 Task: Add an event with the title Product Strategy Meeting, date '2023/11/20', time 7:50 AM to 9:50 AMand add a description:  Regular check-ins and progress reviews will be scheduled to evaluate the employee's progress and provide ongoing feedback. These discussions will allow for adjustments to the action plan if needed and provide encouragement and support to the employee.Select event color  Sage . Add location for the event as: 456 JBR - Jumeirah Beach Residence, Dubai, UAE, logged in from the account softage.2@softage.netand send the event invitation to softage.6@softage.net and softage.7@softage.net. Set a reminder for the event Doesn't repeat
Action: Mouse pressed left at (58, 105)
Screenshot: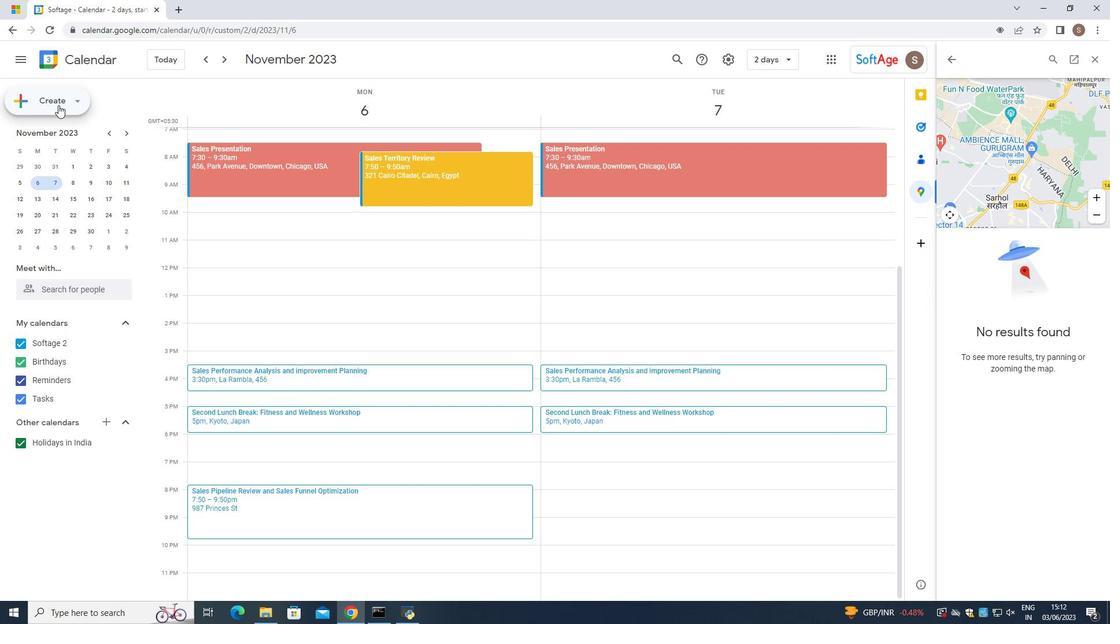 
Action: Mouse moved to (89, 134)
Screenshot: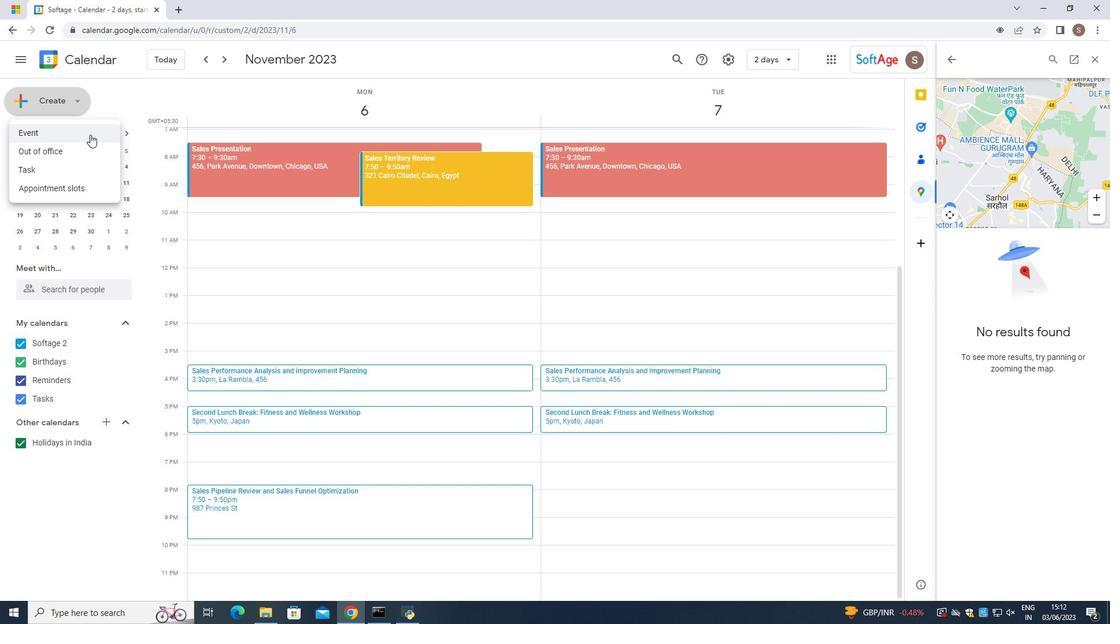 
Action: Mouse pressed left at (89, 134)
Screenshot: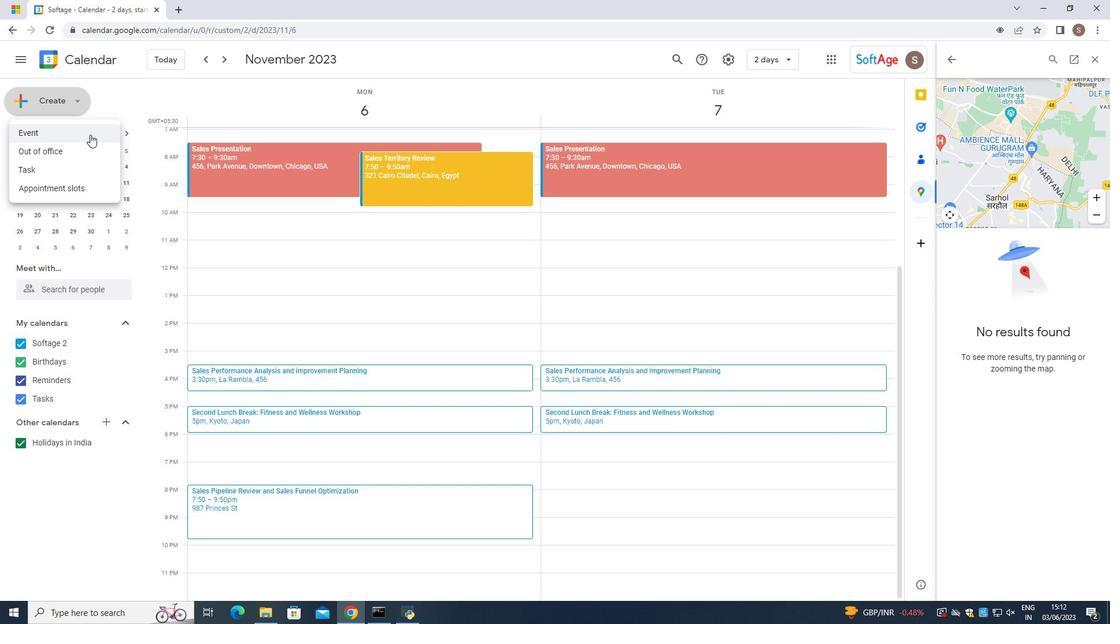 
Action: Mouse moved to (655, 214)
Screenshot: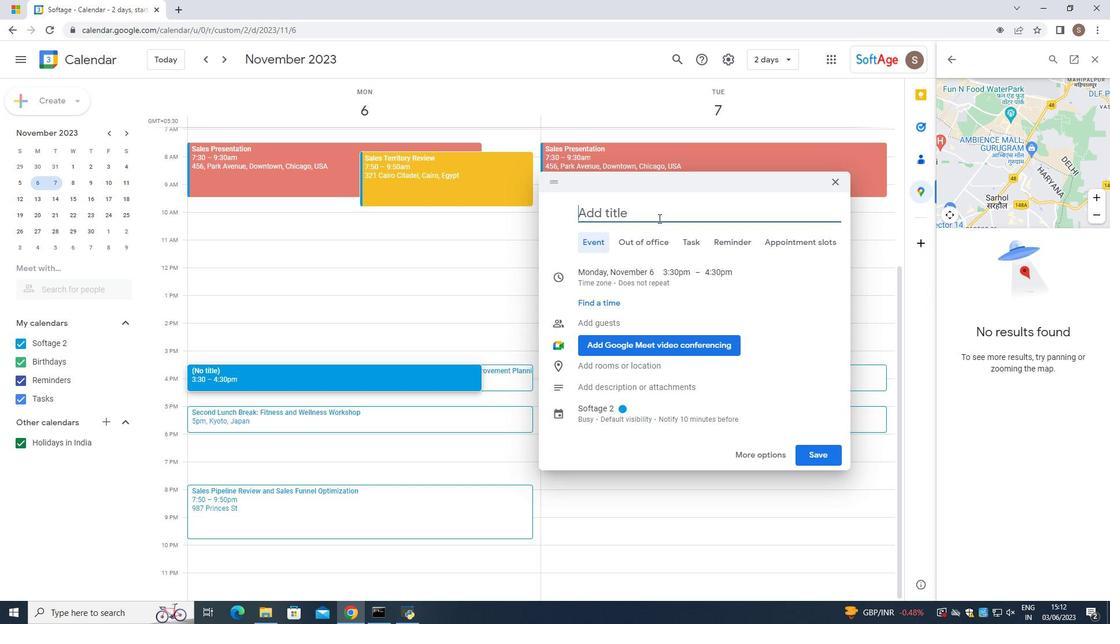 
Action: Mouse pressed left at (655, 214)
Screenshot: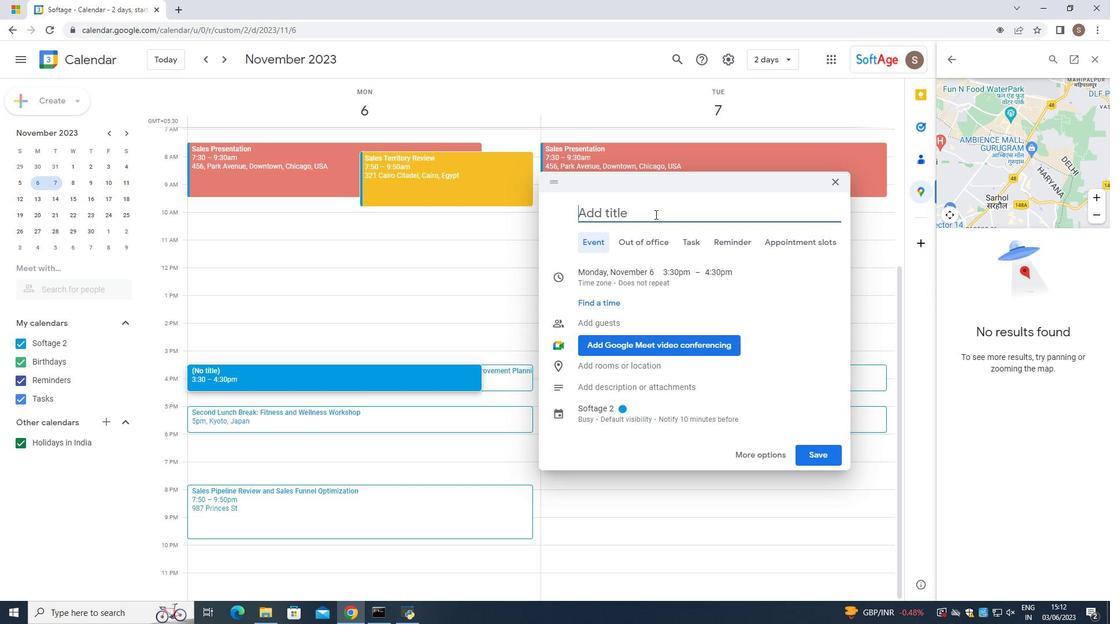 
Action: Mouse moved to (621, 225)
Screenshot: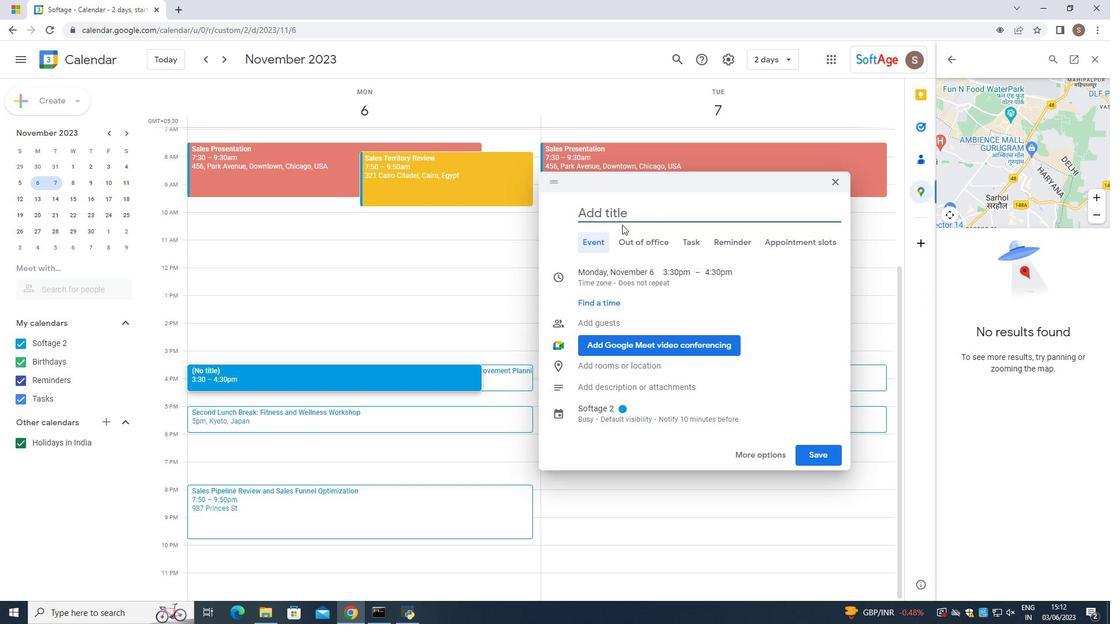 
Action: Key pressed <Key.caps_lock>M<Key.caps_lock><Key.backspace><Key.backspace><Key.caps_lock>M<Key.caps_lock>arjk=<Key.backspace><Key.backspace><Key.backspace>j<Key.backspace>kettinbg===<Key.backspace>==<Key.backspace><Key.backspace><Key.backspace><Key.backspace><Key.backspace><Key.backspace><Key.backspace><Key.backspace><Key.backspace><Key.backspace>ting<Key.space><Key.caps_lock>C<Key.caps_lock>ampaign<Key.space><Key.caps_lock>I<Key.caps_lock>mplementation
Screenshot: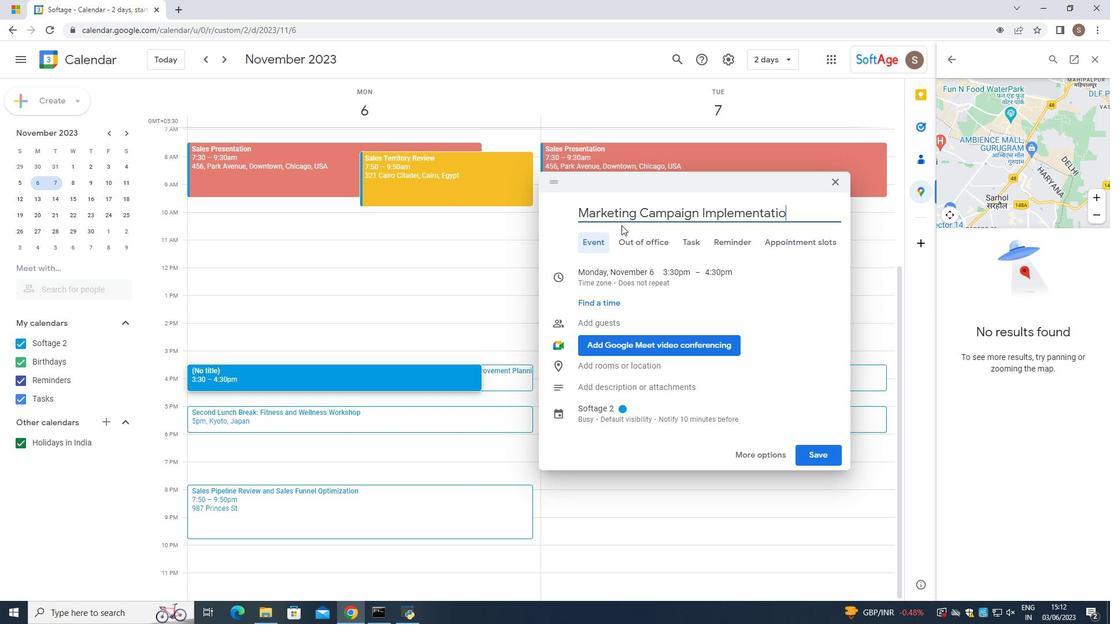 
Action: Mouse moved to (661, 264)
Screenshot: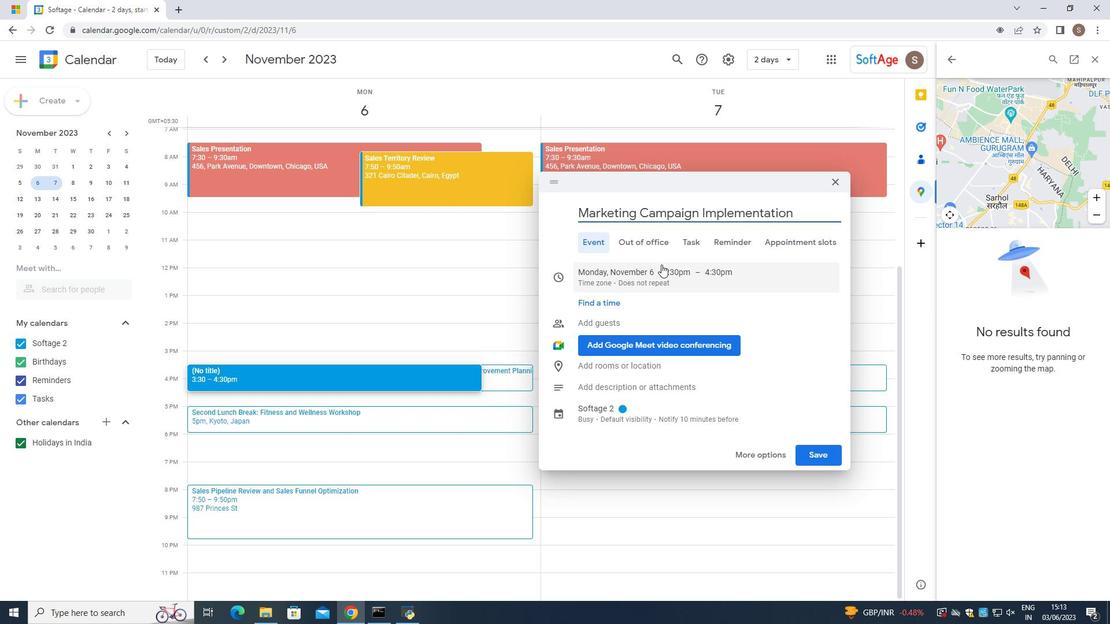 
Action: Mouse pressed left at (661, 264)
Screenshot: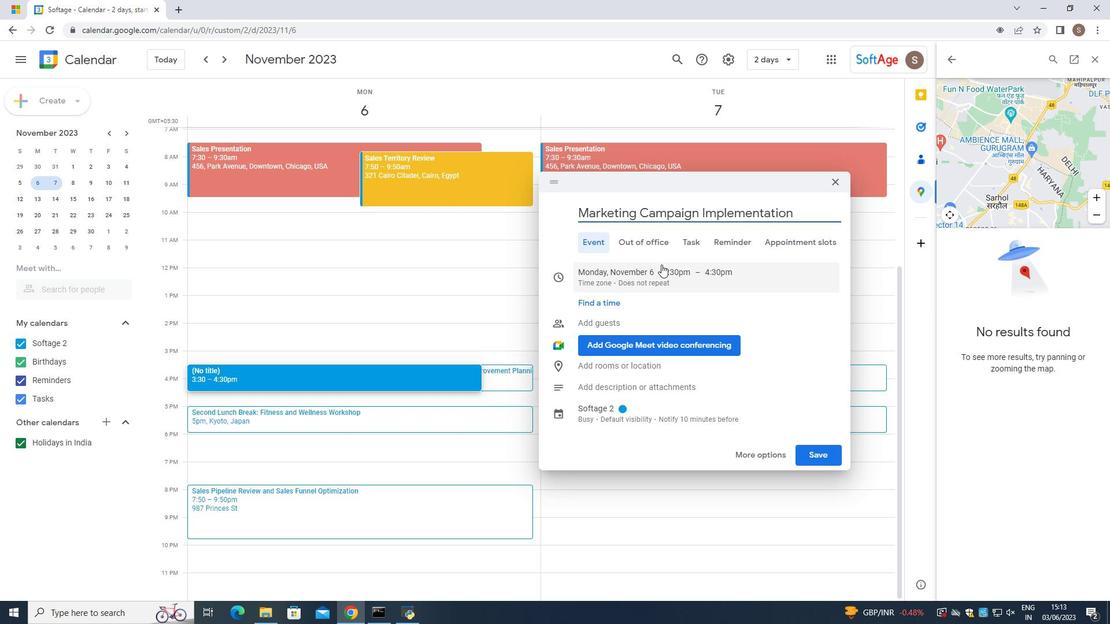 
Action: Mouse moved to (674, 267)
Screenshot: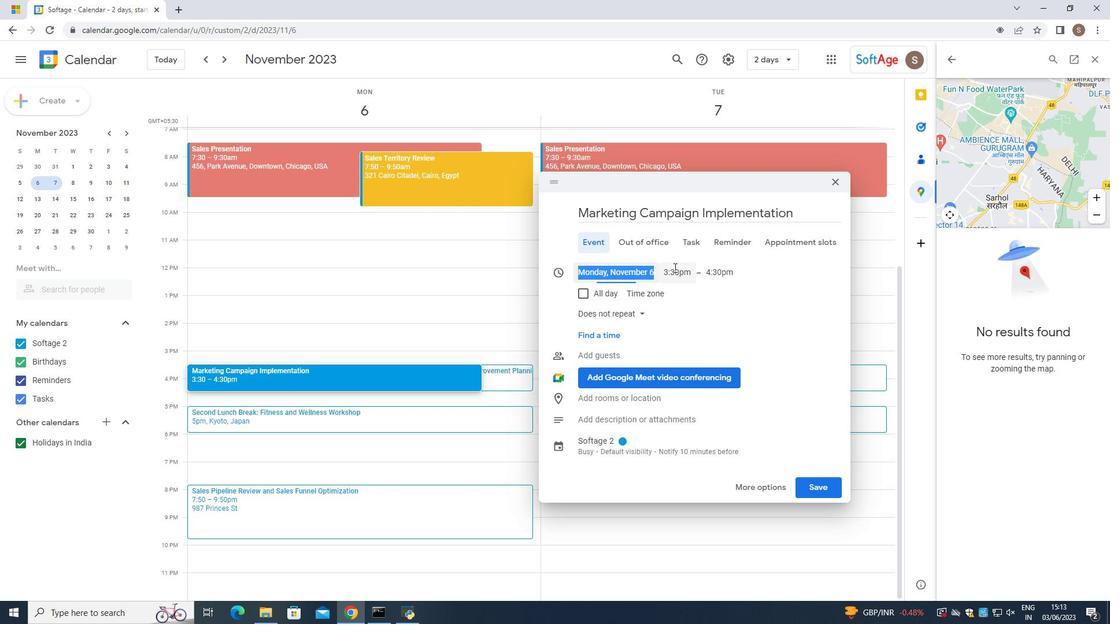 
Action: Mouse pressed left at (674, 267)
Screenshot: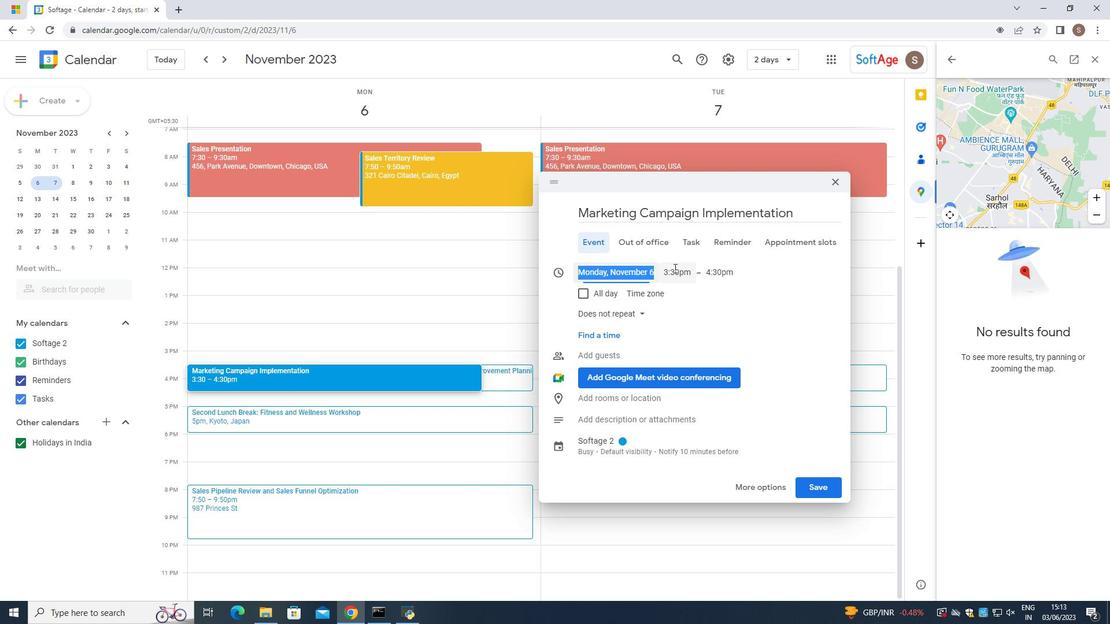
Action: Mouse moved to (689, 366)
Screenshot: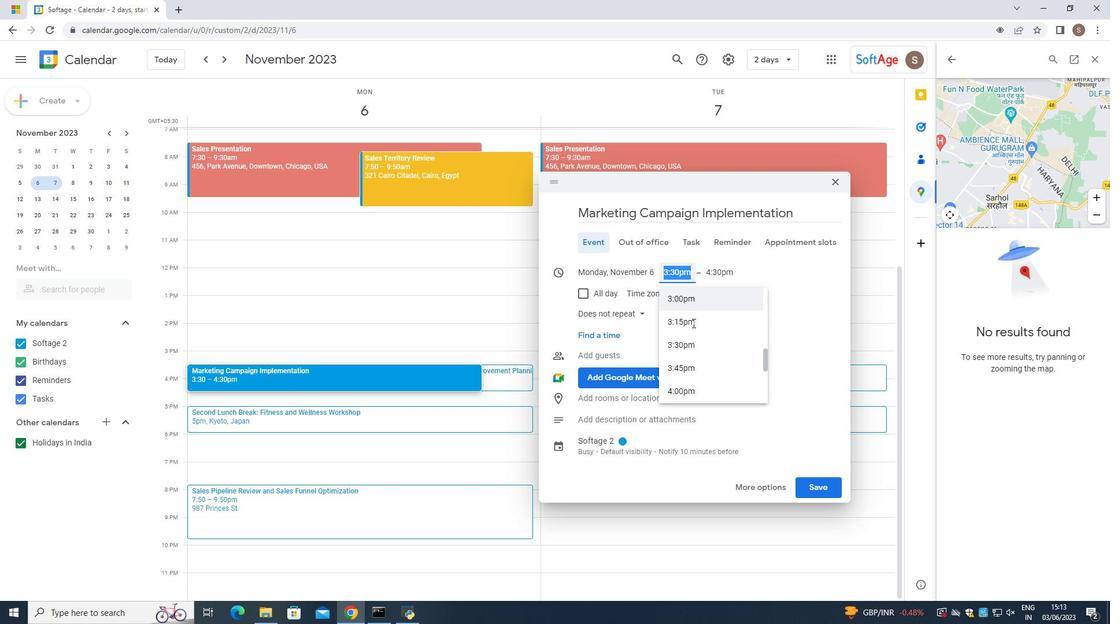 
Action: Mouse scrolled (689, 366) with delta (0, 0)
Screenshot: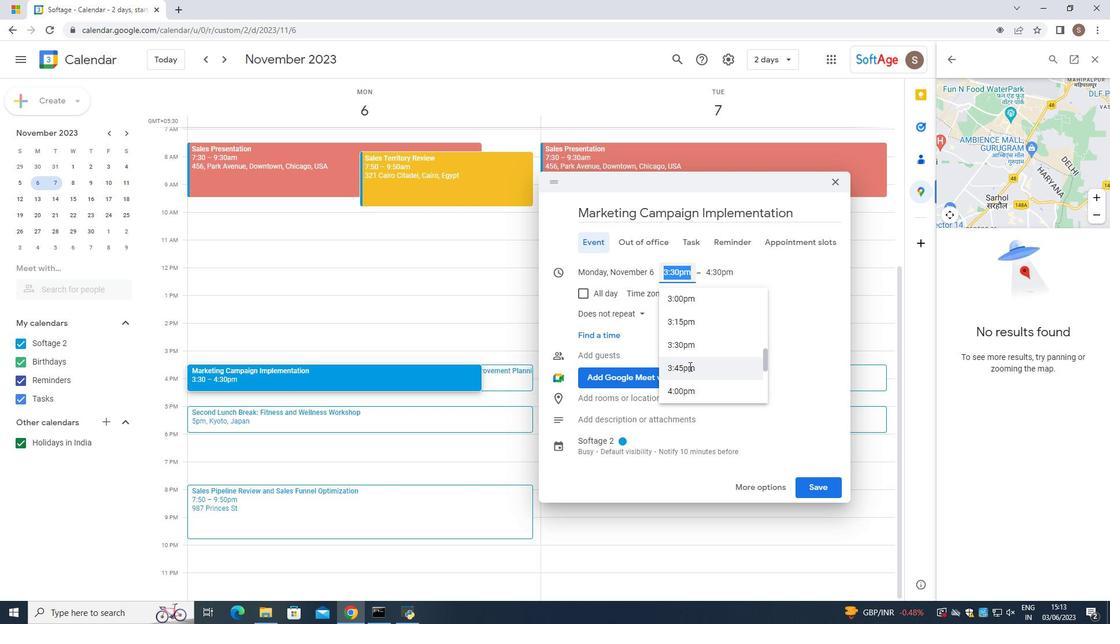 
Action: Mouse scrolled (689, 367) with delta (0, 0)
Screenshot: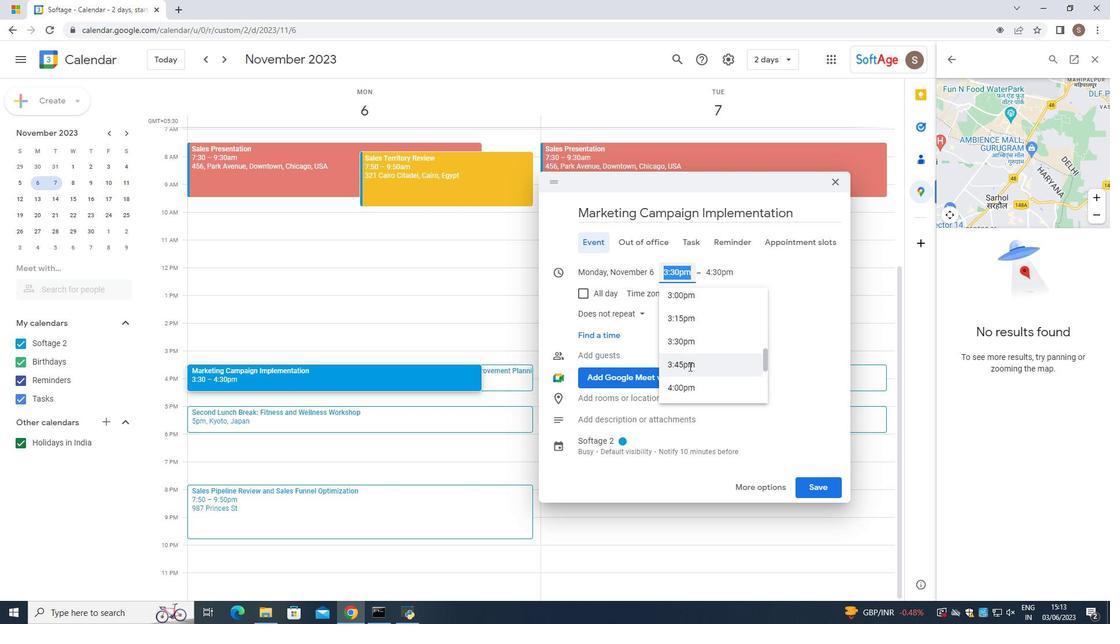 
Action: Mouse scrolled (689, 367) with delta (0, 0)
Screenshot: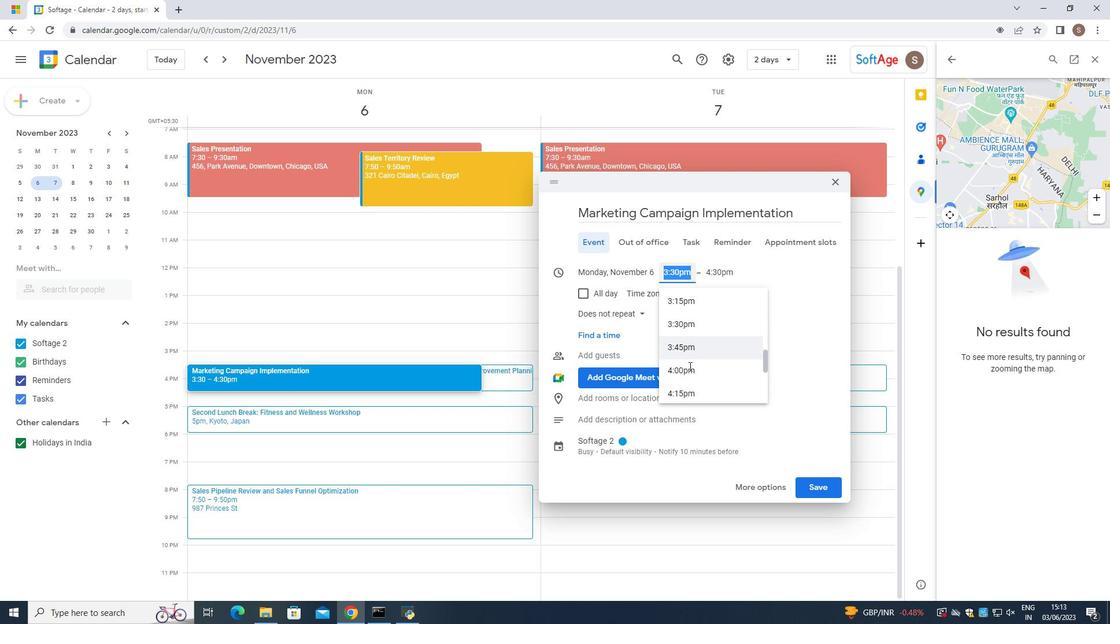 
Action: Mouse moved to (687, 366)
Screenshot: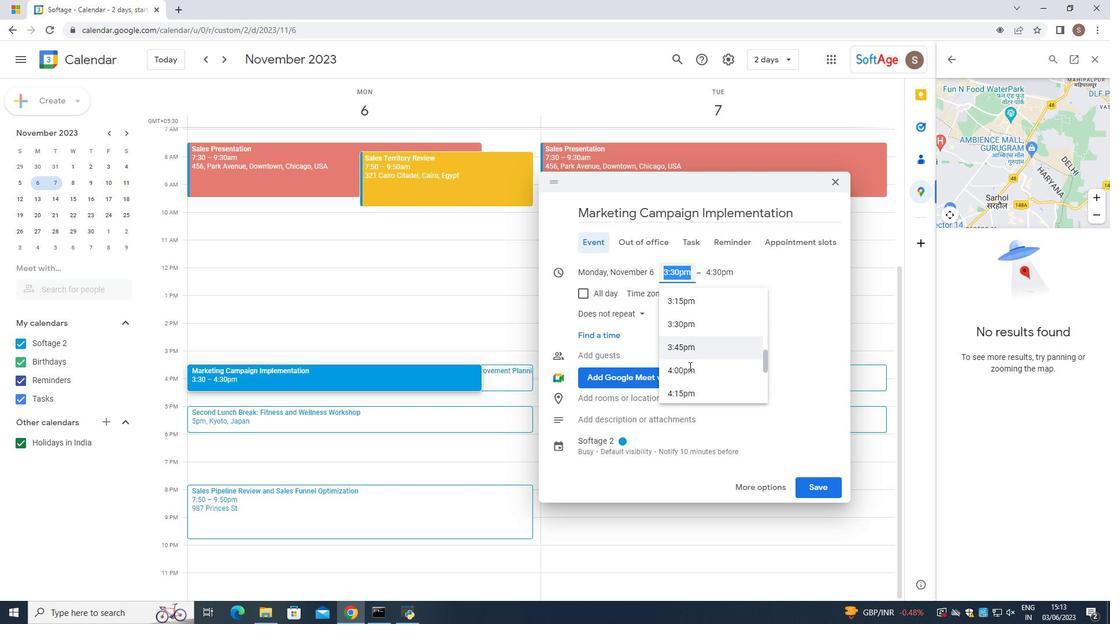 
Action: Mouse scrolled (687, 366) with delta (0, 0)
Screenshot: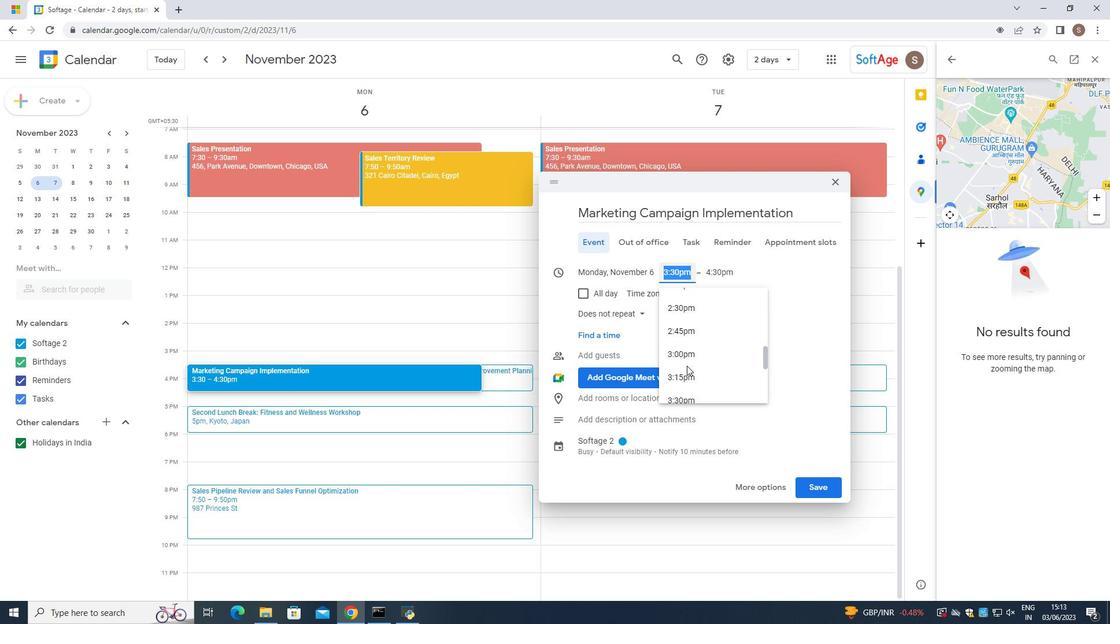 
Action: Mouse scrolled (687, 366) with delta (0, 0)
Screenshot: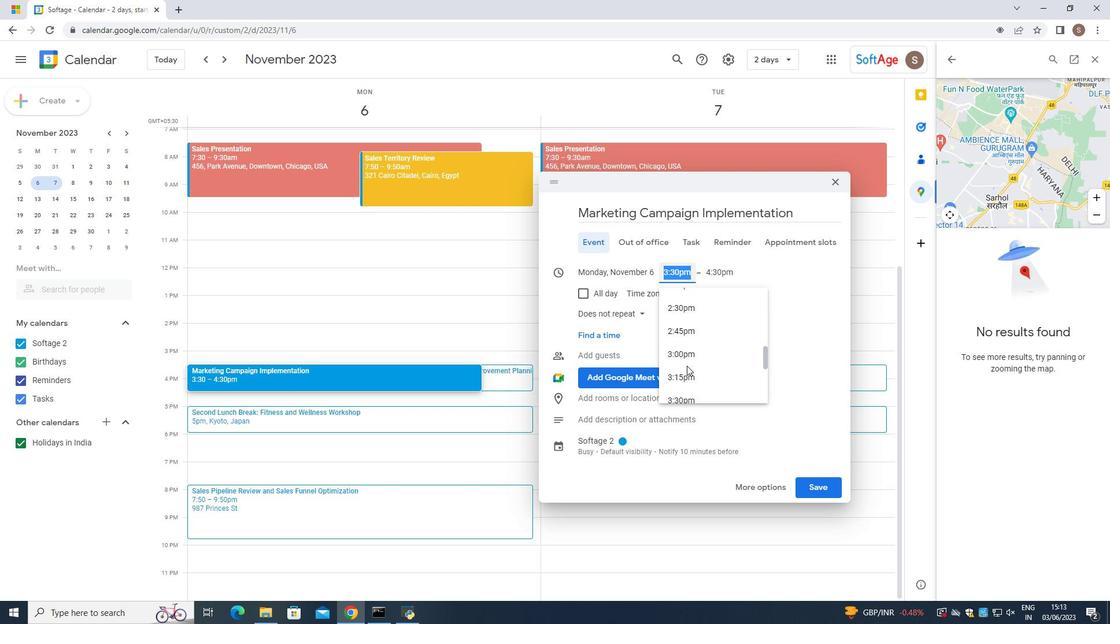 
Action: Mouse scrolled (687, 366) with delta (0, 0)
Screenshot: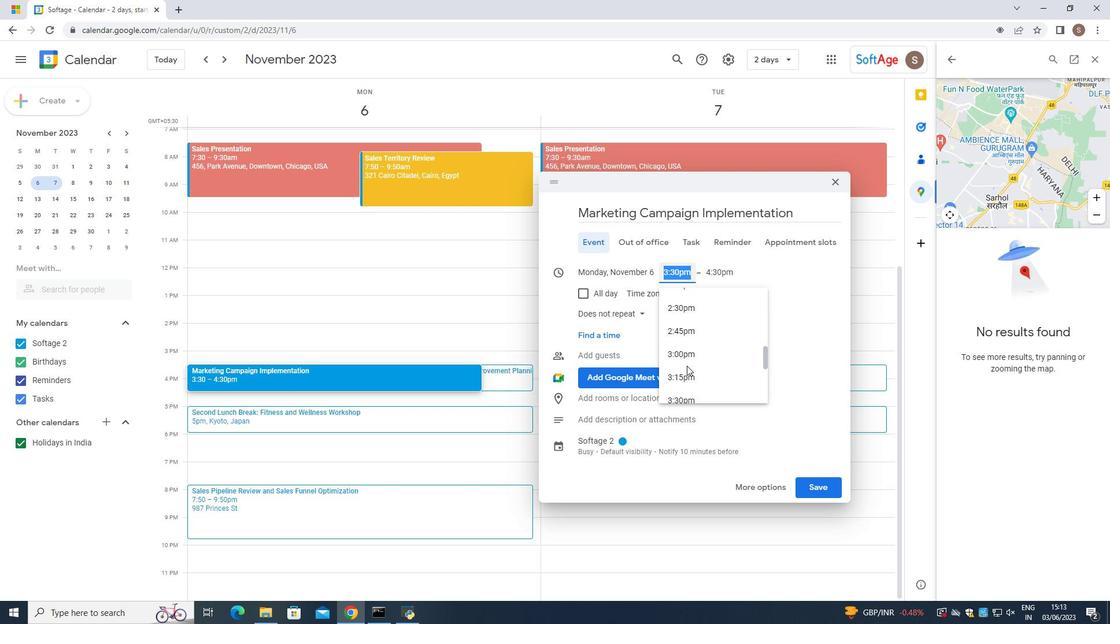 
Action: Mouse moved to (686, 366)
Screenshot: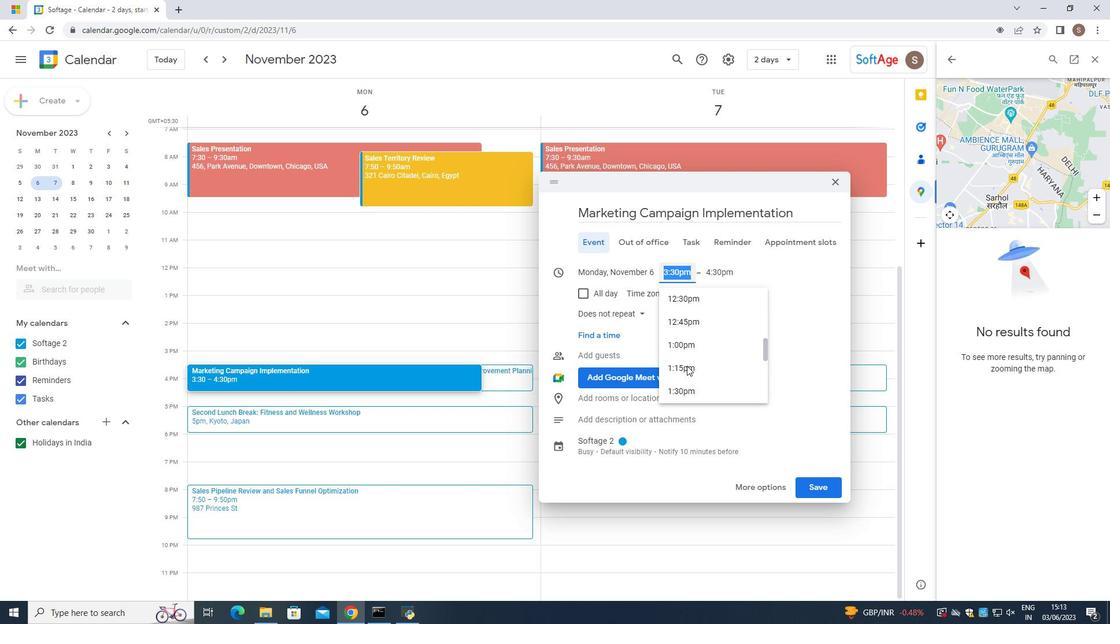 
Action: Mouse scrolled (686, 366) with delta (0, 0)
Screenshot: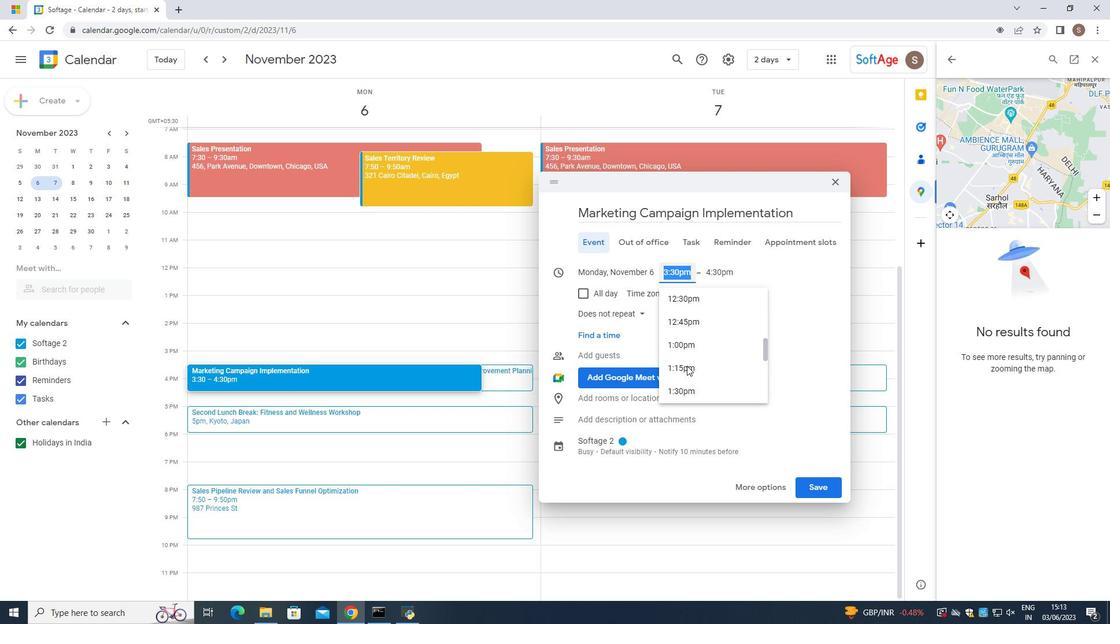 
Action: Mouse moved to (685, 366)
Screenshot: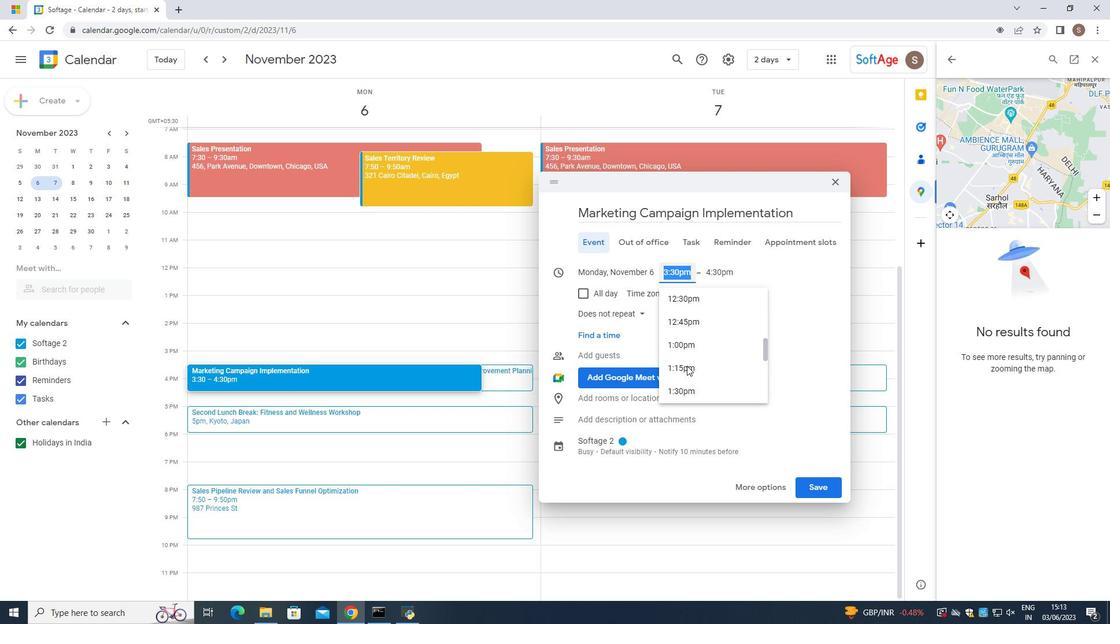 
Action: Mouse scrolled (685, 366) with delta (0, 0)
Screenshot: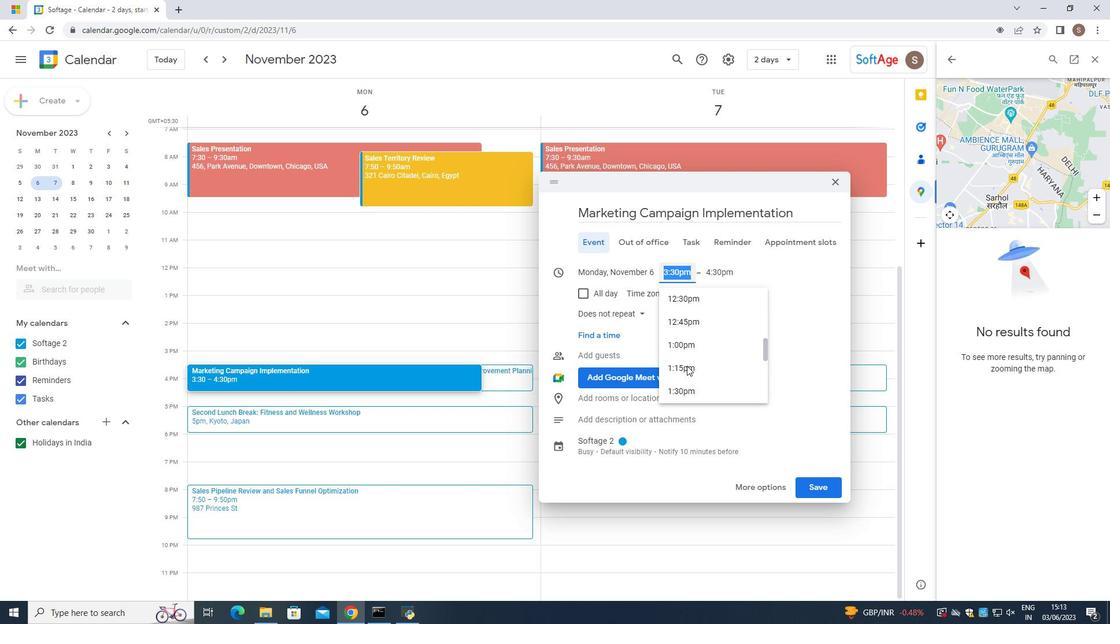 
Action: Mouse moved to (684, 366)
Screenshot: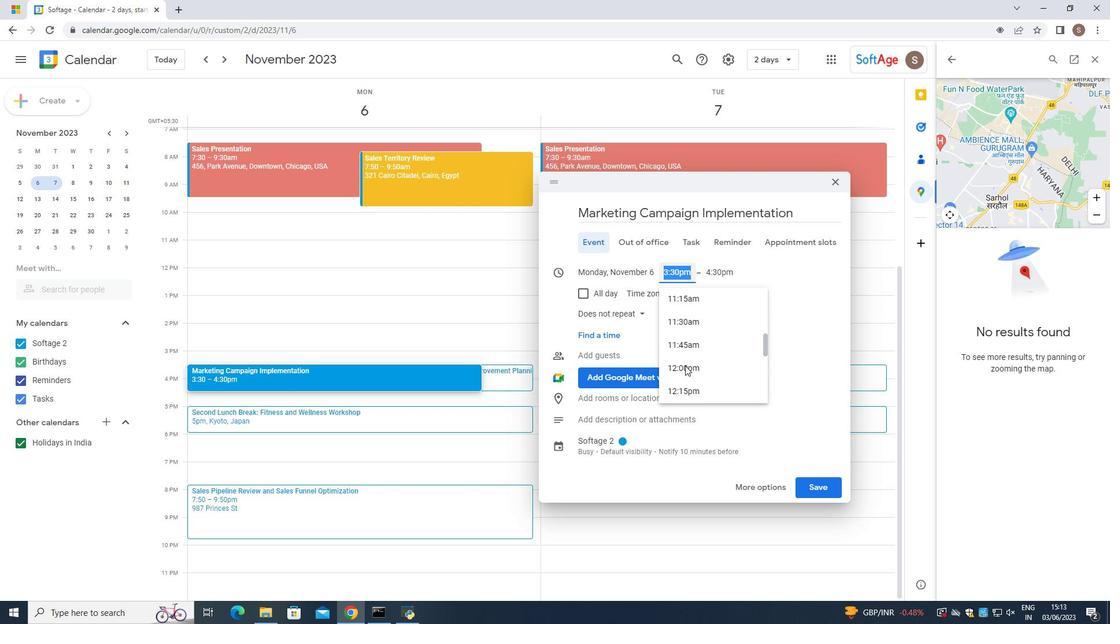 
Action: Mouse scrolled (684, 366) with delta (0, 0)
Screenshot: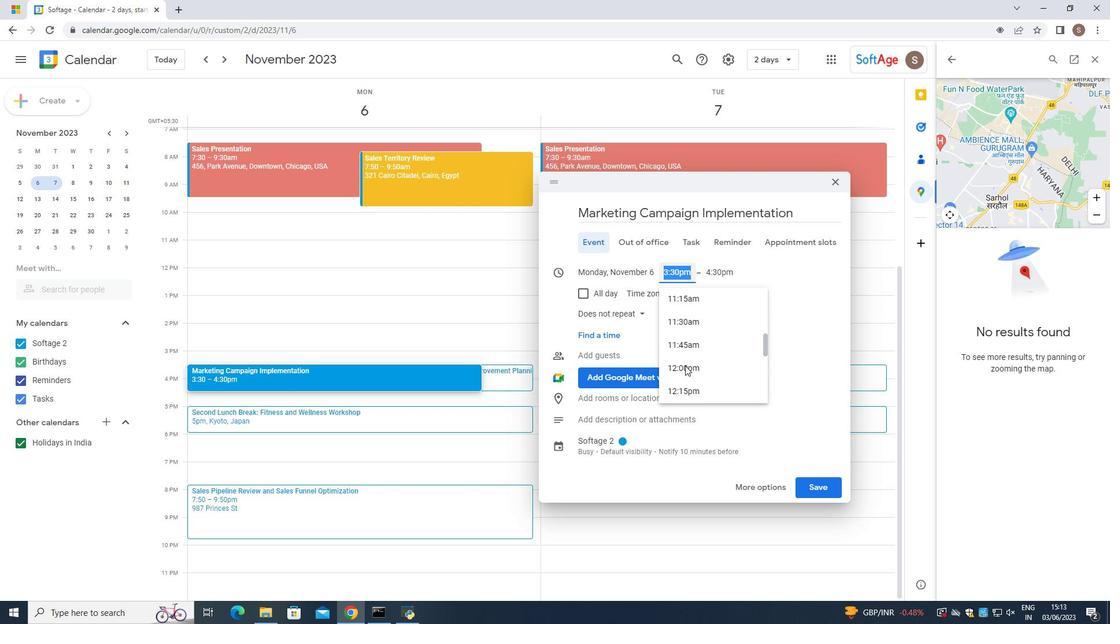 
Action: Mouse moved to (684, 366)
Screenshot: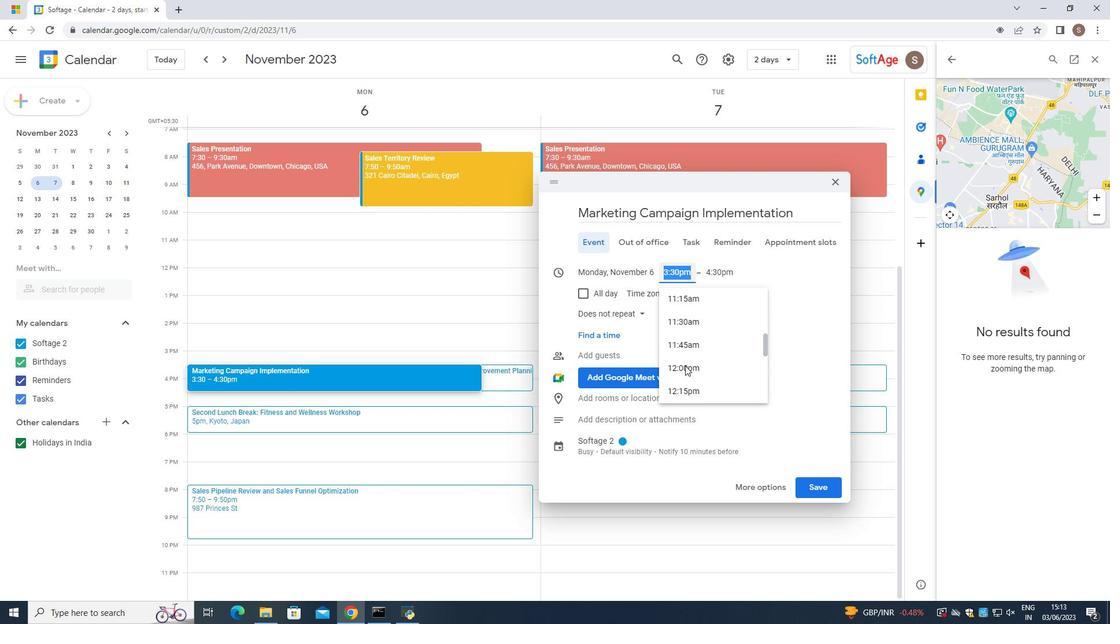 
Action: Mouse scrolled (684, 366) with delta (0, 0)
Screenshot: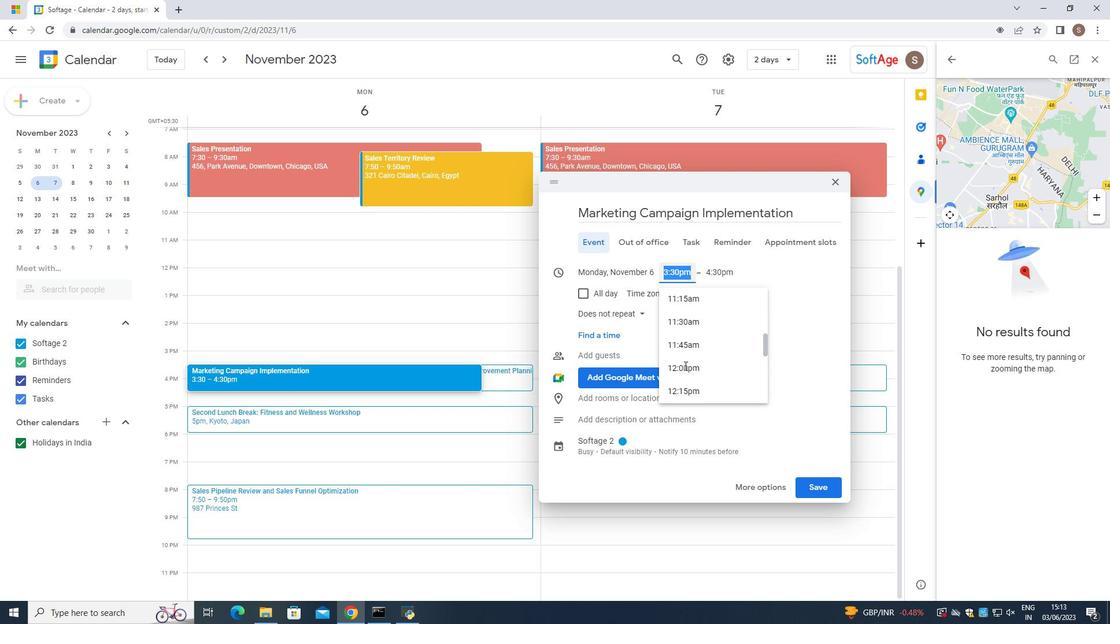 
Action: Mouse scrolled (684, 366) with delta (0, 0)
Screenshot: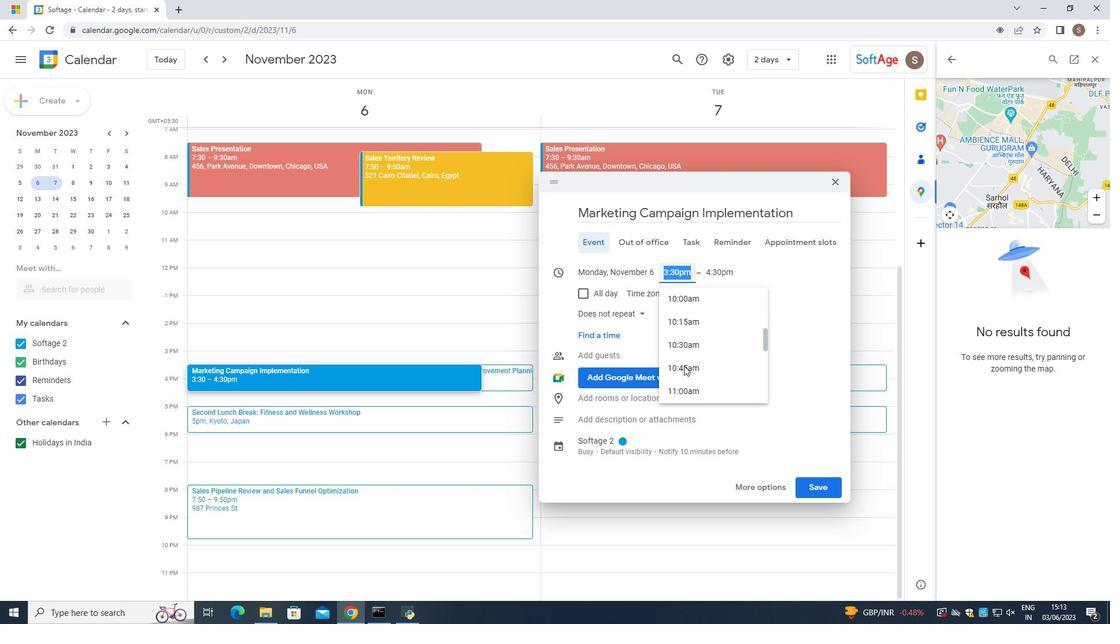 
Action: Mouse scrolled (684, 366) with delta (0, 0)
Screenshot: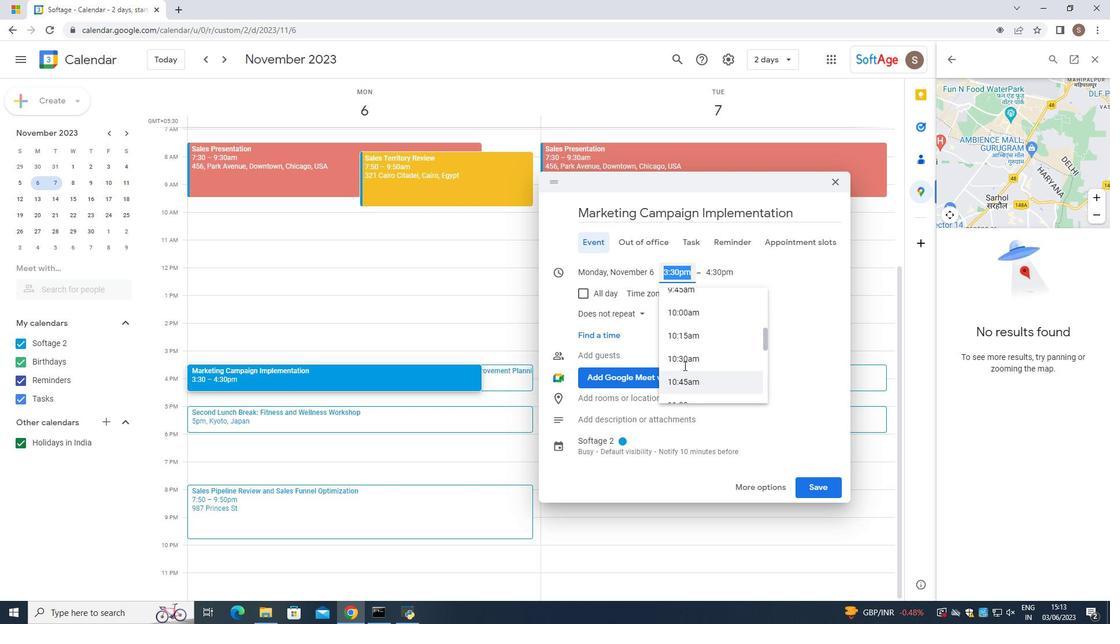 
Action: Mouse scrolled (684, 366) with delta (0, 0)
Screenshot: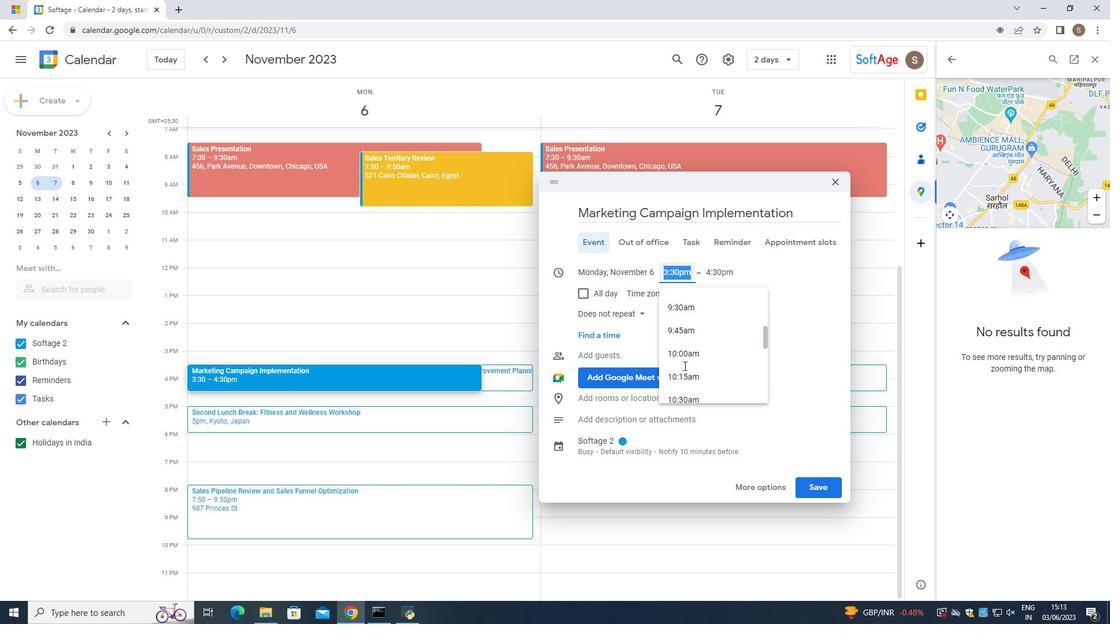 
Action: Mouse moved to (682, 370)
Screenshot: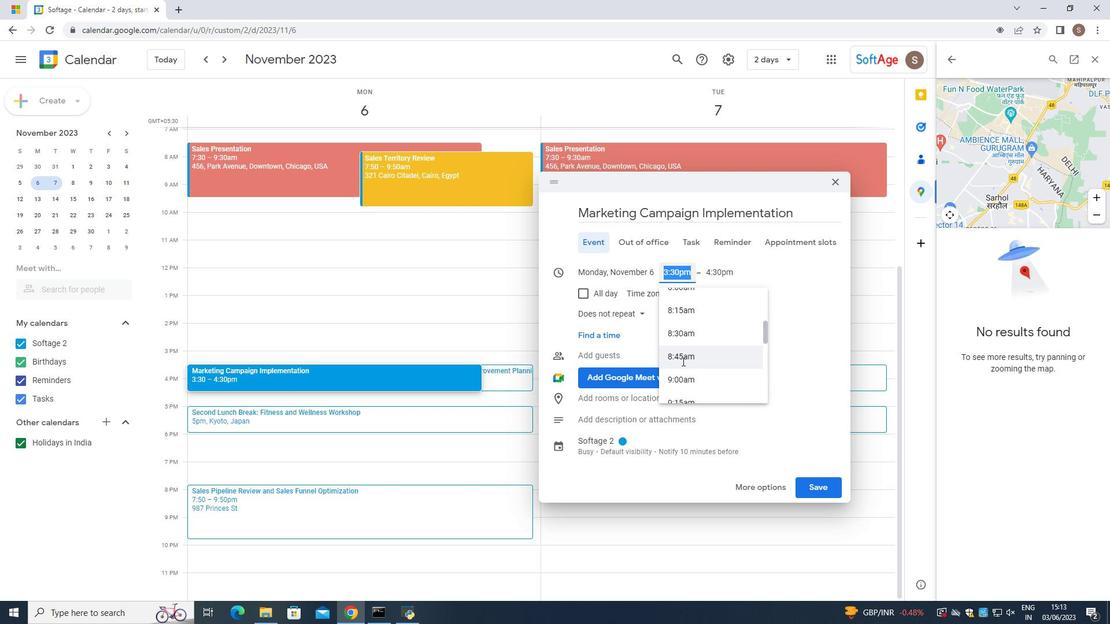 
Action: Mouse scrolled (682, 370) with delta (0, 0)
Screenshot: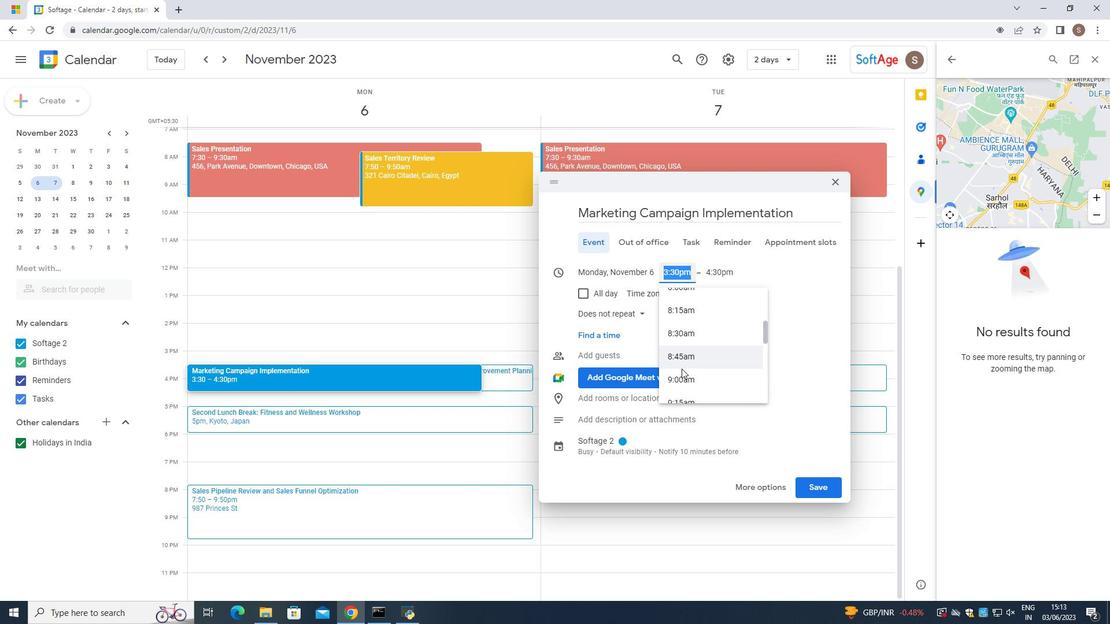 
Action: Mouse moved to (679, 351)
Screenshot: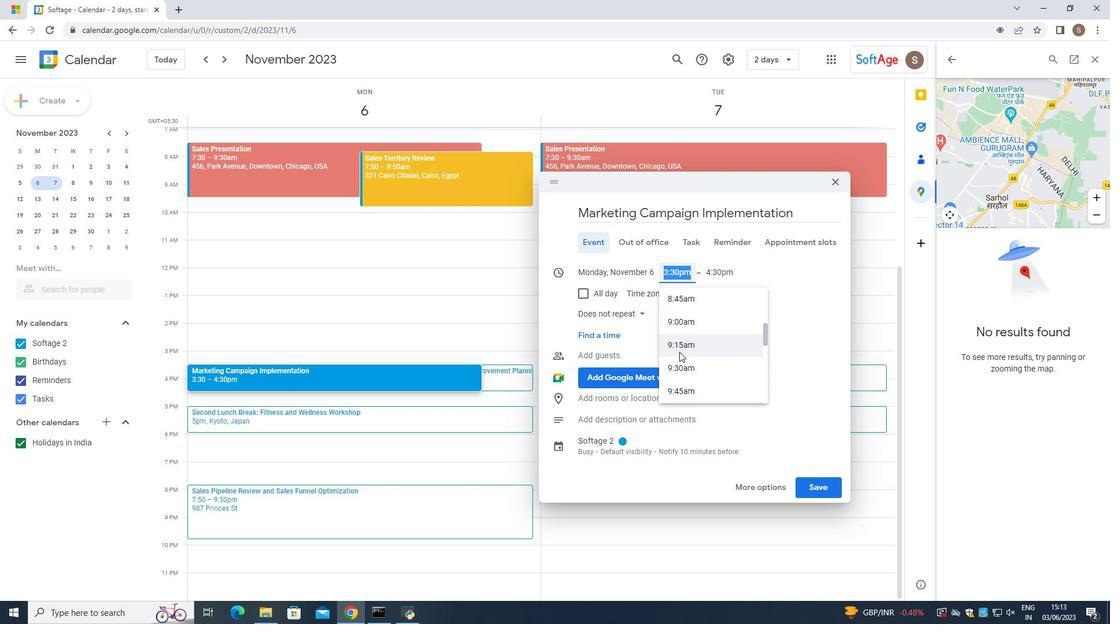 
Action: Mouse pressed left at (679, 351)
Screenshot: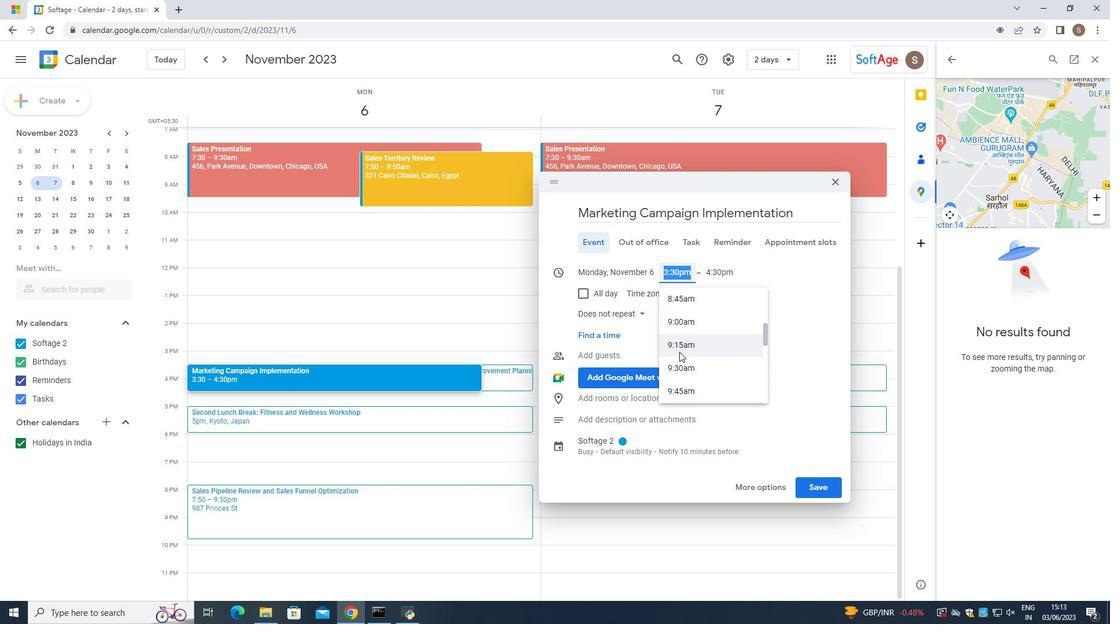 
Action: Mouse moved to (731, 268)
Screenshot: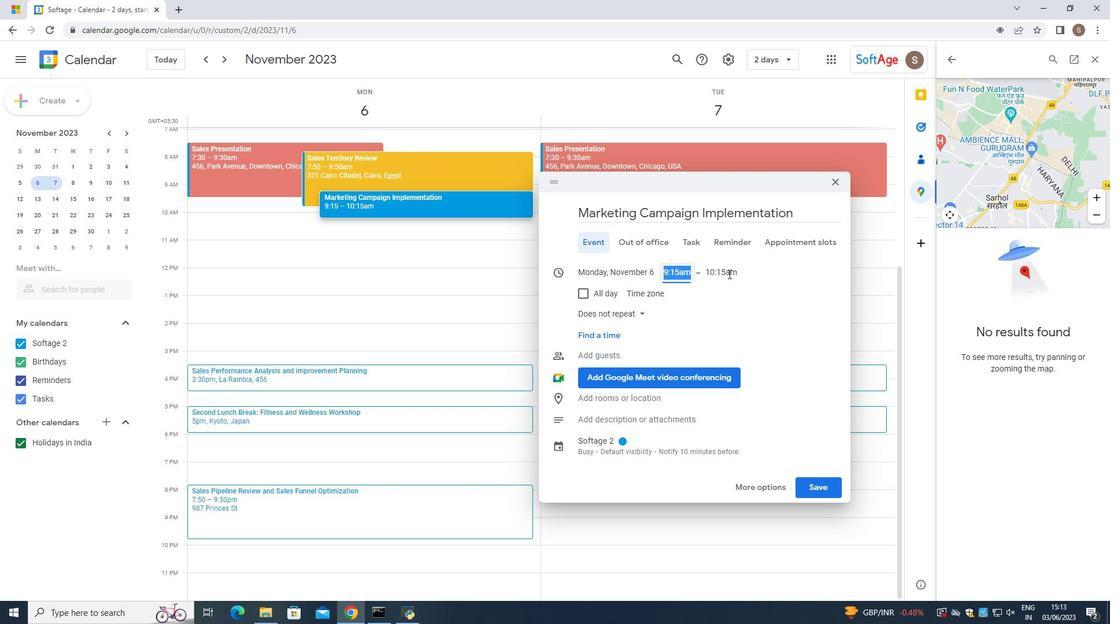 
Action: Mouse pressed left at (731, 268)
Screenshot: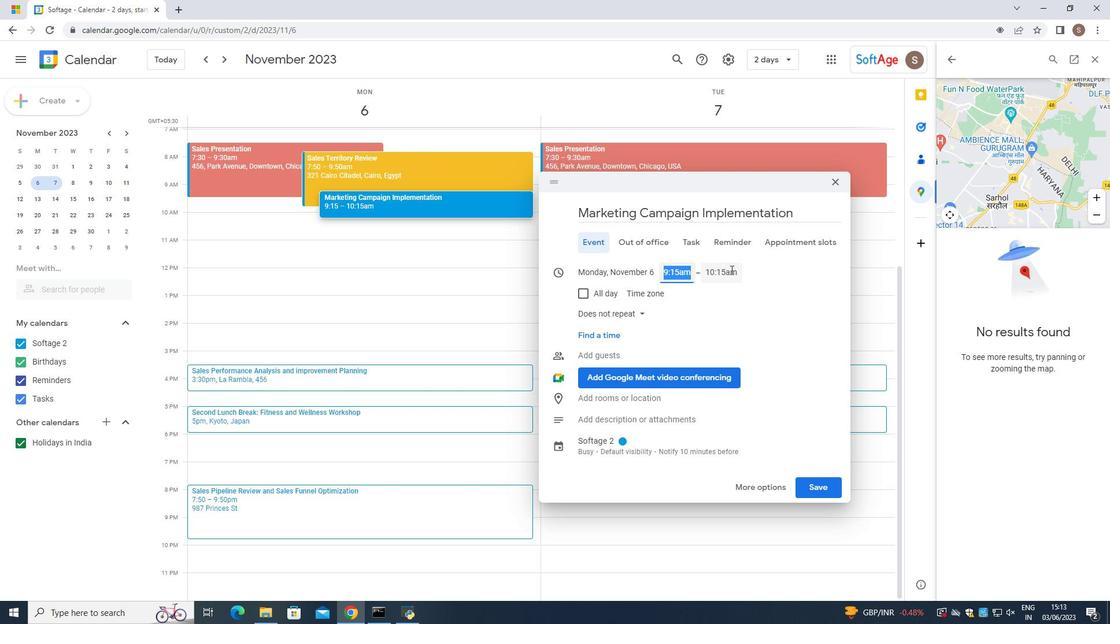 
Action: Mouse moved to (730, 387)
Screenshot: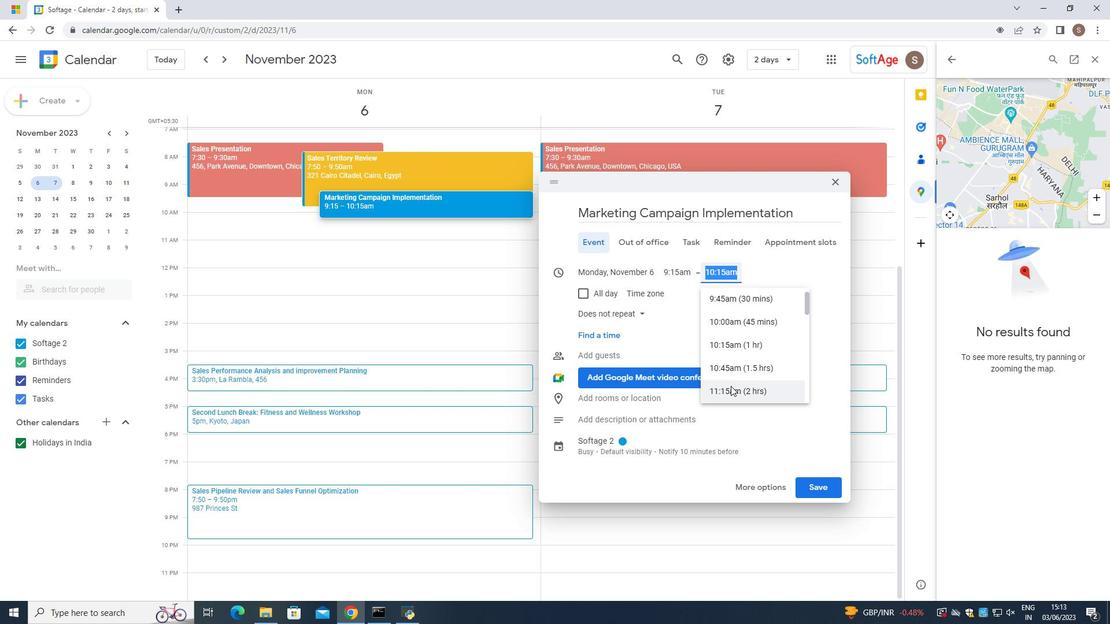 
Action: Mouse pressed left at (730, 387)
Screenshot: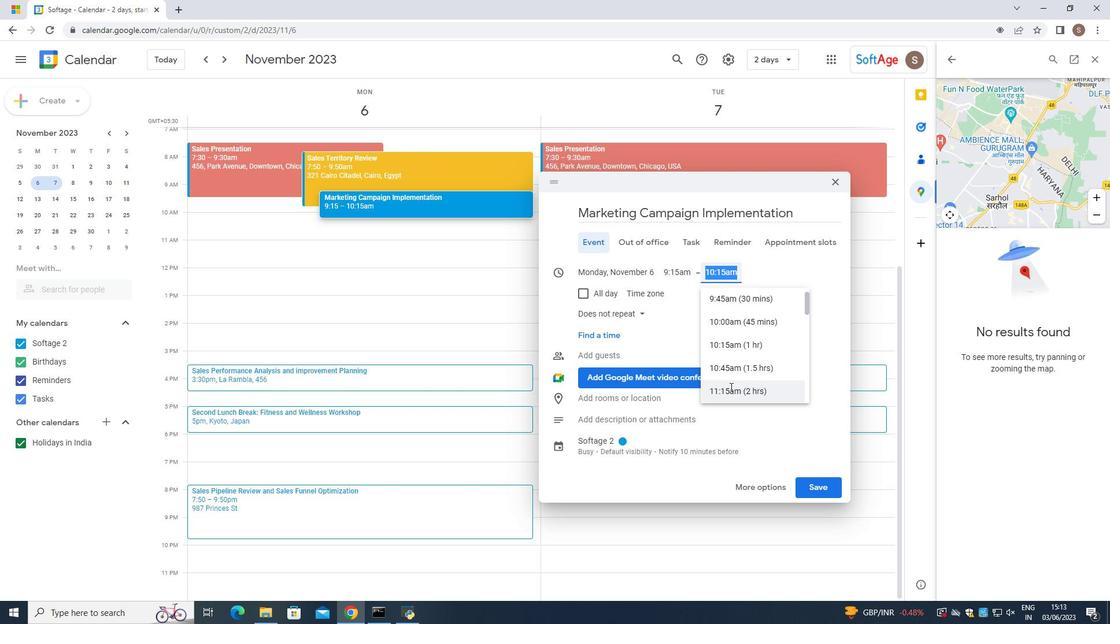 
Action: Mouse moved to (595, 315)
Screenshot: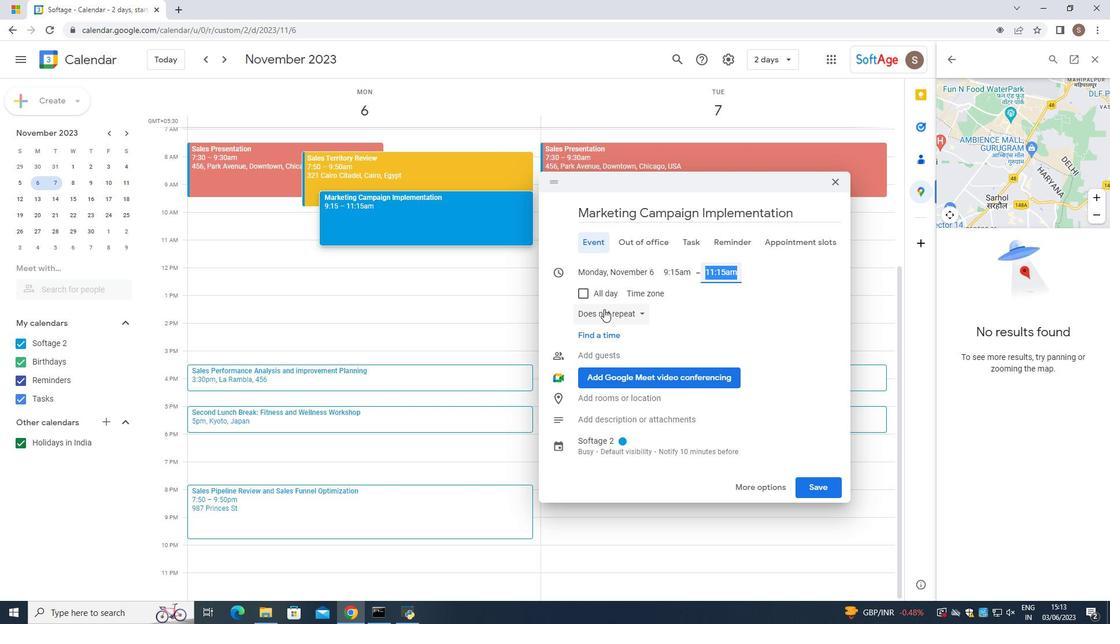 
Action: Mouse pressed left at (595, 315)
Screenshot: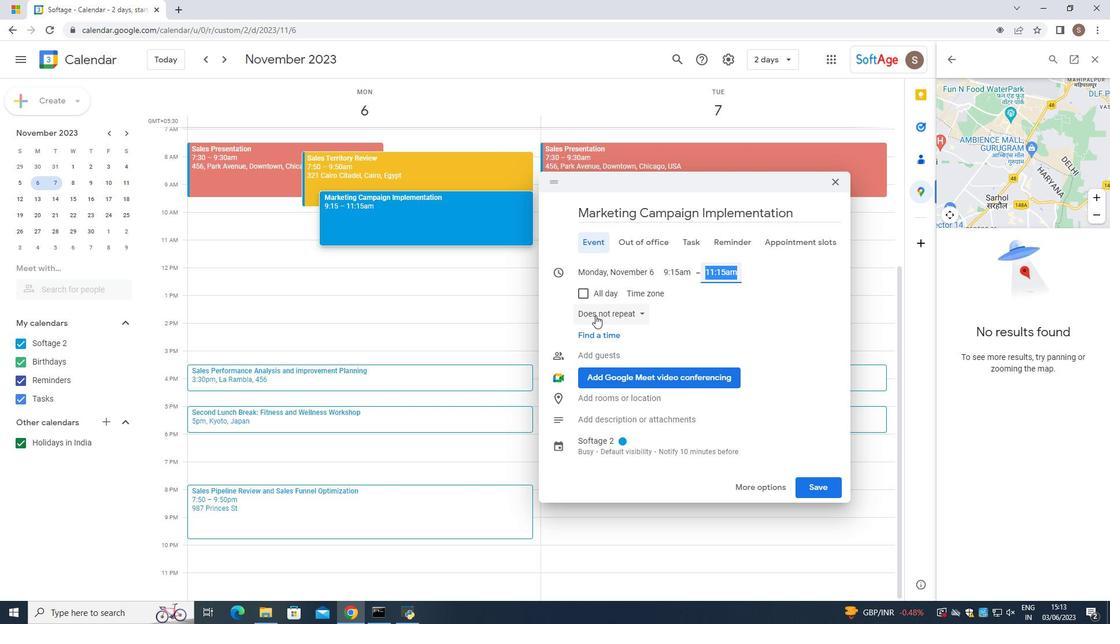 
Action: Mouse moved to (630, 360)
Screenshot: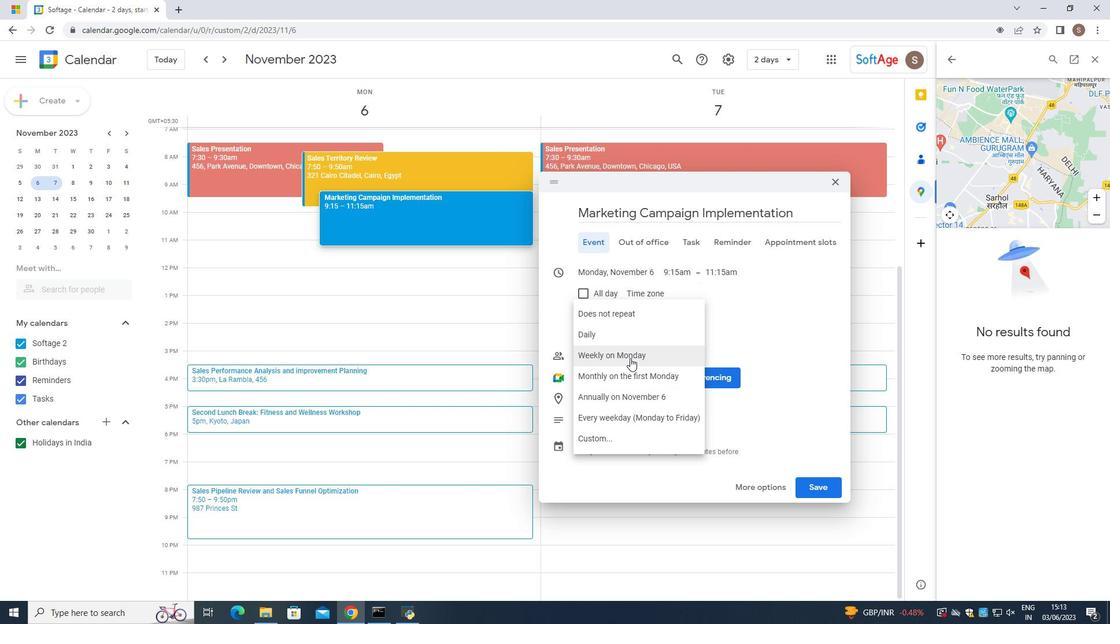 
Action: Mouse pressed left at (630, 360)
Screenshot: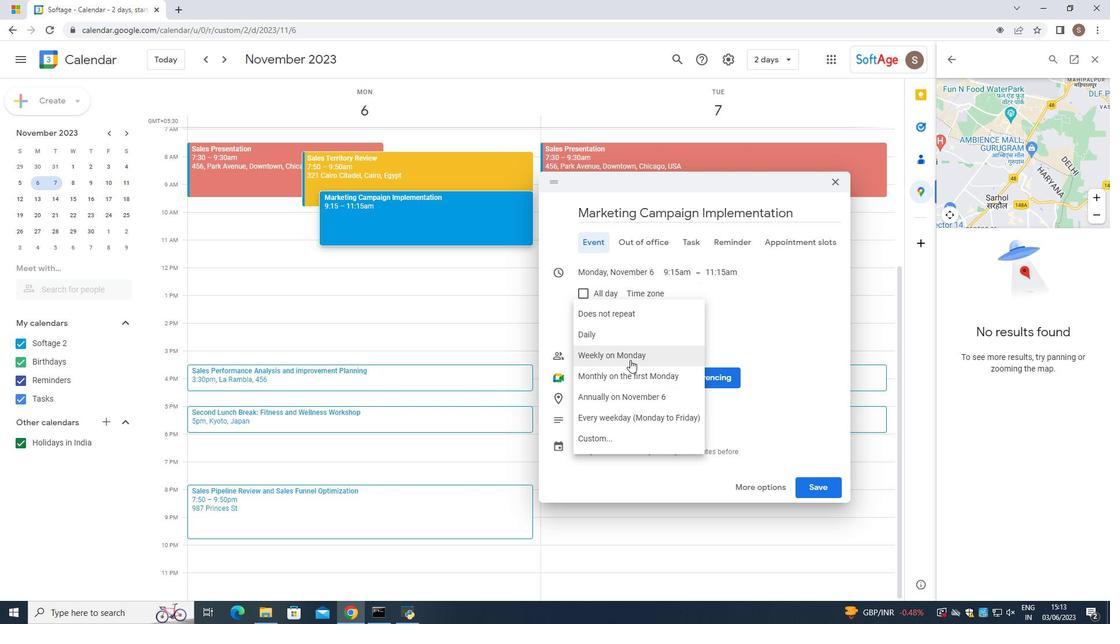 
Action: Mouse moved to (611, 329)
Screenshot: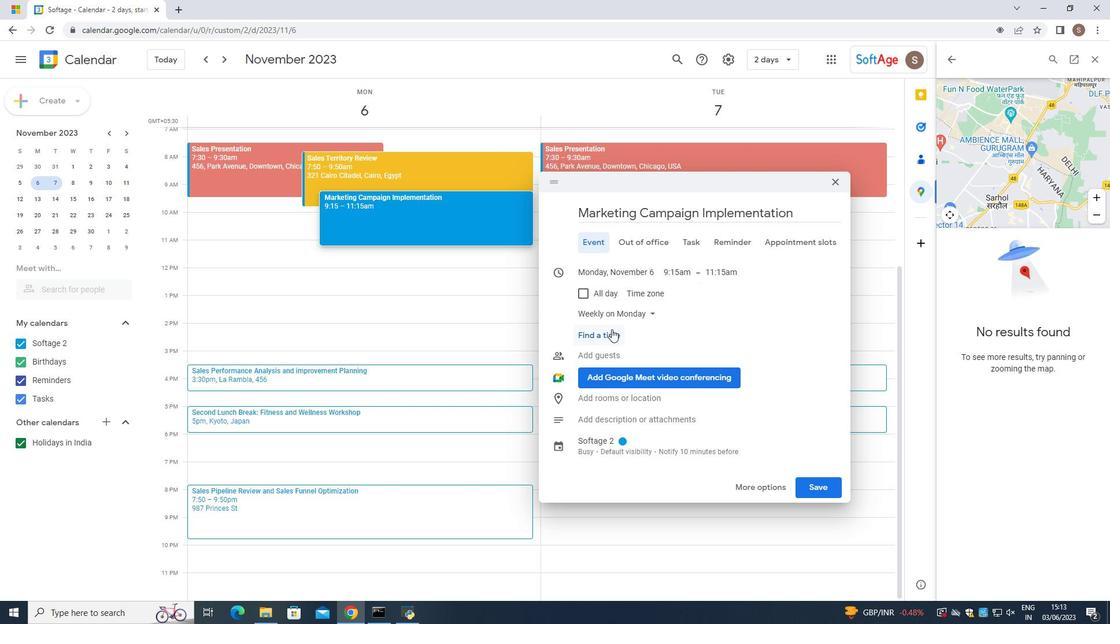 
Action: Mouse pressed left at (611, 329)
Screenshot: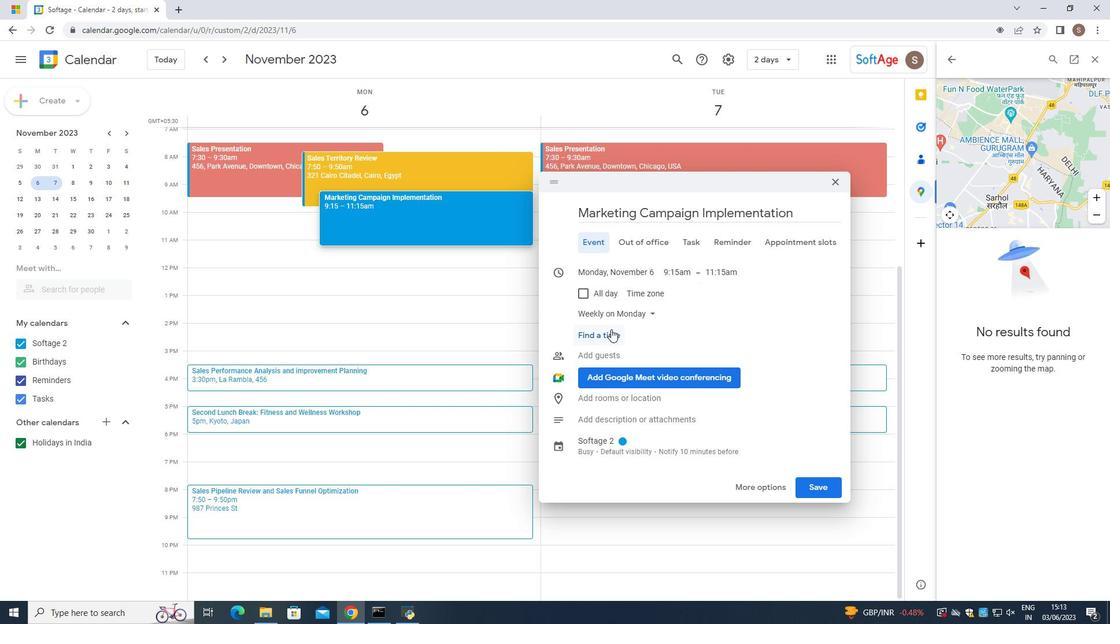 
Action: Mouse moved to (67, 155)
Screenshot: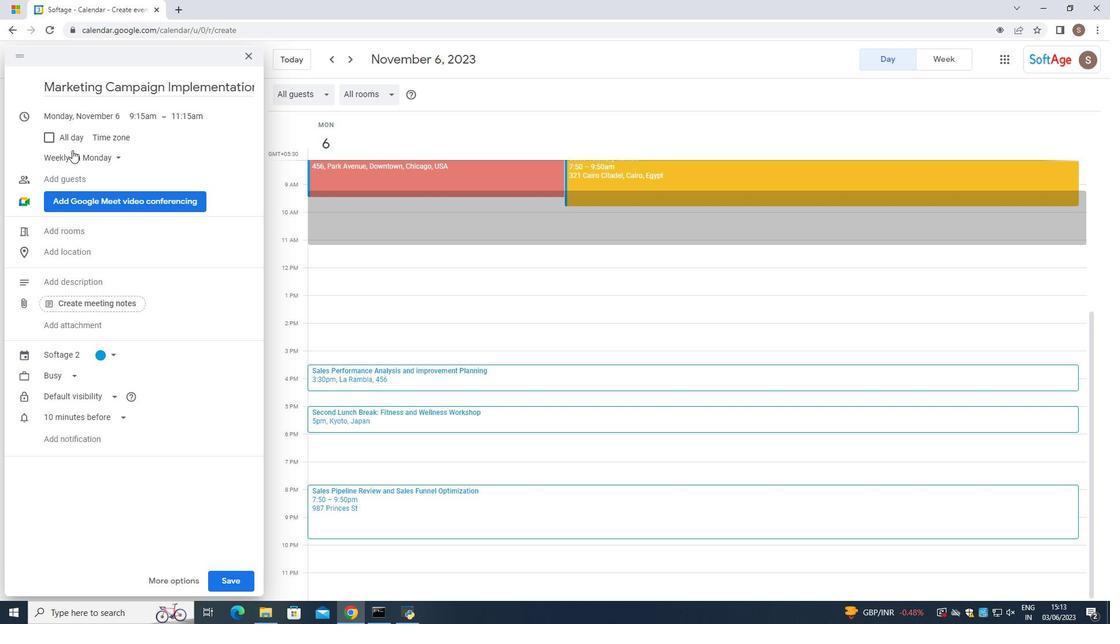
Action: Mouse pressed left at (67, 155)
Screenshot: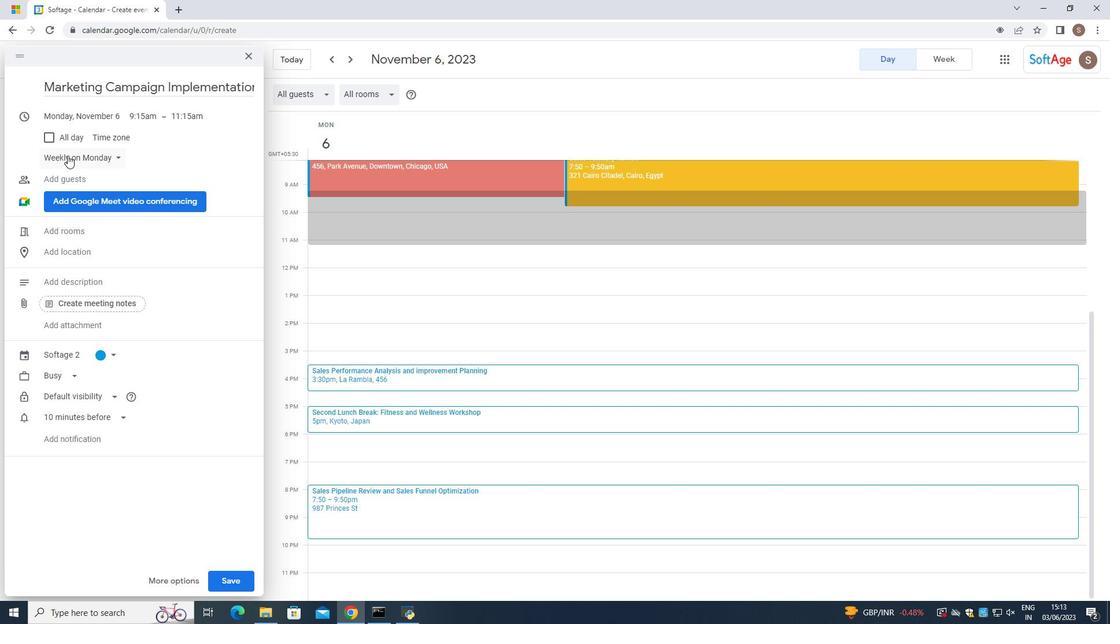 
Action: Mouse moved to (76, 159)
Screenshot: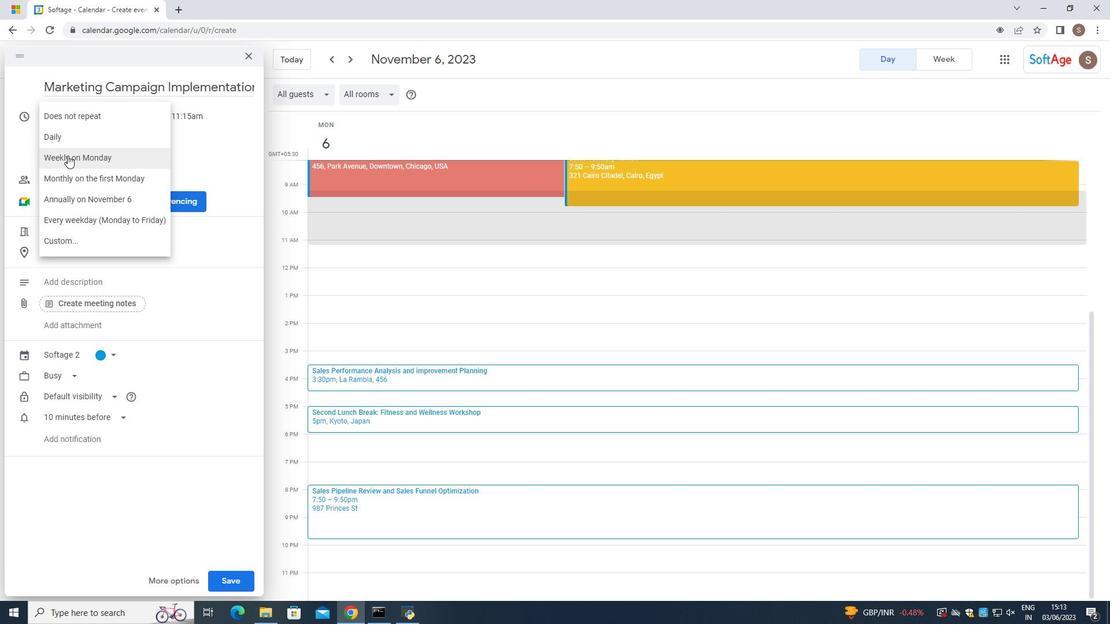 
Action: Mouse pressed left at (76, 159)
Screenshot: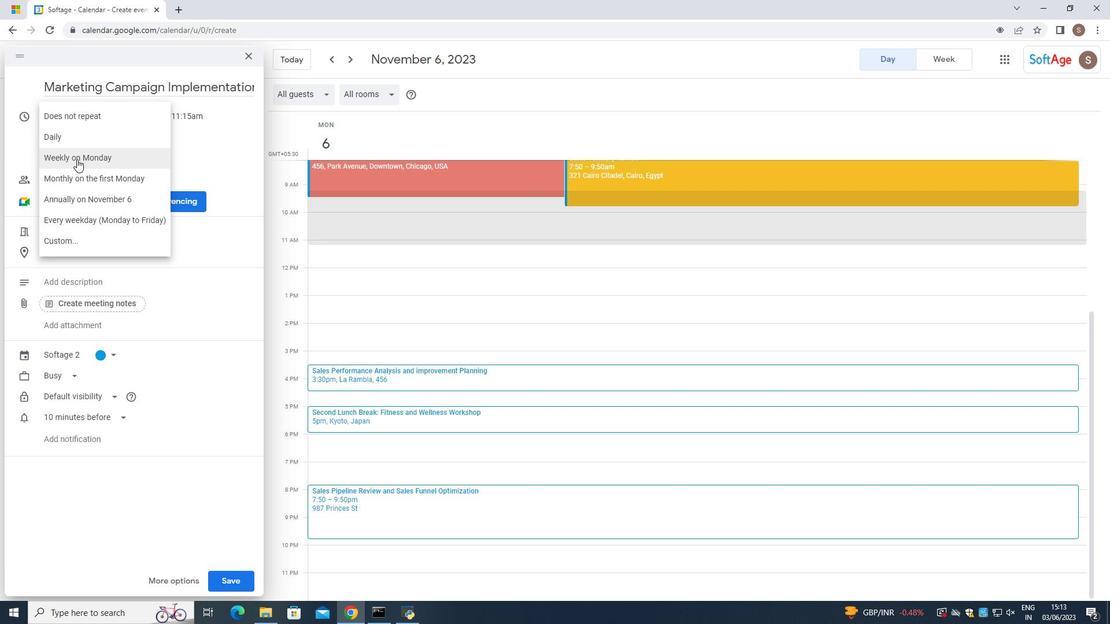 
Action: Mouse moved to (338, 62)
Screenshot: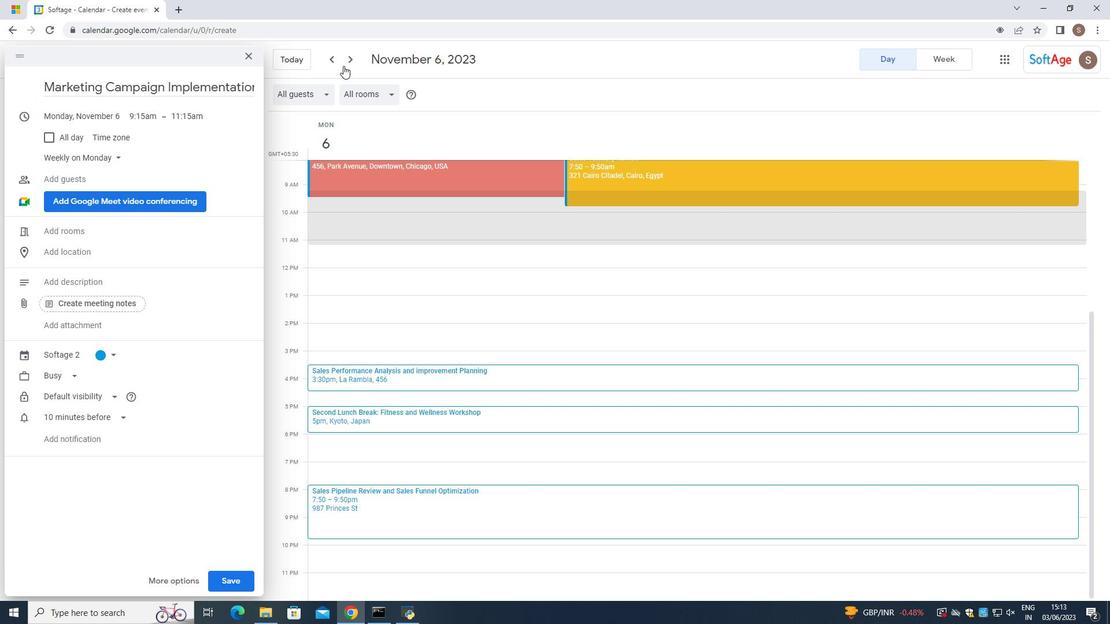 
Action: Mouse pressed left at (338, 62)
Screenshot: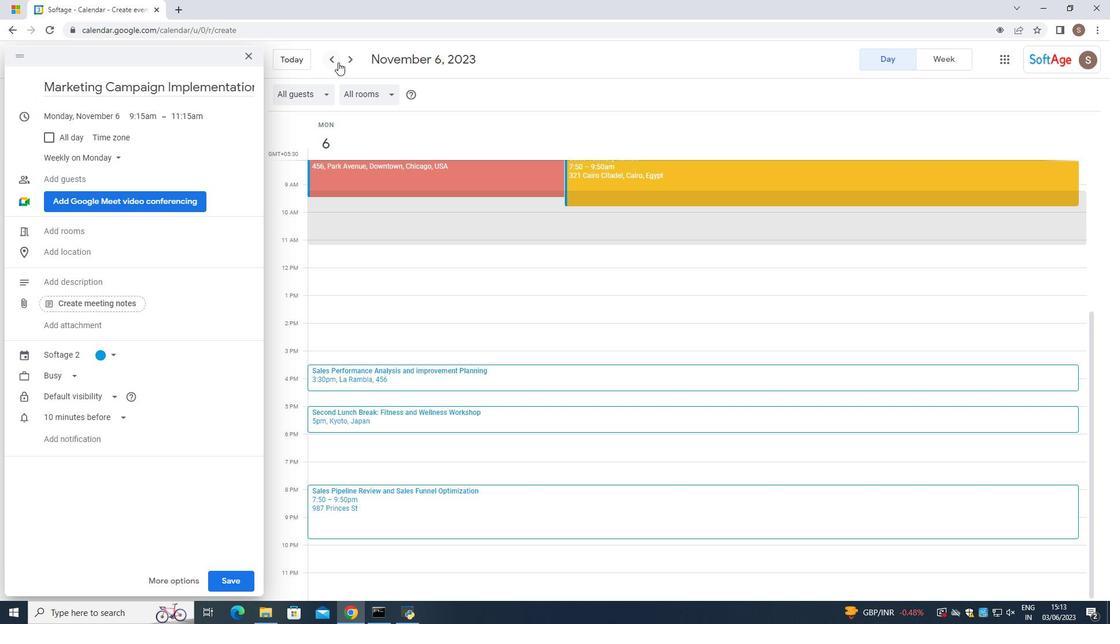 
Action: Mouse pressed left at (338, 62)
Screenshot: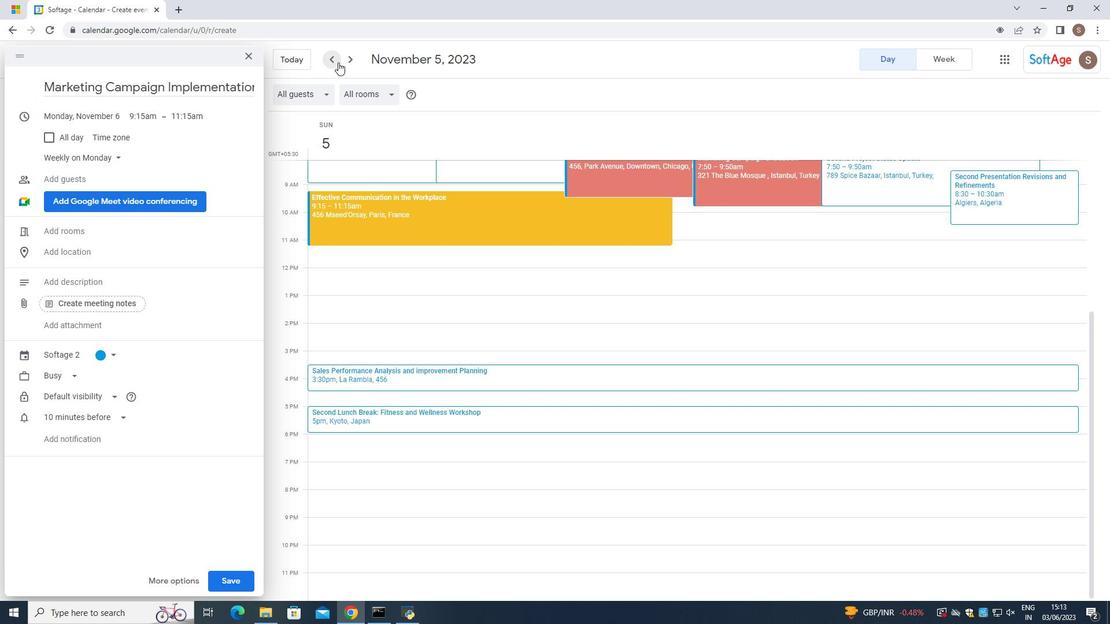 
Action: Mouse moved to (105, 355)
Screenshot: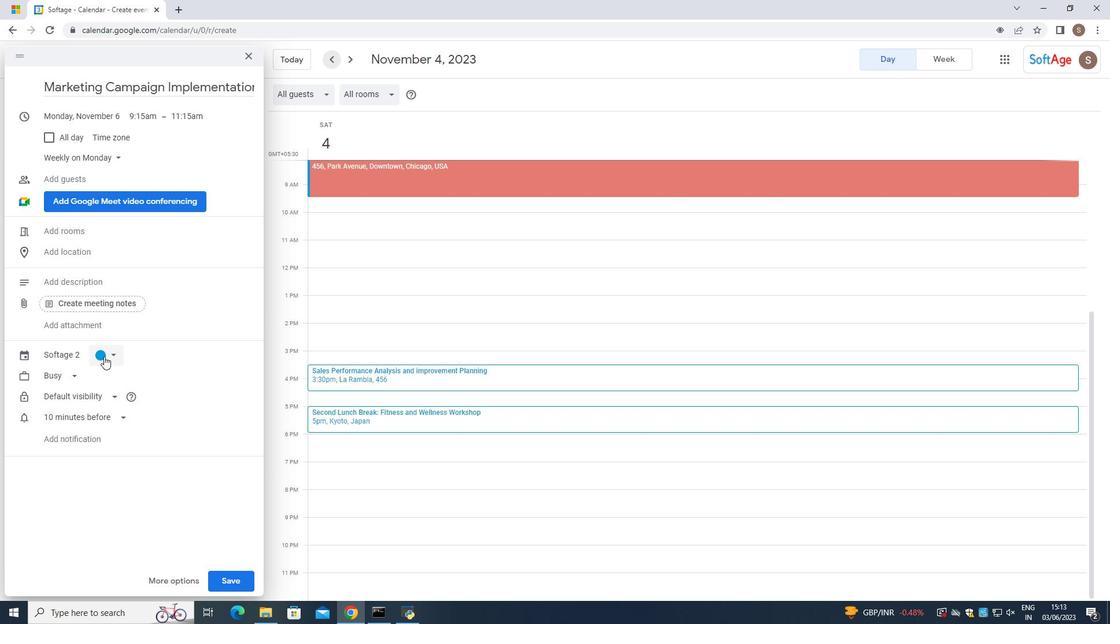 
Action: Mouse pressed left at (105, 355)
Screenshot: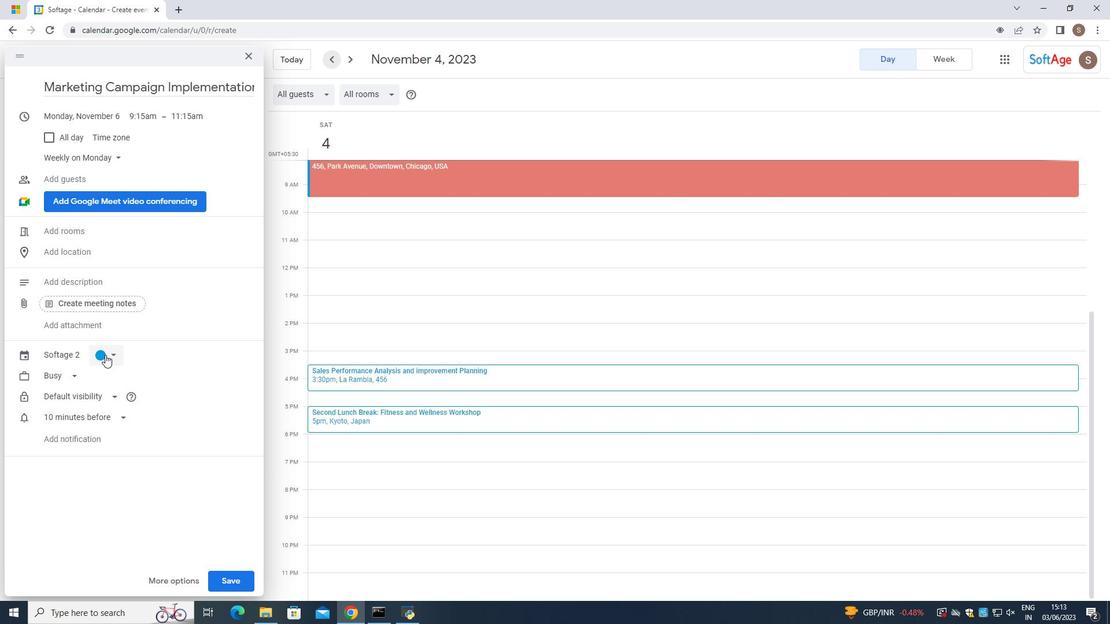 
Action: Mouse moved to (99, 353)
Screenshot: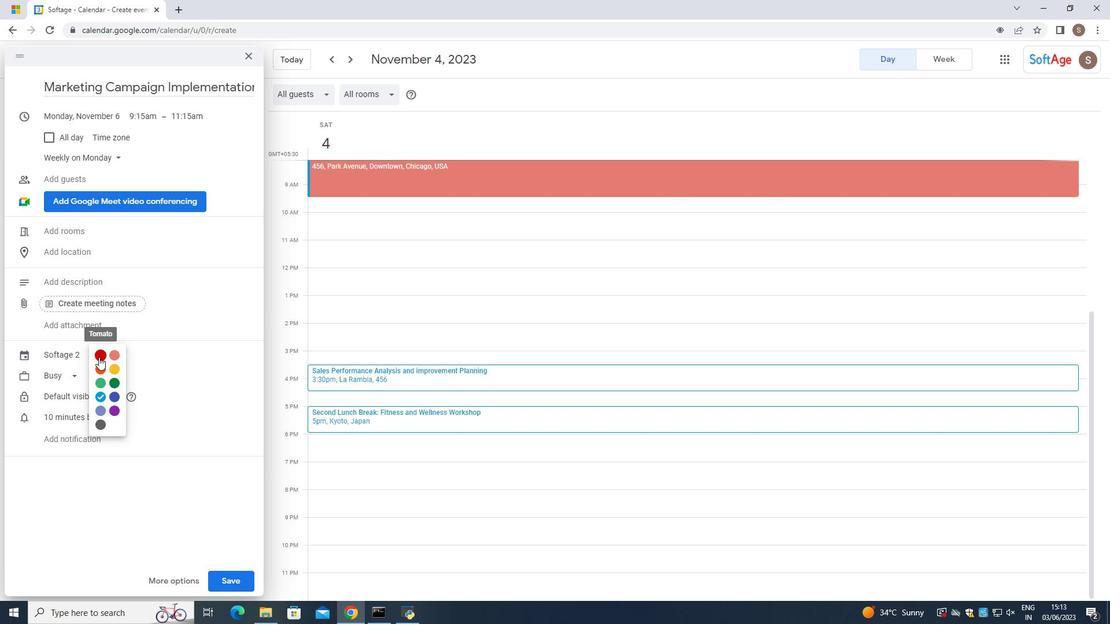
Action: Mouse pressed left at (99, 353)
Screenshot: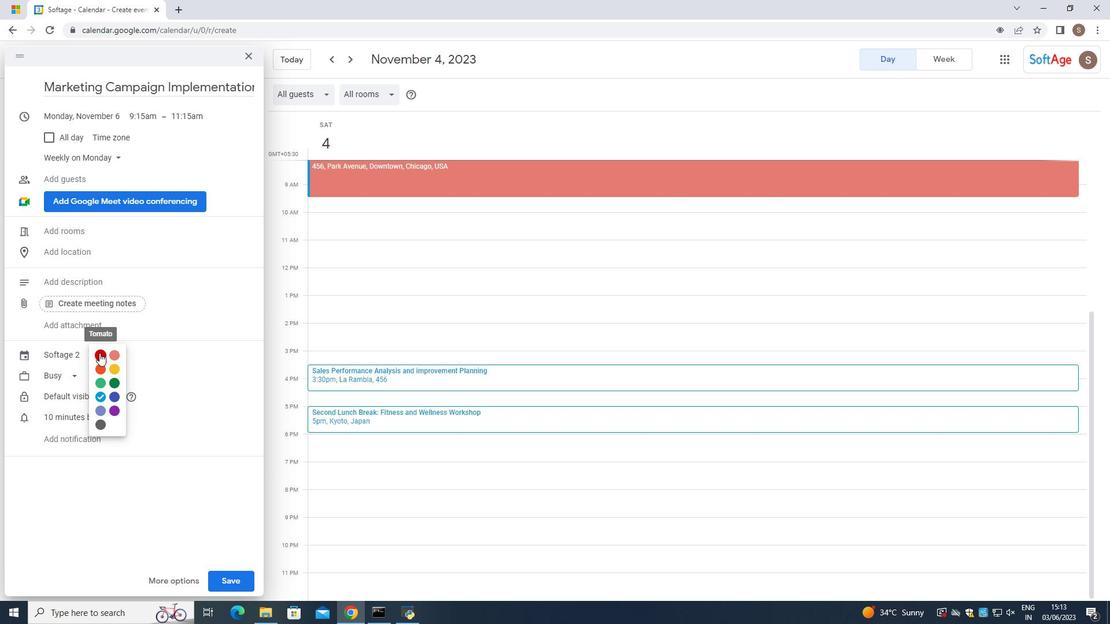 
Action: Mouse moved to (211, 57)
Screenshot: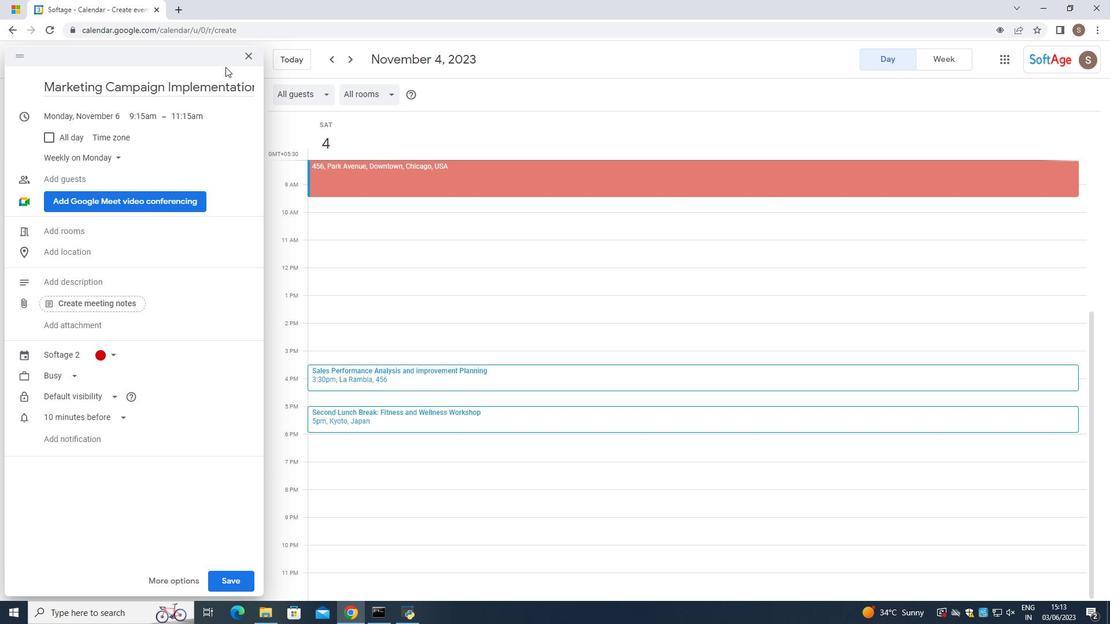 
Action: Mouse pressed left at (211, 57)
Screenshot: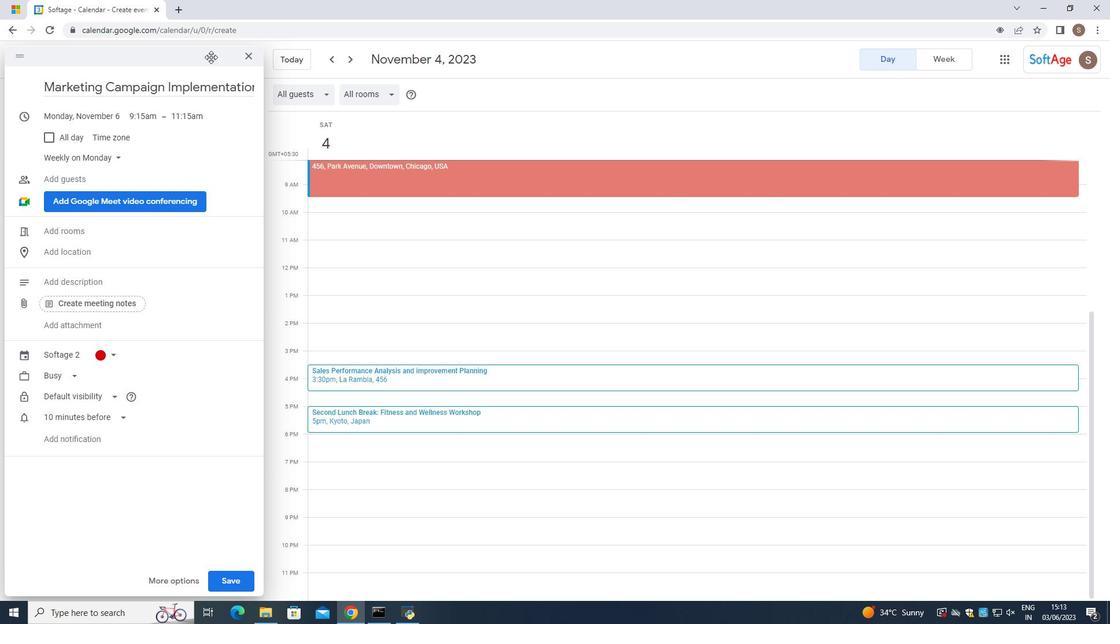 
Action: Mouse moved to (401, 464)
Screenshot: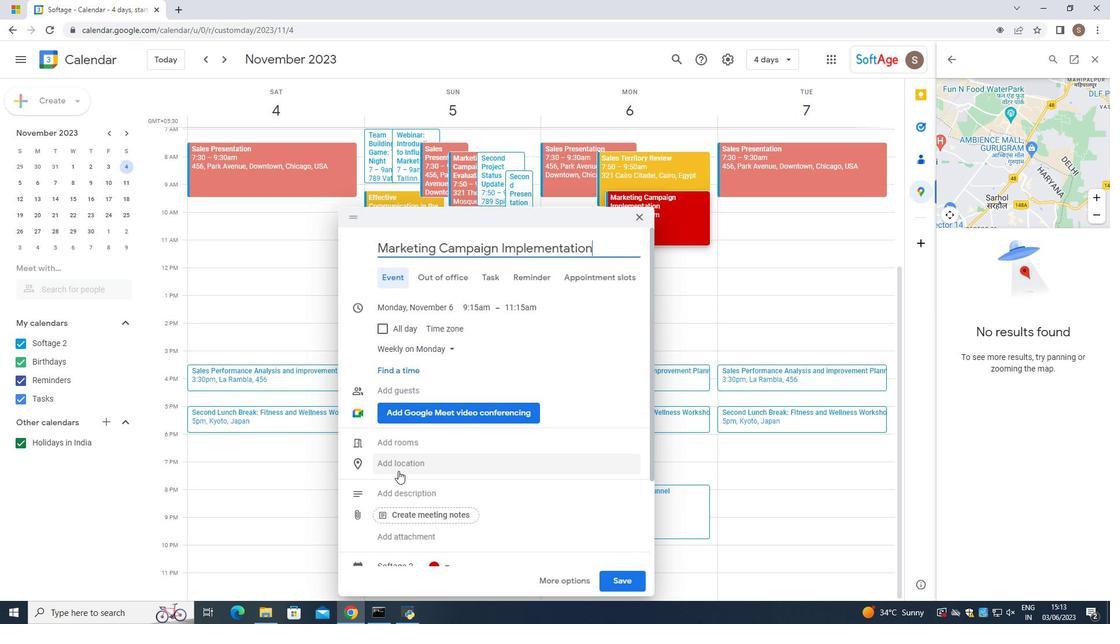 
Action: Mouse pressed left at (401, 464)
Screenshot: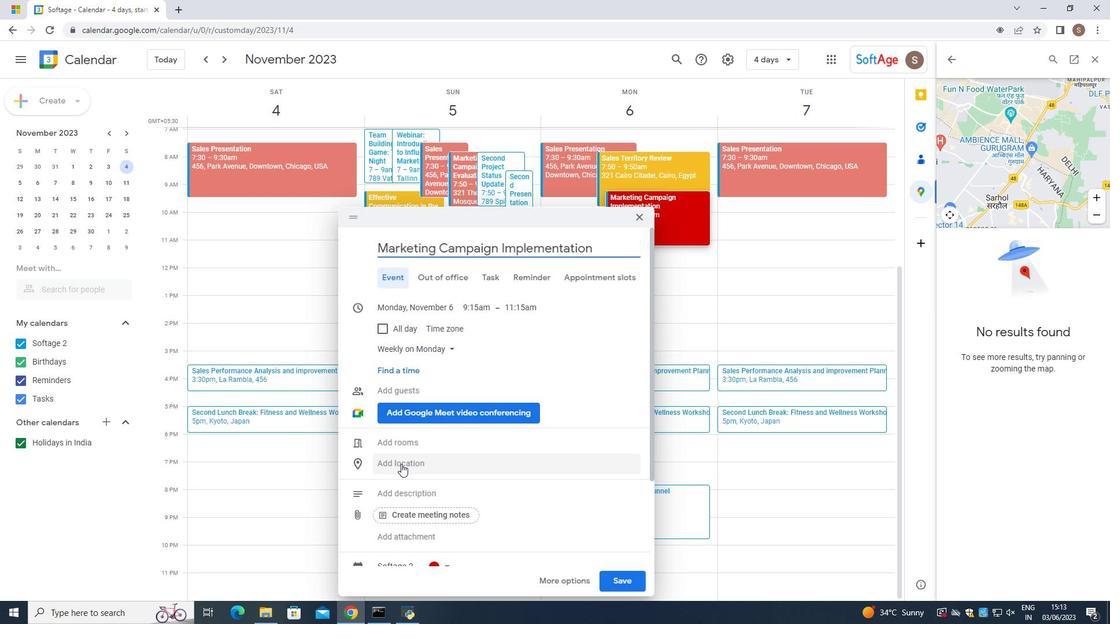 
Action: Mouse moved to (402, 462)
Screenshot: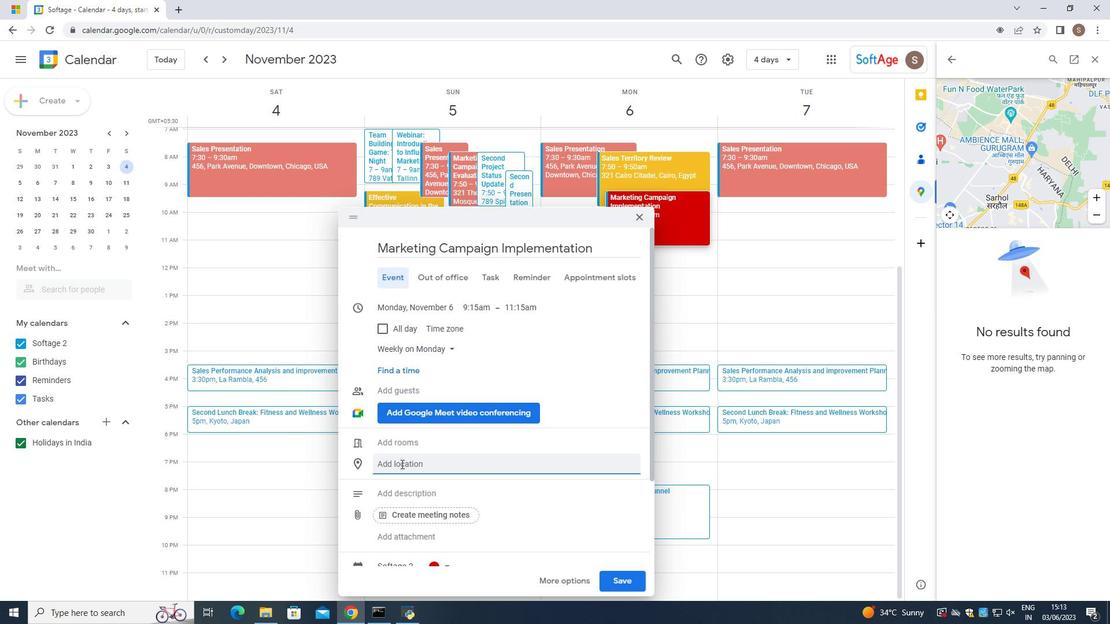 
Action: Key pressed 321m<Key.backspace>,<Key.space><Key.caps_lock>T<Key.caps_lock>he<Key.space><Key.caps_lock>D<Key.caps_lock>un<Key.backspace>v<Key.backspace>bai<Key.space><Key.caps_lock>M<Key.caps_lock>all,<Key.space><Key.caps_lock>D<Key.caps_lock>un<Key.backspace>v<Key.backspace>bai,<Key.space><Key.caps_lock>UAE<Key.enter>
Screenshot: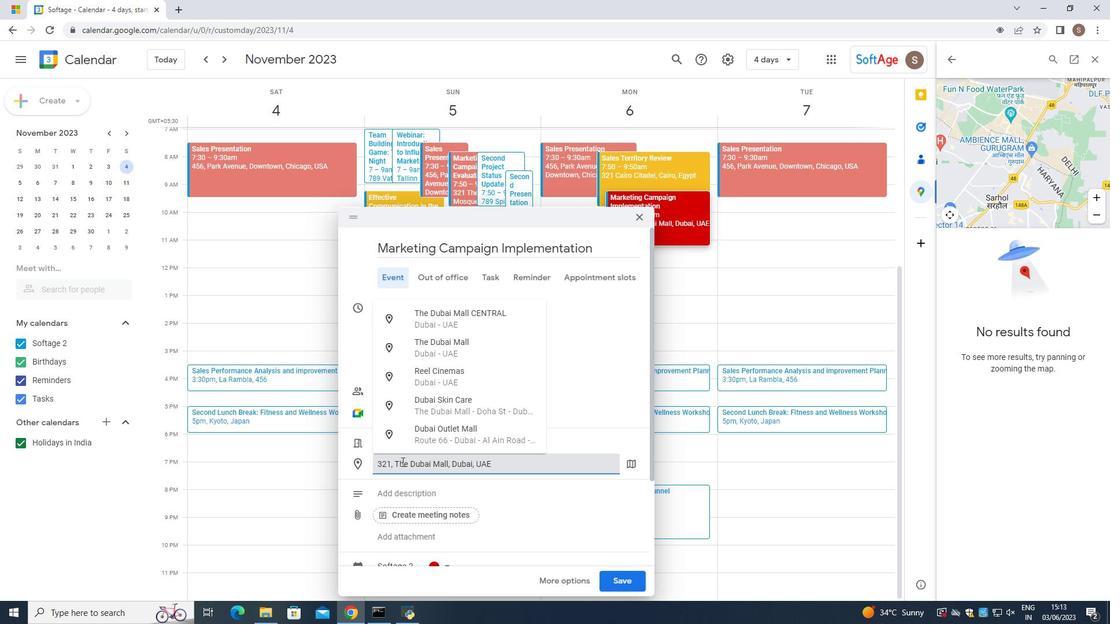 
Action: Mouse moved to (398, 478)
Screenshot: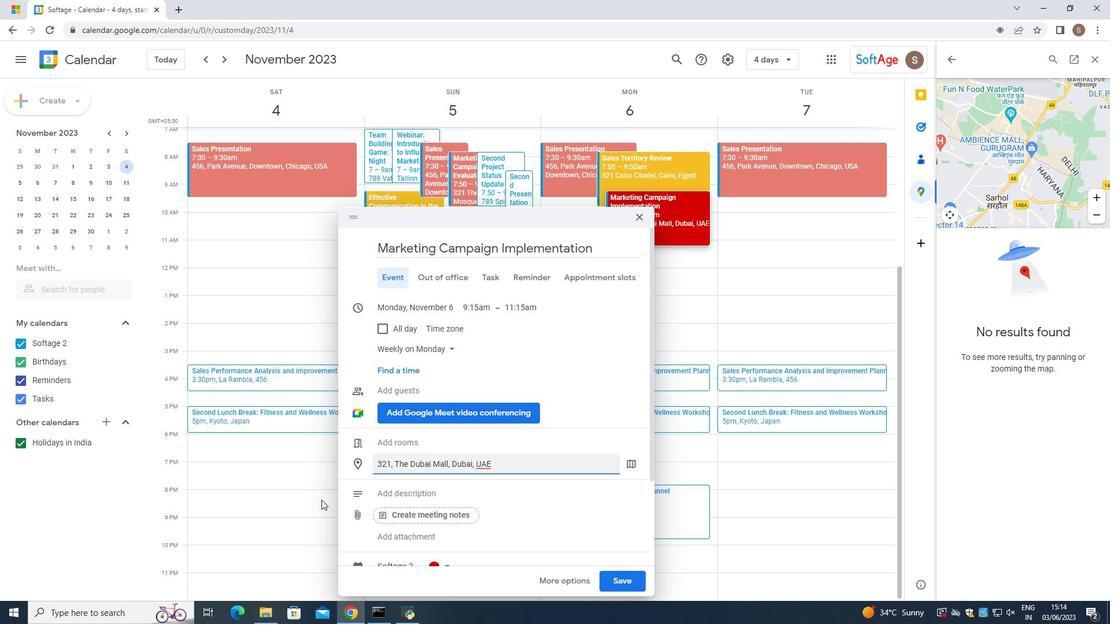 
Action: Mouse scrolled (398, 478) with delta (0, 0)
Screenshot: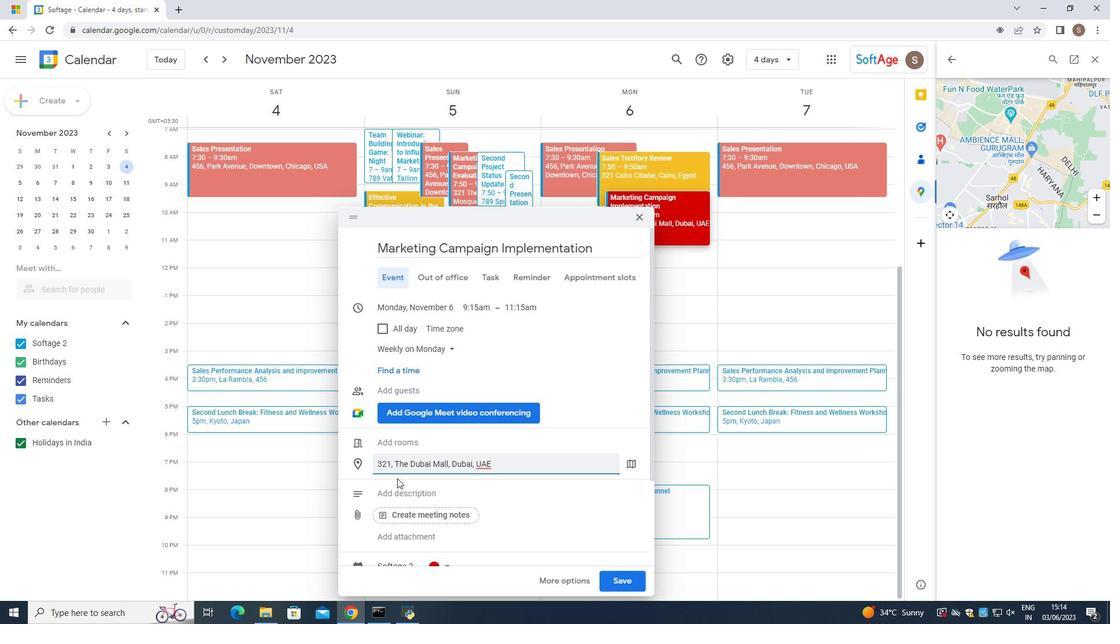 
Action: Mouse scrolled (398, 478) with delta (0, 0)
Screenshot: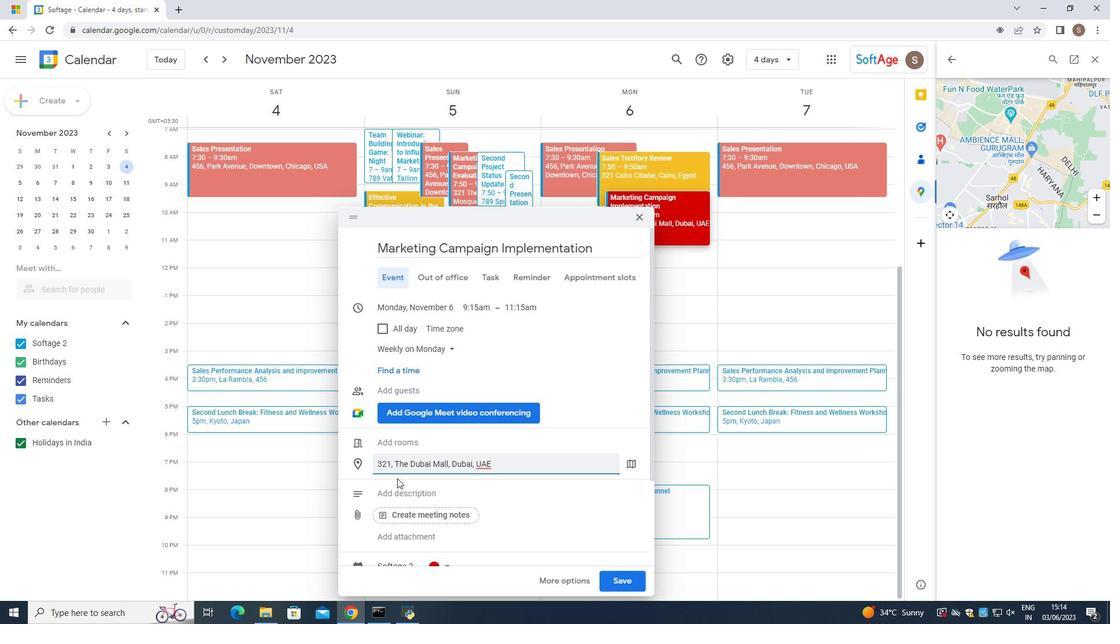 
Action: Mouse moved to (399, 478)
Screenshot: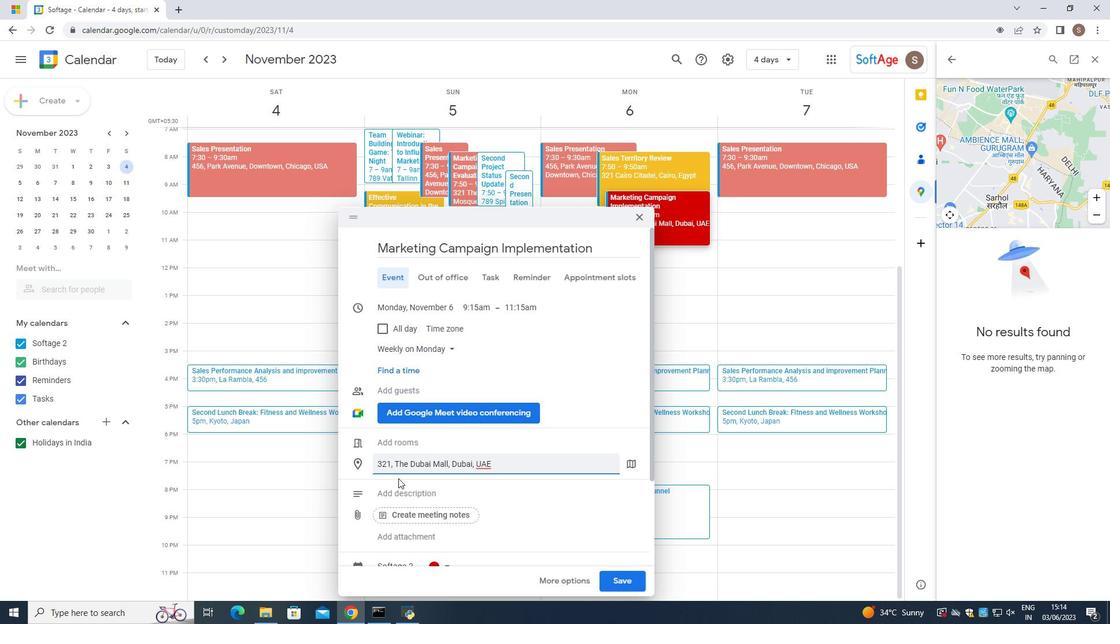 
Action: Mouse scrolled (399, 478) with delta (0, 0)
Screenshot: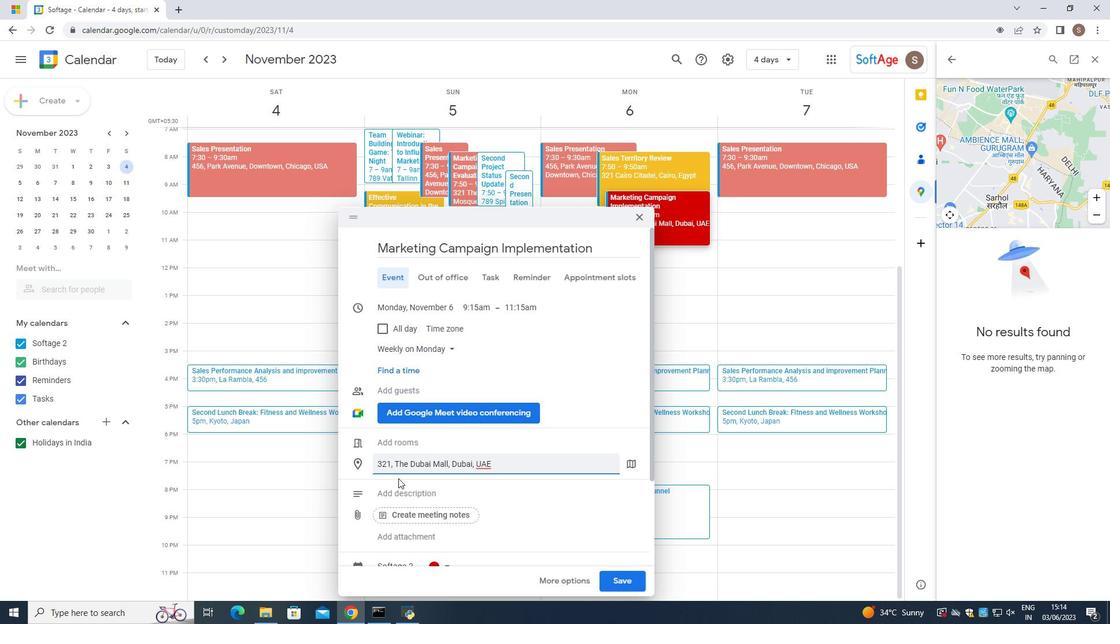 
Action: Mouse moved to (392, 381)
Screenshot: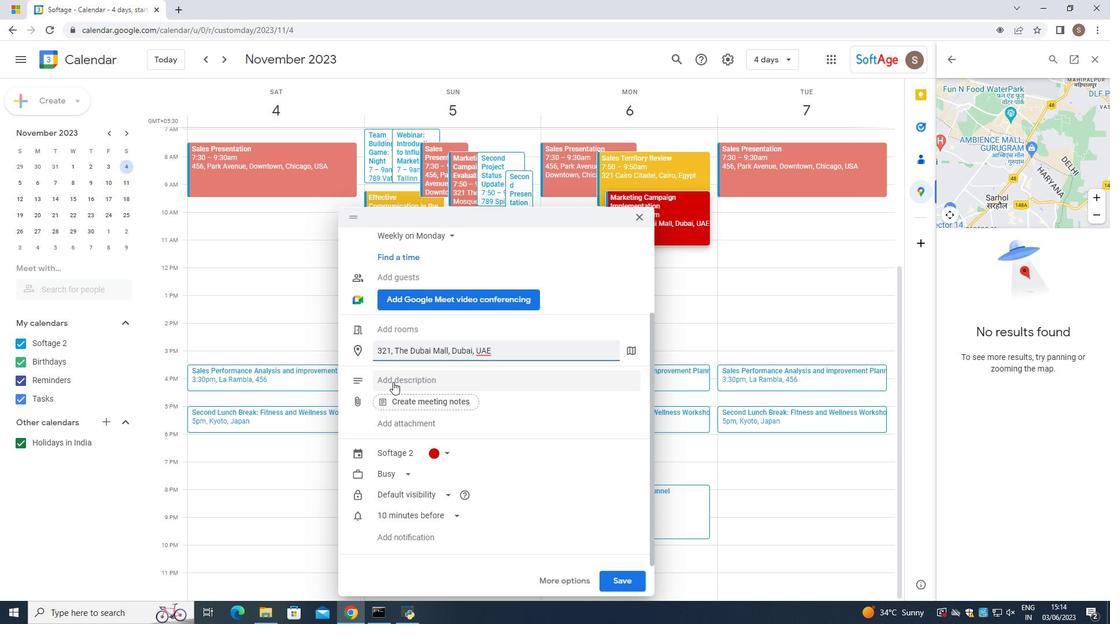 
Action: Mouse pressed left at (392, 381)
Screenshot: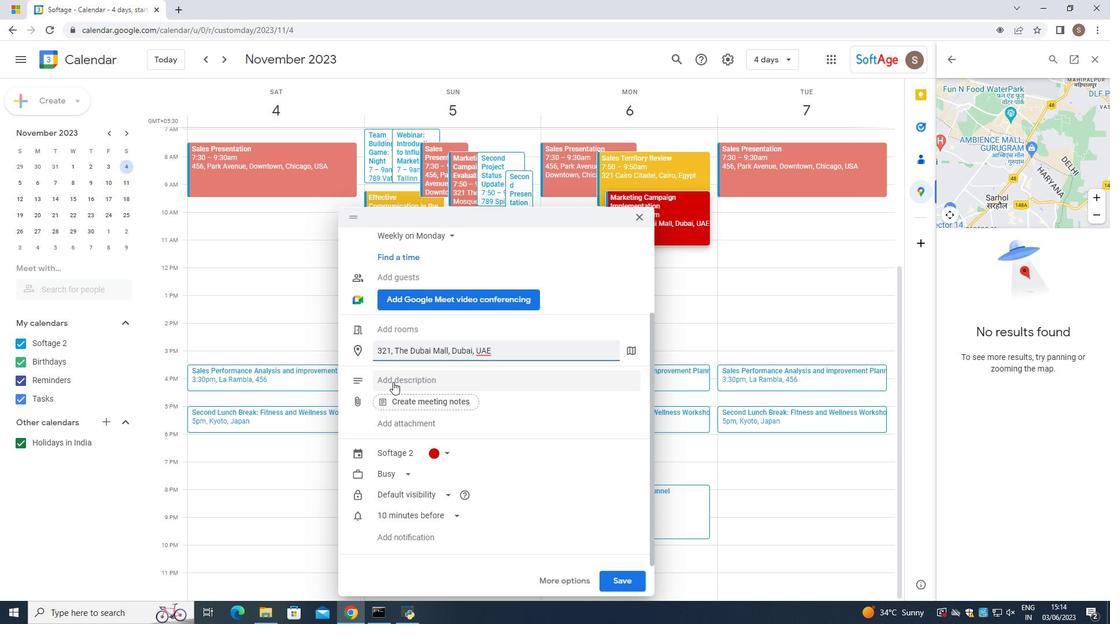 
Action: Mouse moved to (406, 385)
Screenshot: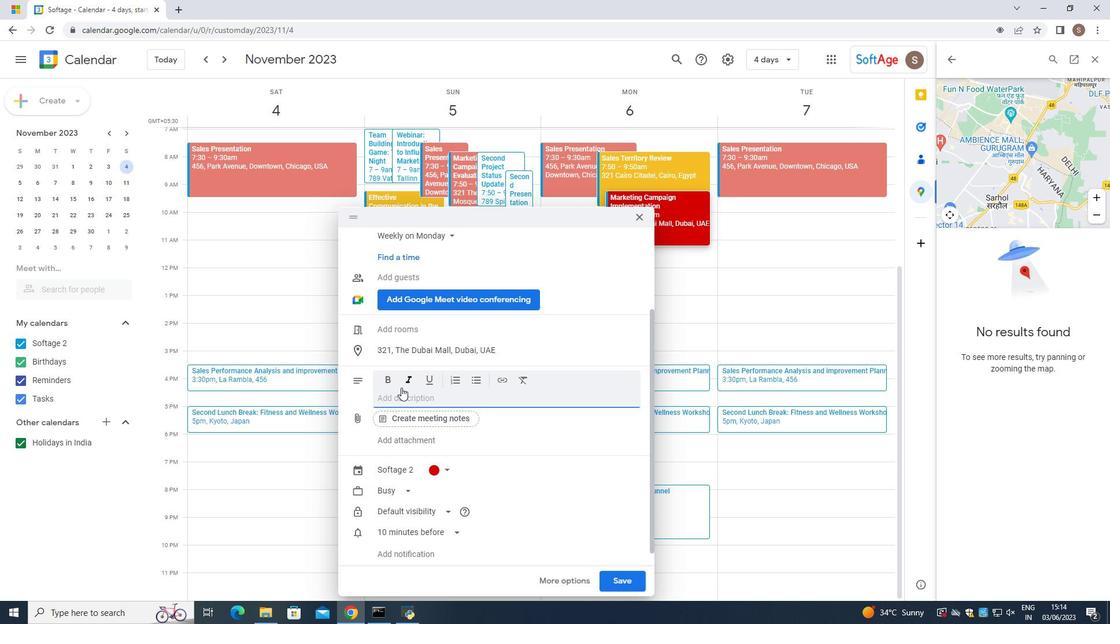 
Action: Mouse pressed left at (406, 385)
Screenshot: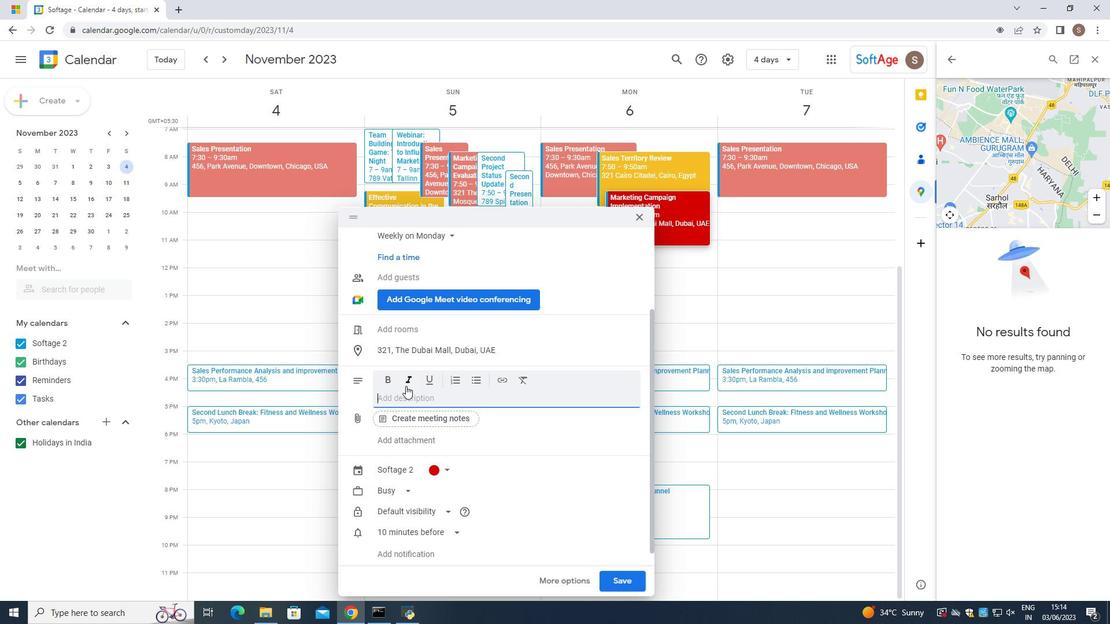 
Action: Mouse moved to (388, 400)
Screenshot: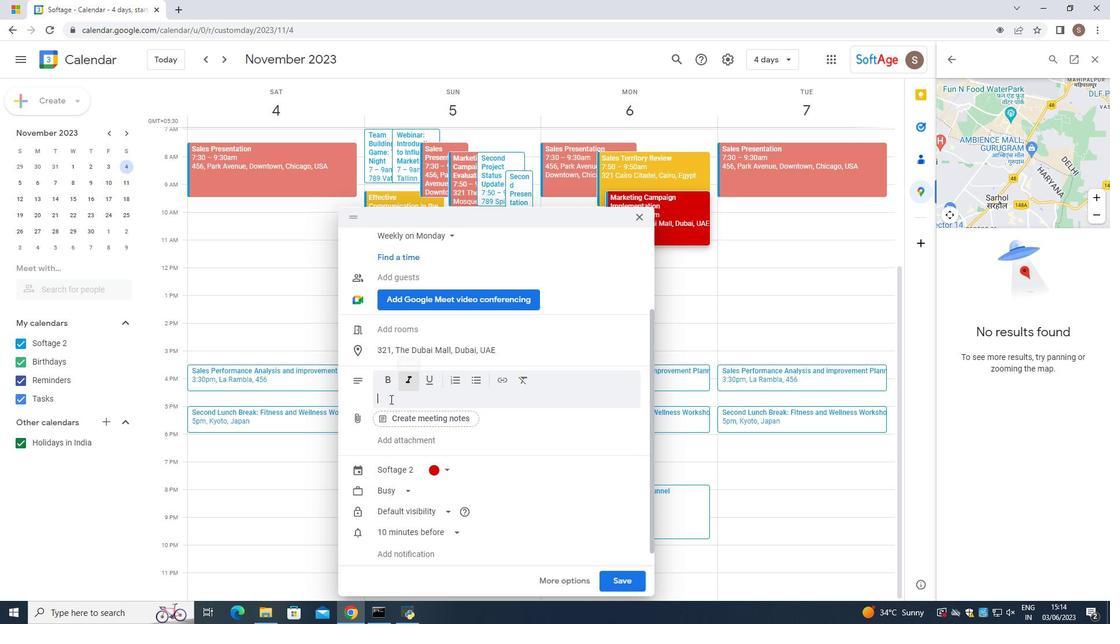 
Action: Mouse pressed left at (388, 400)
Screenshot: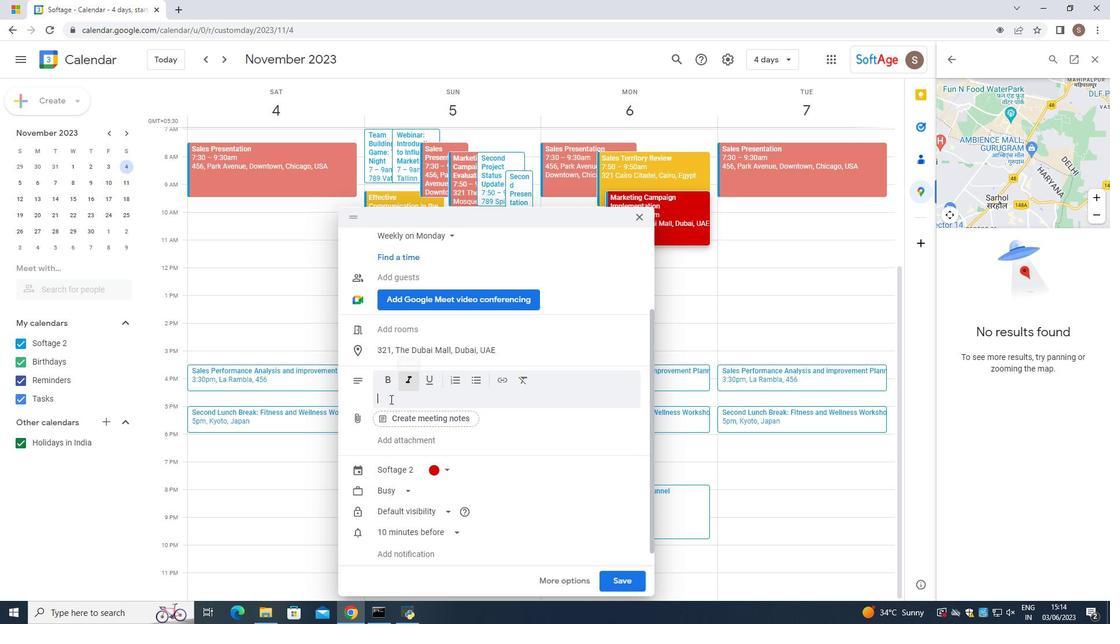 
Action: Mouse moved to (370, 373)
Screenshot: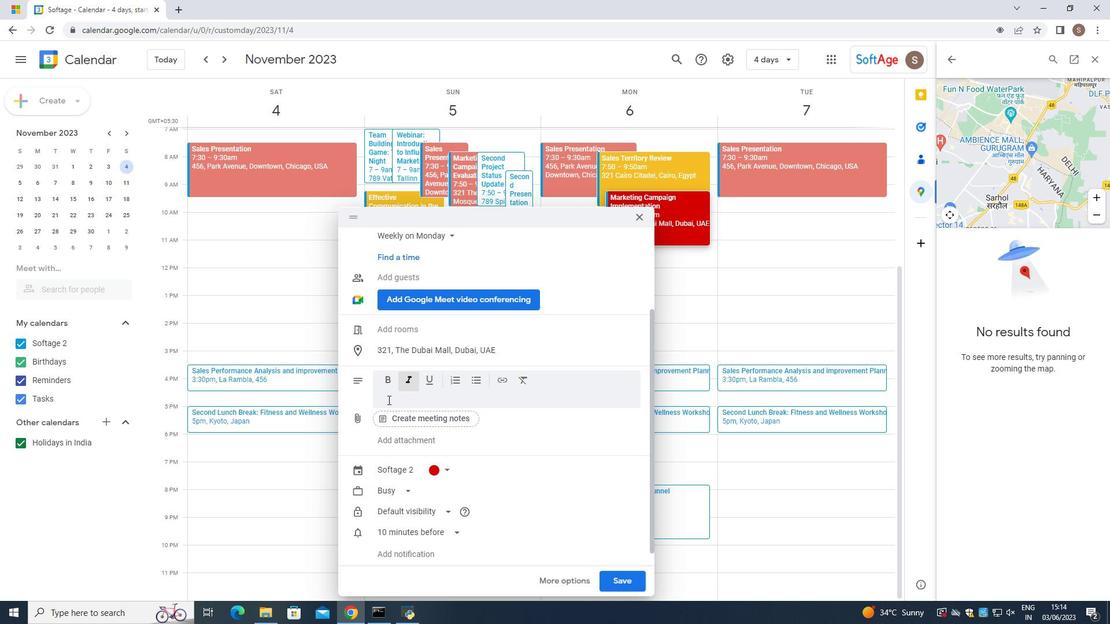 
Action: Key pressed <Key.caps_lock>t<Key.caps_lock>OGETHER<Key.space><Key.backspace><Key.backspace><Key.backspace><Key.backspace><Key.backspace><Key.backspace><Key.backspace><Key.backspace><Key.backspace><Key.backspace><Key.backspace><Key.backspace><Key.backspace><Key.backspace>T<Key.caps_lock>ogetherthe<Key.backspace><Key.backspace><Key.backspace><Key.space>the<Key.space>employee<Key.space>and<Key.space>the<Key.space>supervisoo<Key.backspace><Key.backspace>p<Key.backspace>or<Key.space>will<Key.space>establish<Key.space>clear<Key.space>andvre<Key.backspace><Key.backspace><Key.backspace><Key.space>realistic<Key.space>pperformance<Key.space>goalds<Key.space>
Screenshot: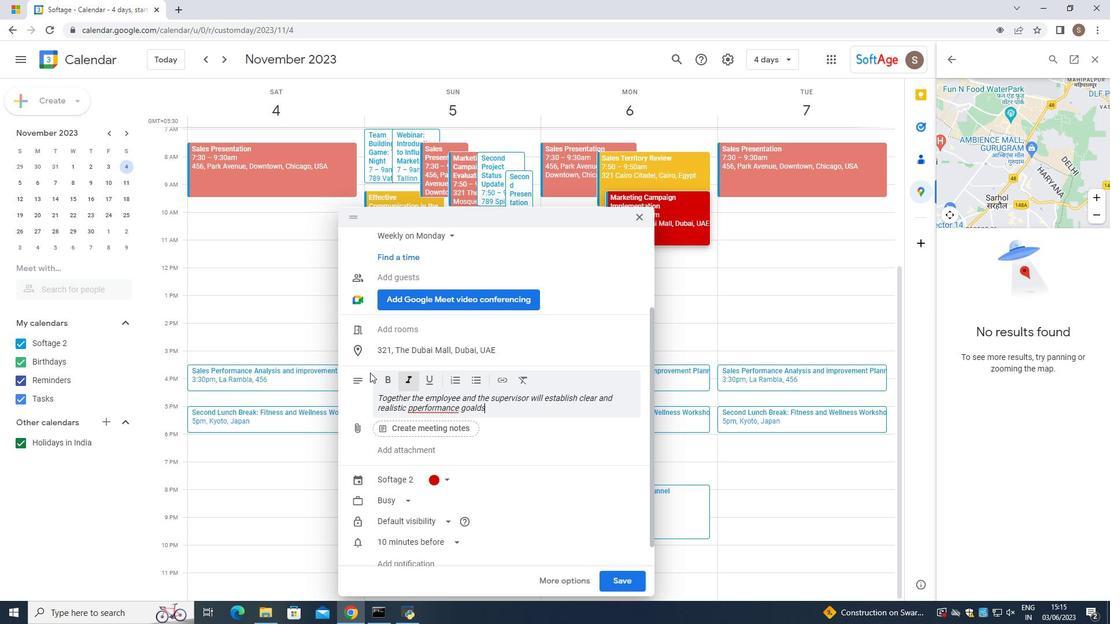 
Action: Mouse moved to (446, 407)
Screenshot: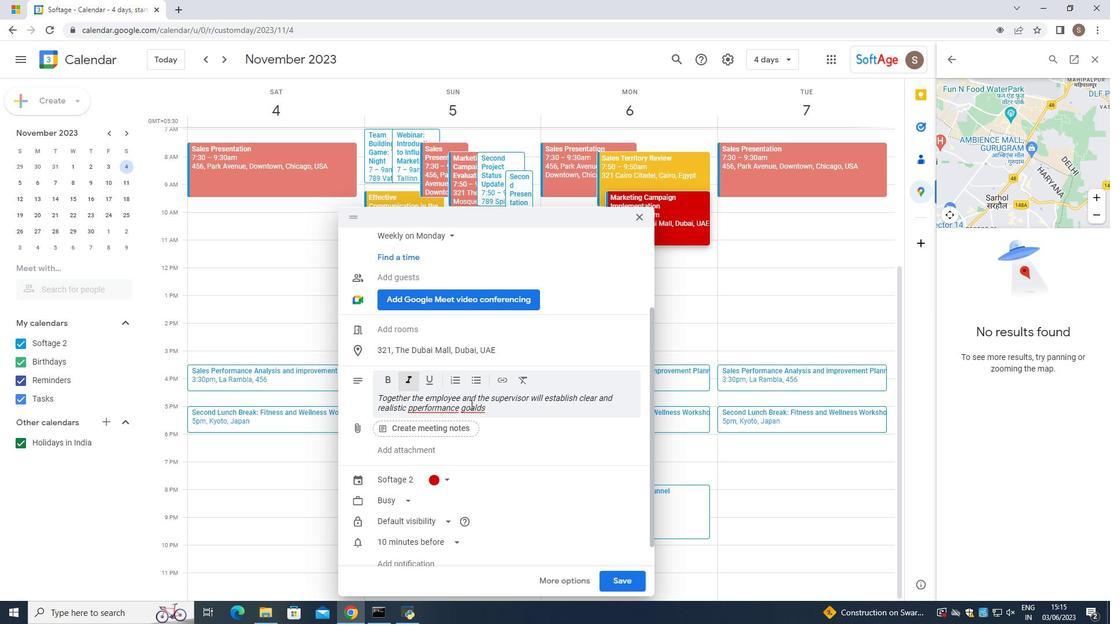 
Action: Mouse pressed left at (446, 407)
Screenshot: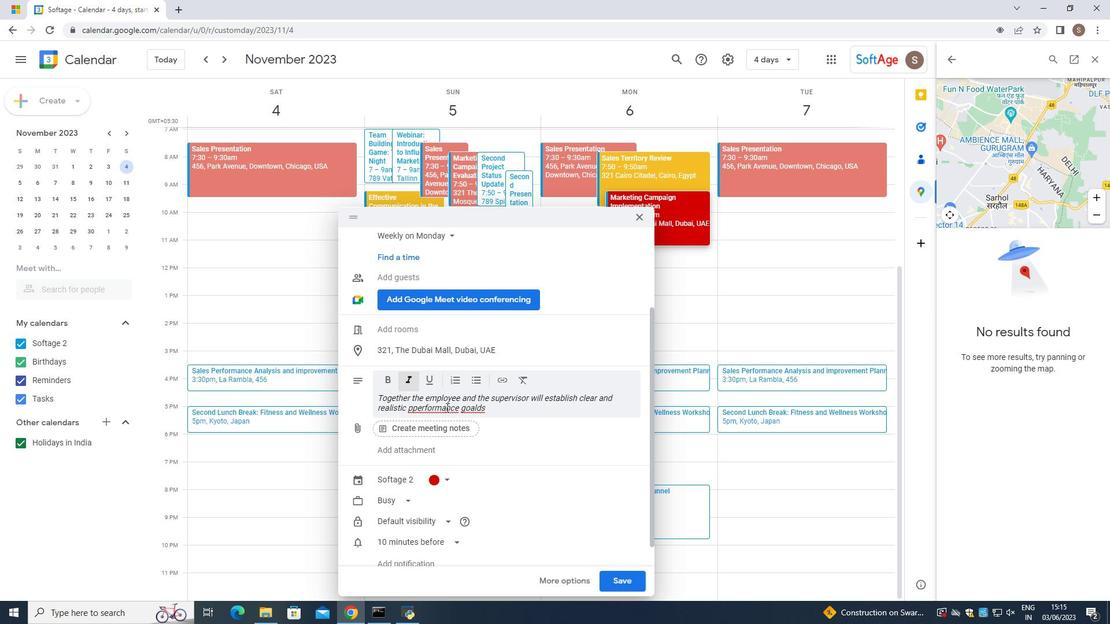 
Action: Mouse pressed right at (446, 407)
Screenshot: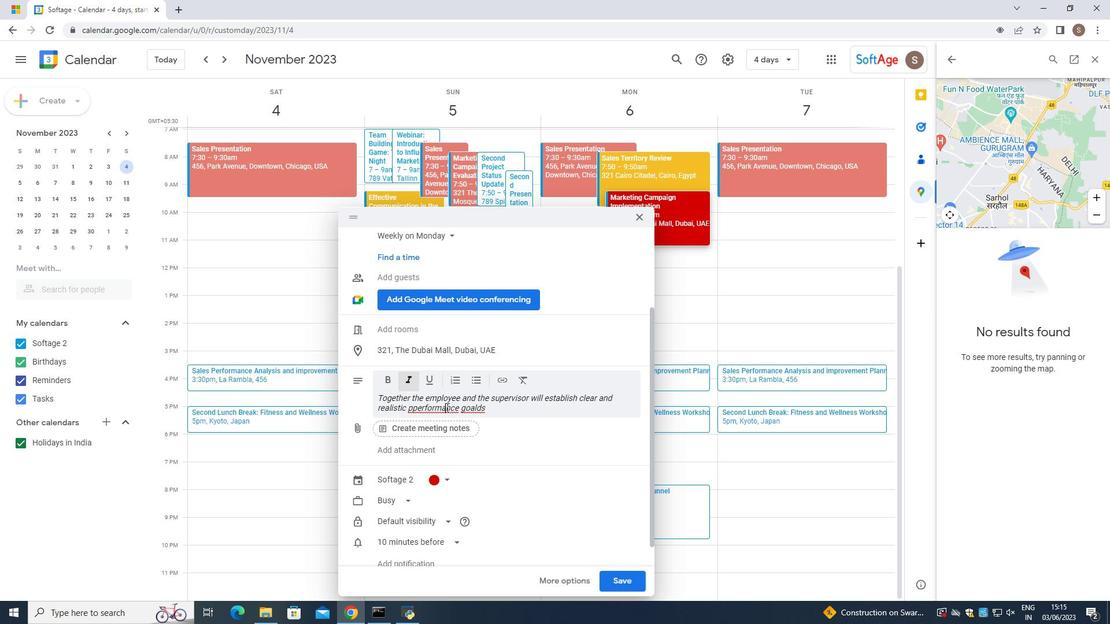 
Action: Mouse moved to (490, 417)
Screenshot: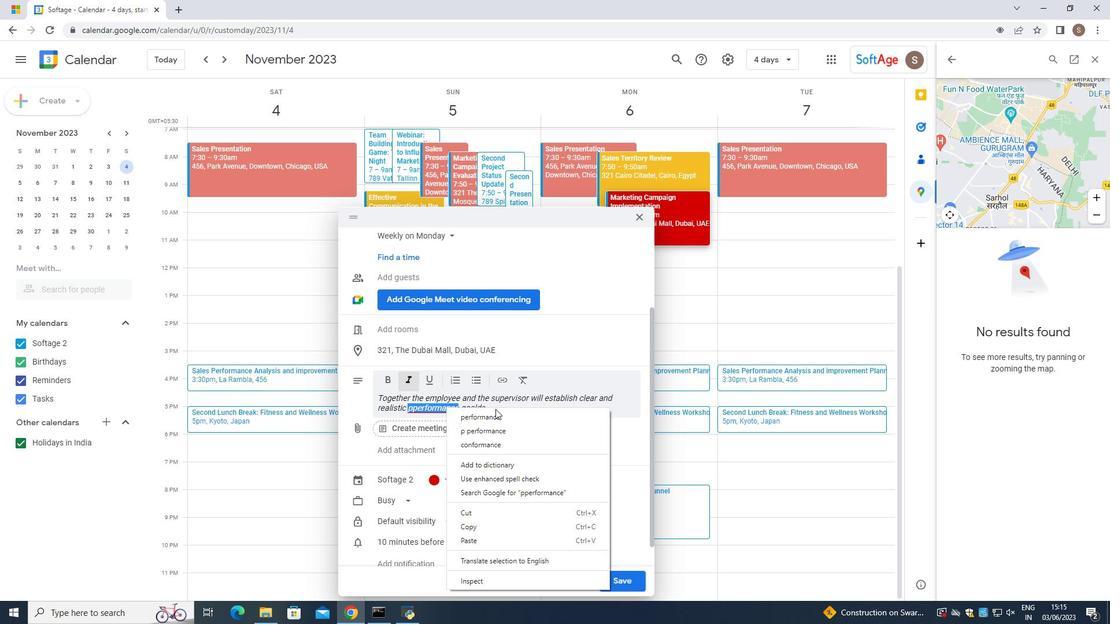 
Action: Mouse pressed left at (490, 417)
Screenshot: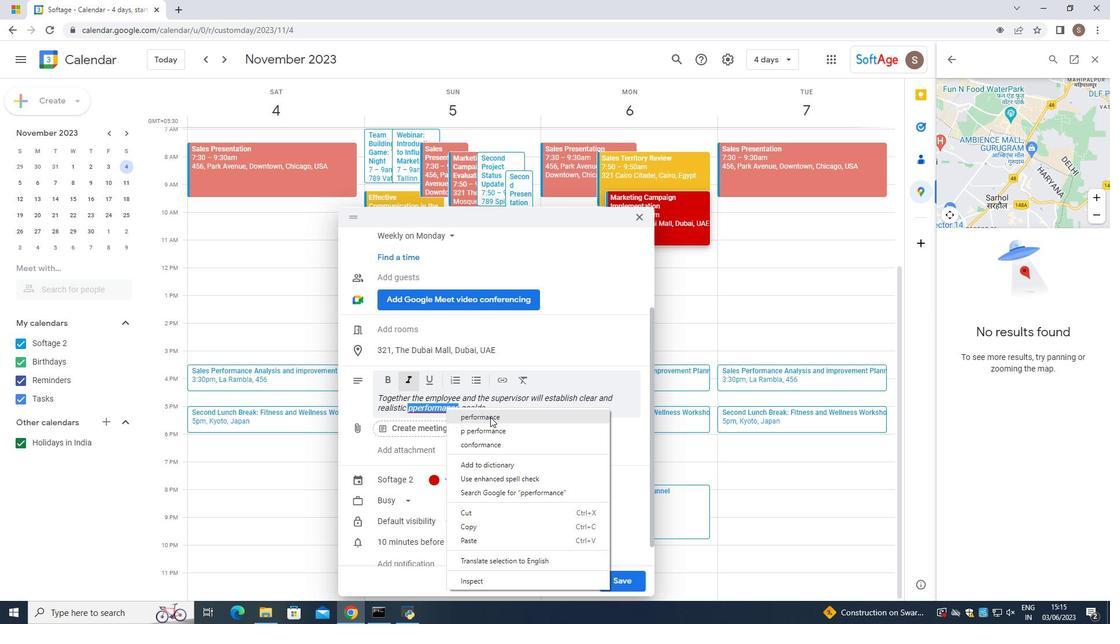 
Action: Mouse moved to (491, 409)
Screenshot: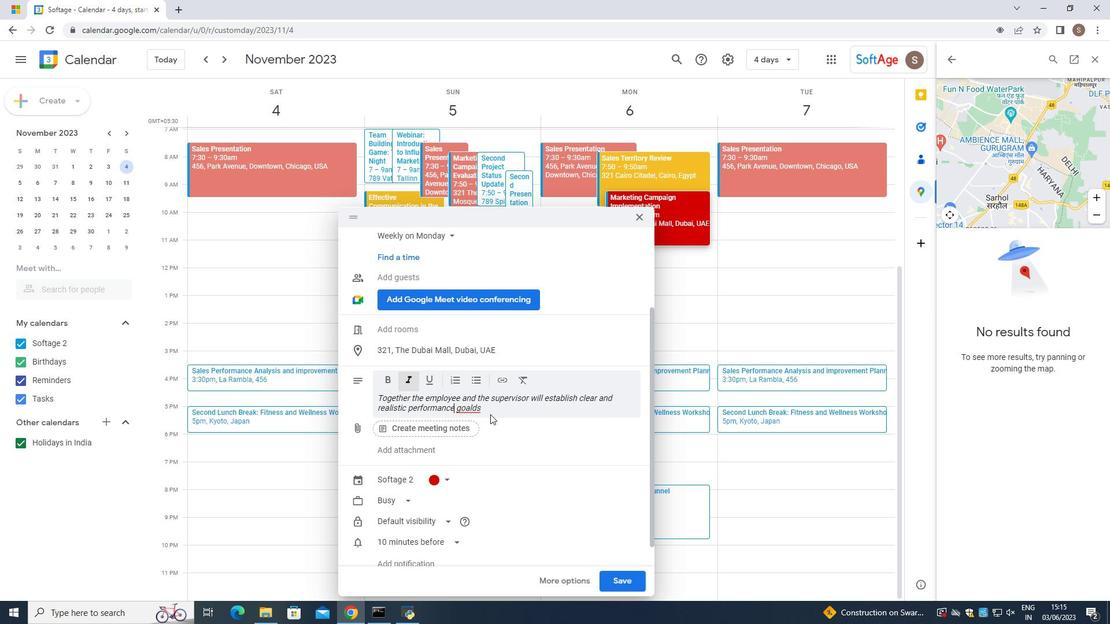 
Action: Mouse pressed left at (491, 409)
Screenshot: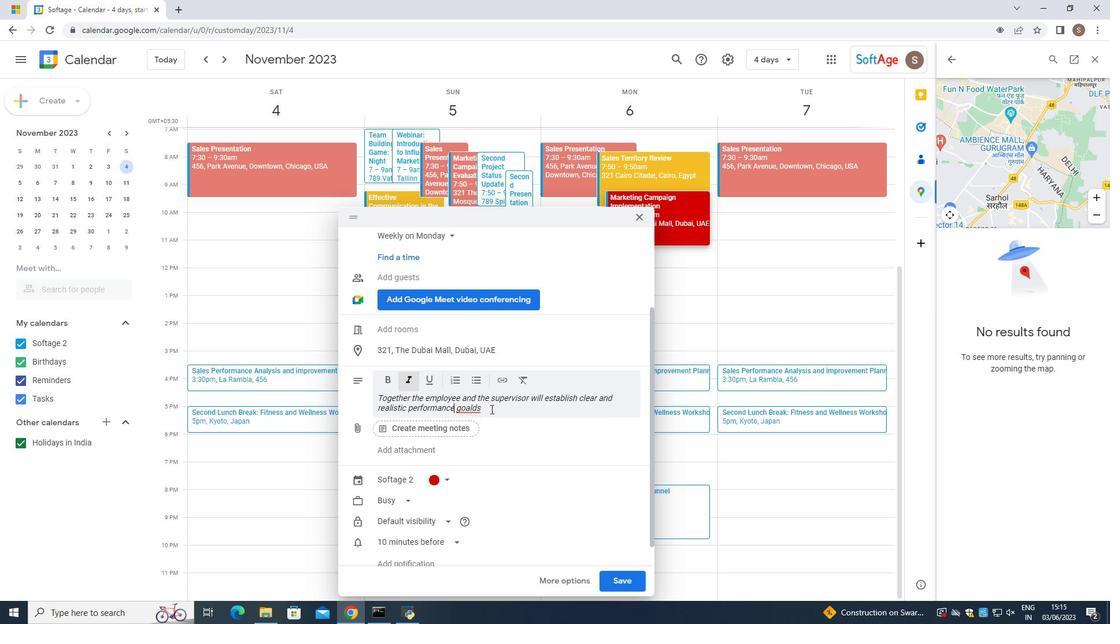 
Action: Mouse moved to (466, 408)
Screenshot: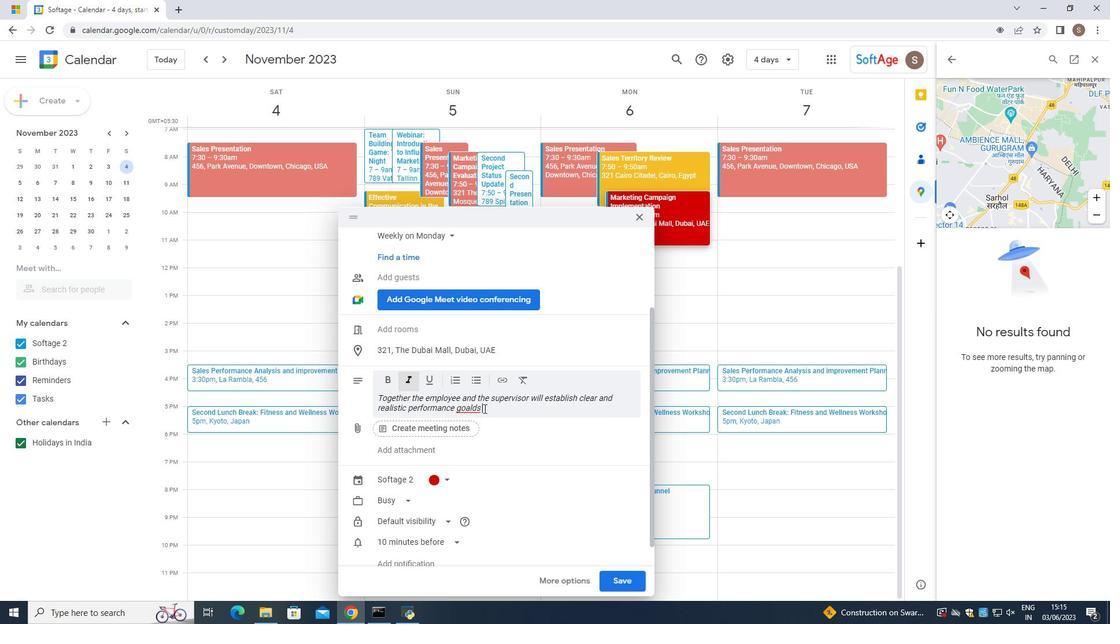 
Action: Mouse pressed left at (466, 408)
Screenshot: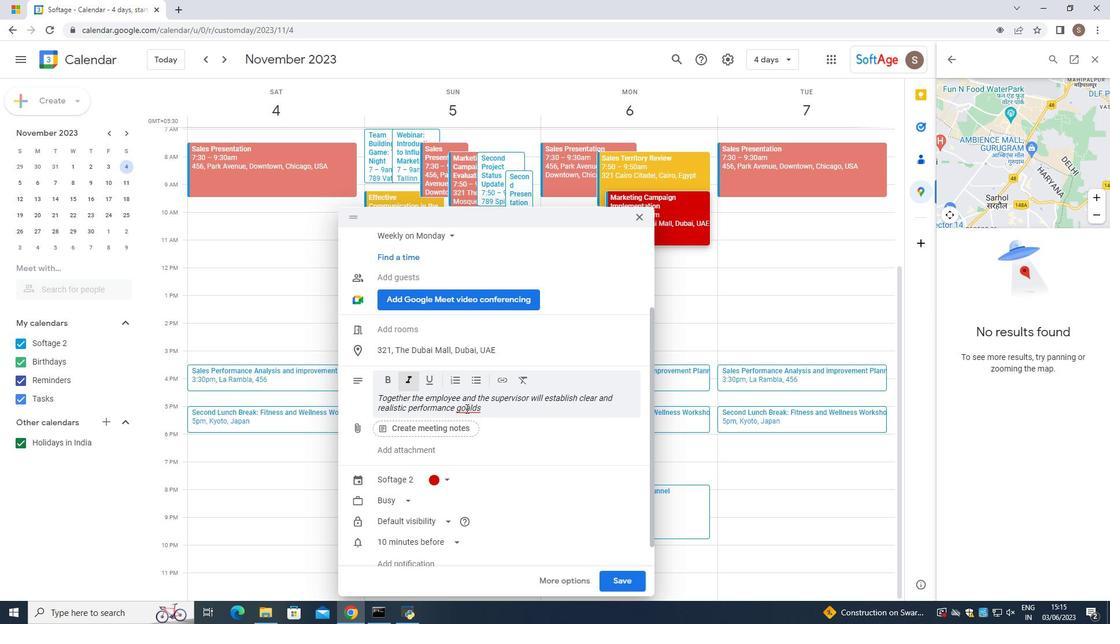 
Action: Mouse pressed right at (466, 408)
Screenshot: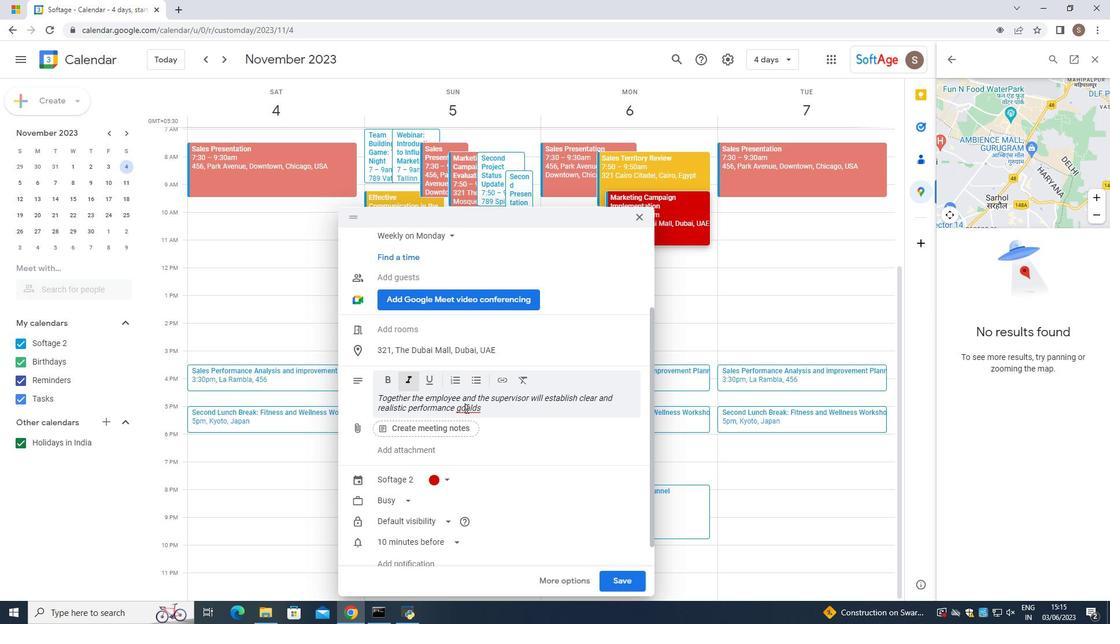 
Action: Mouse moved to (480, 415)
Screenshot: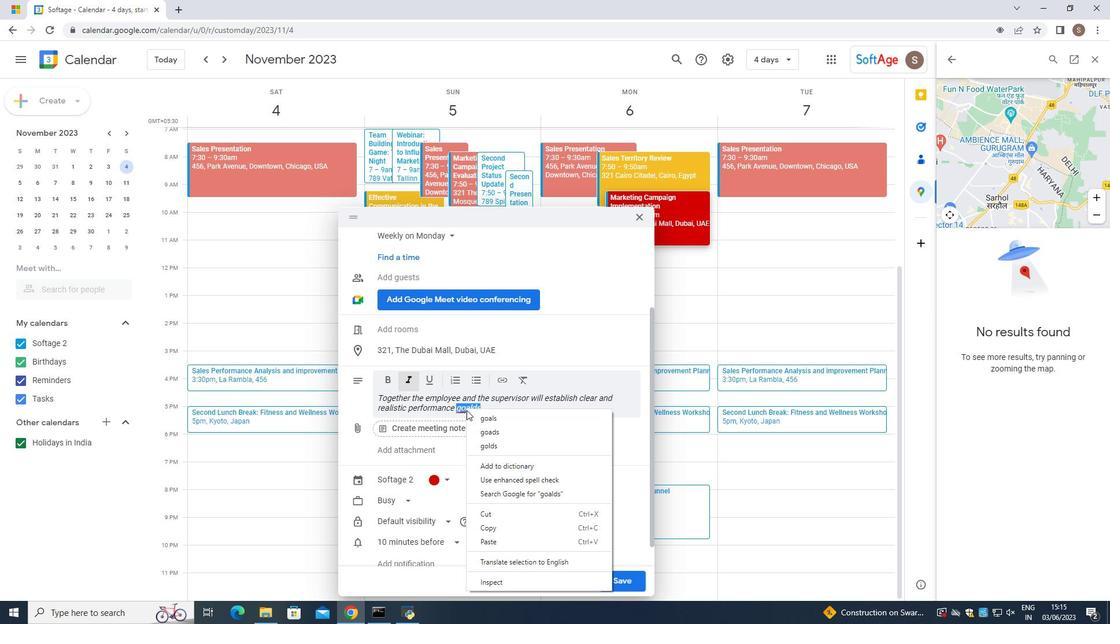 
Action: Mouse pressed left at (480, 415)
Screenshot: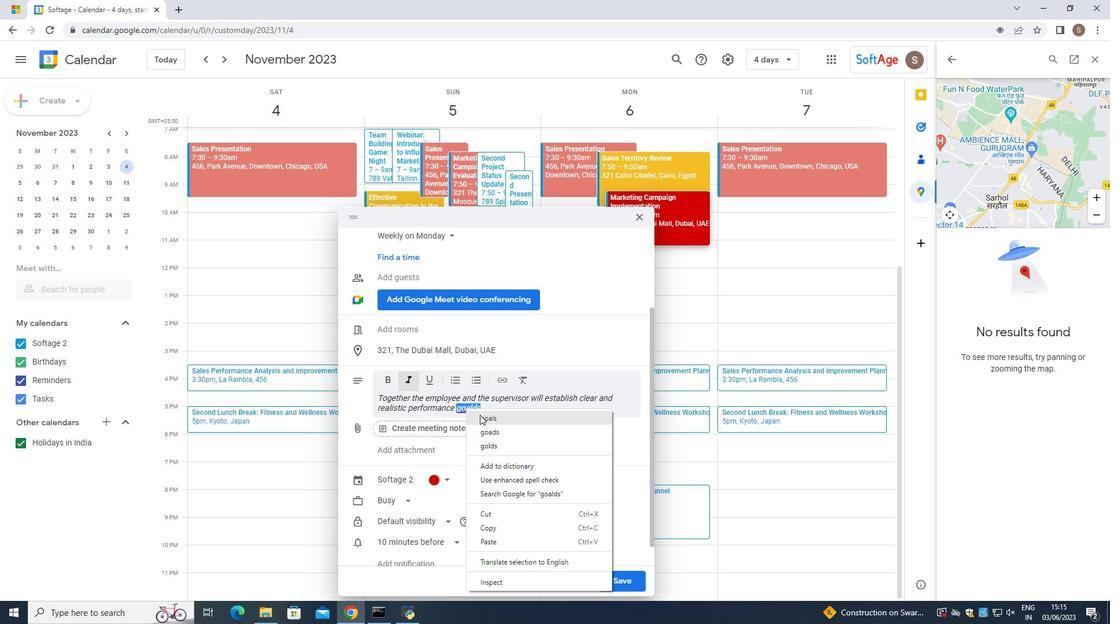 
Action: Mouse moved to (499, 411)
Screenshot: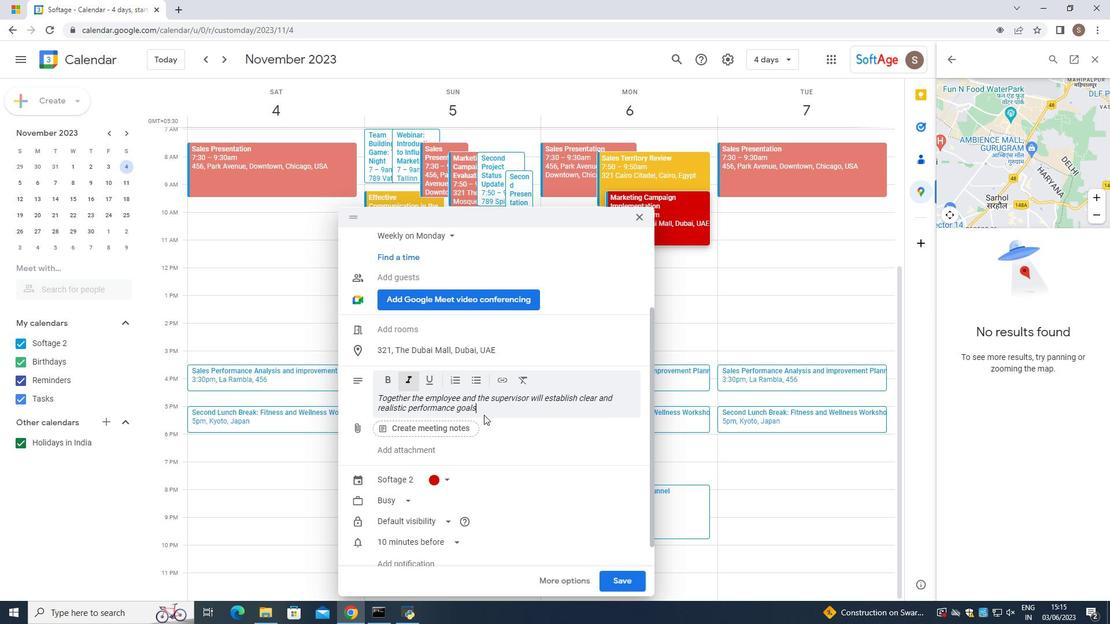 
Action: Mouse pressed left at (499, 411)
Screenshot: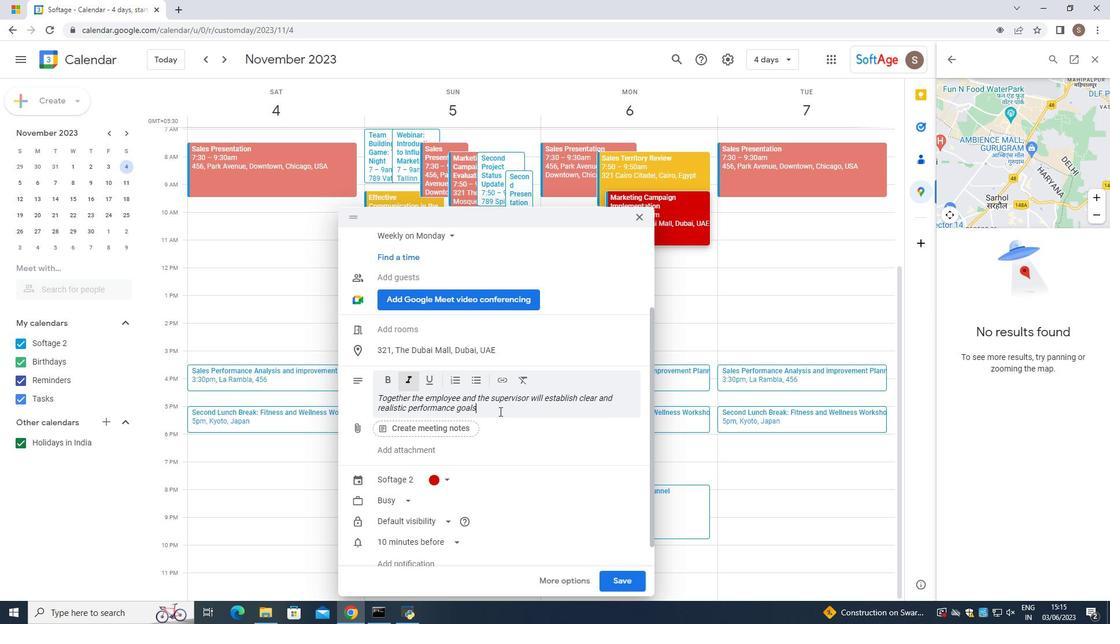 
Action: Key pressed <Key.space>thata<Key.backspace><Key.space>aligh<Key.backspace>n<Key.space>with<Key.space>the<Key.space>overall<Key.space>
Screenshot: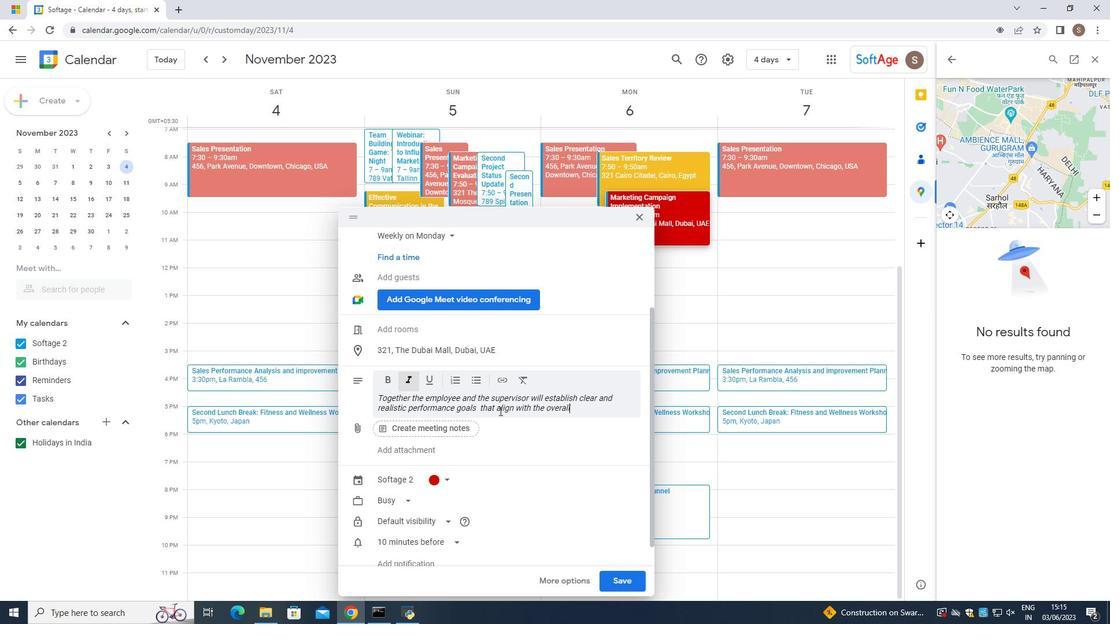 
Action: Mouse moved to (500, 411)
Screenshot: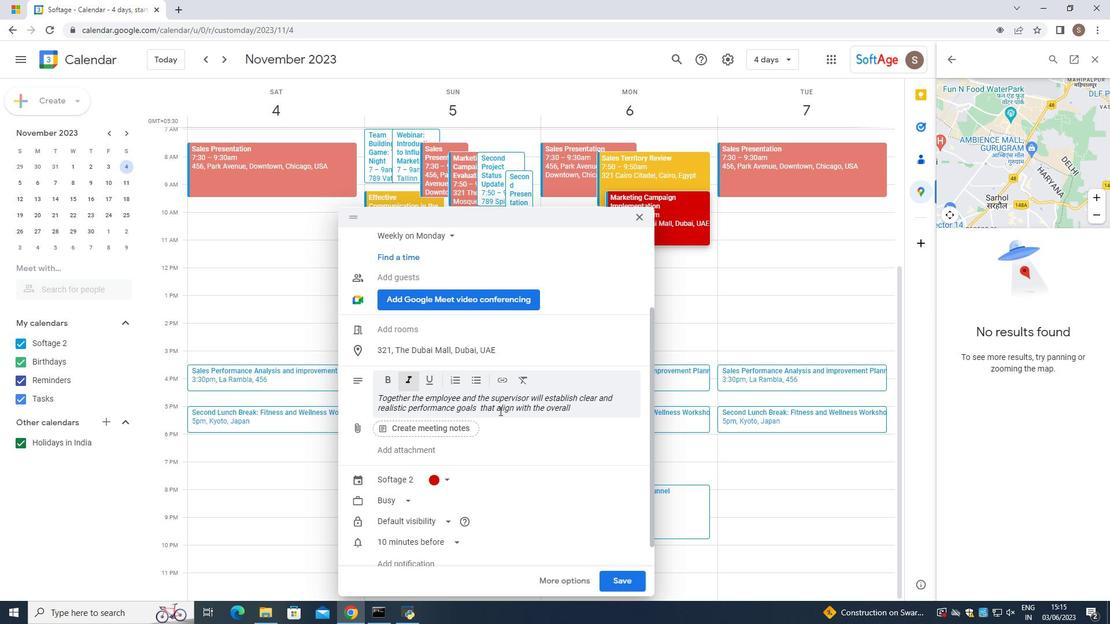 
Action: Key pressed onbjectives<Key.space>p<Key.backspace>o
Screenshot: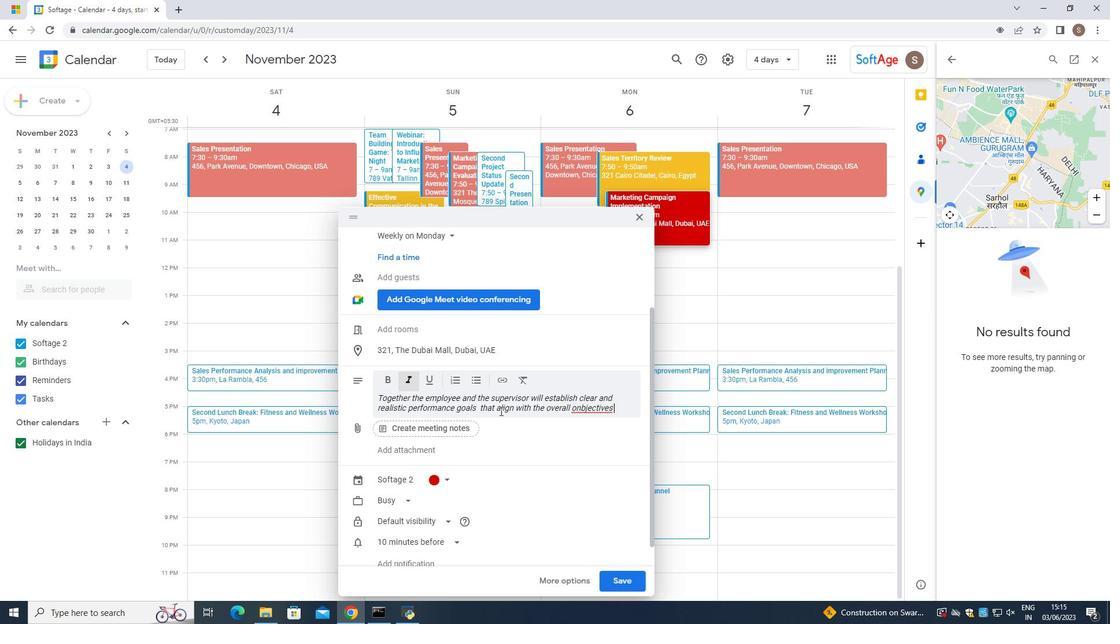 
Action: Mouse moved to (581, 407)
Screenshot: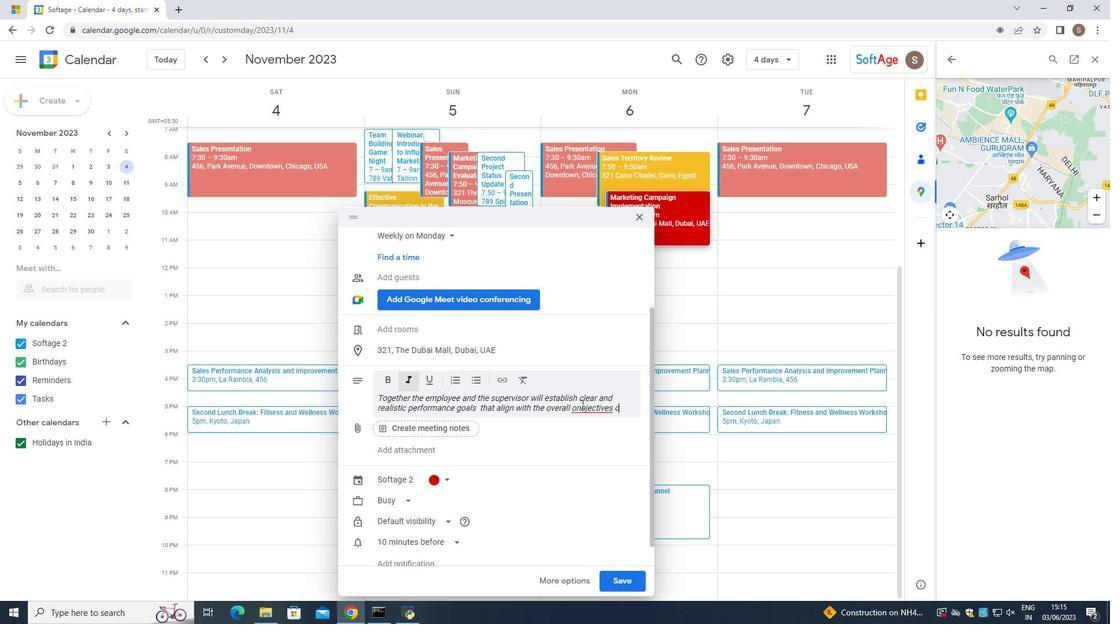 
Action: Mouse pressed left at (581, 407)
Screenshot: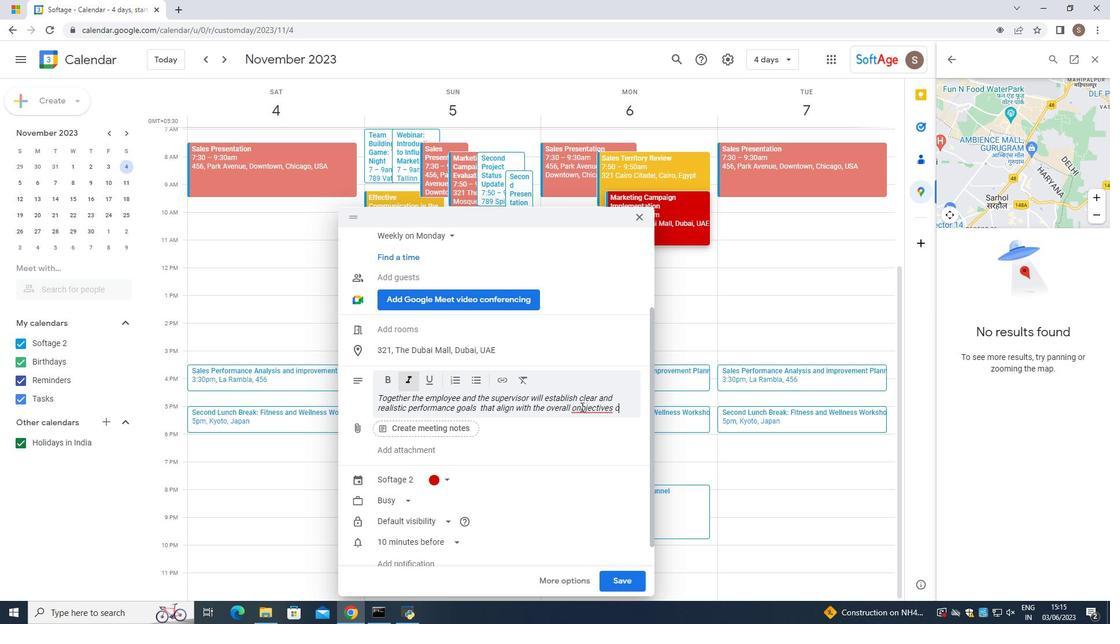 
Action: Mouse pressed right at (581, 407)
Screenshot: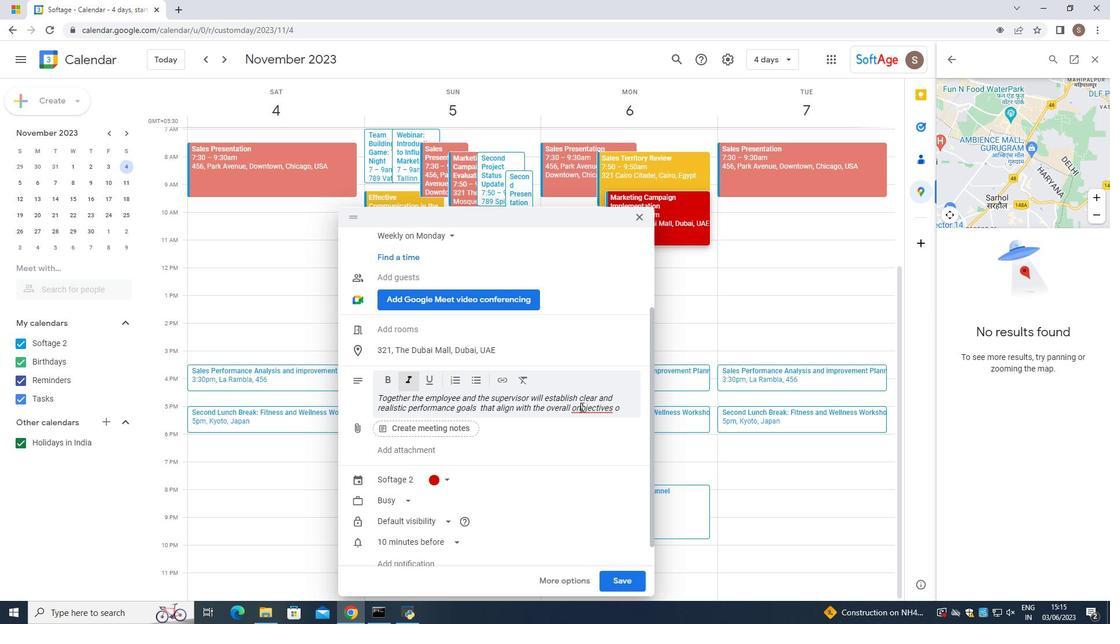
Action: Mouse moved to (634, 419)
Screenshot: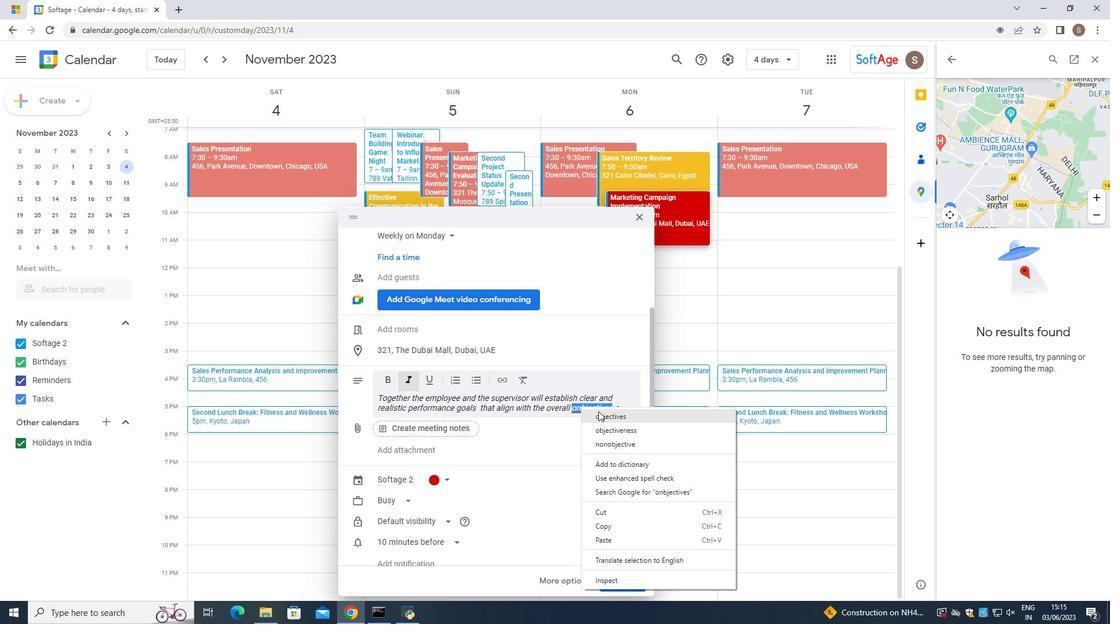 
Action: Mouse pressed left at (634, 419)
Screenshot: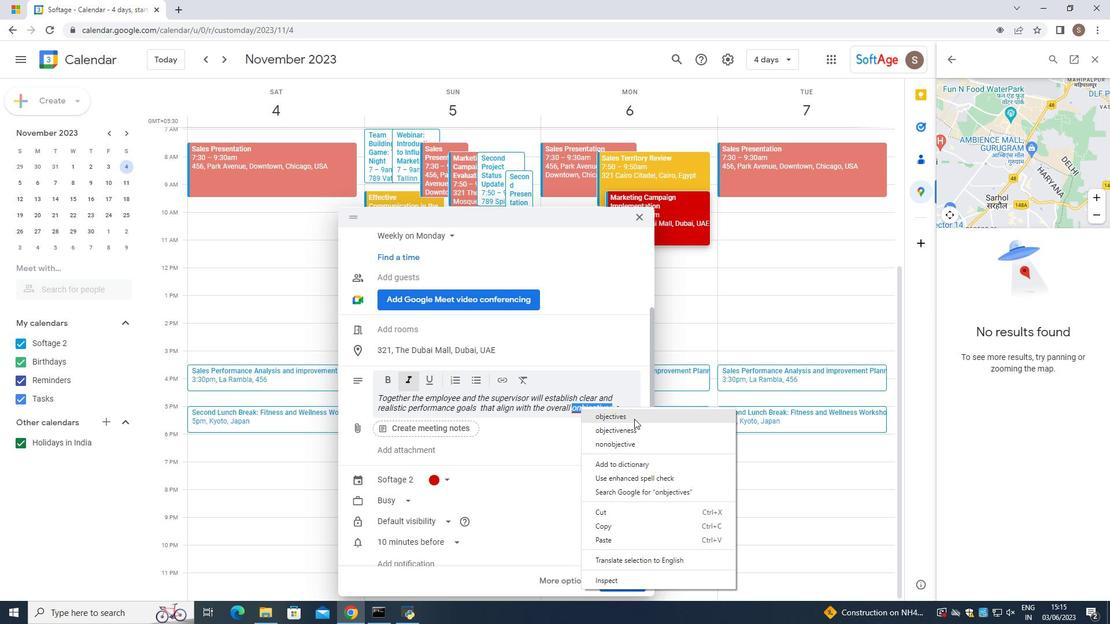 
Action: Mouse moved to (625, 407)
Screenshot: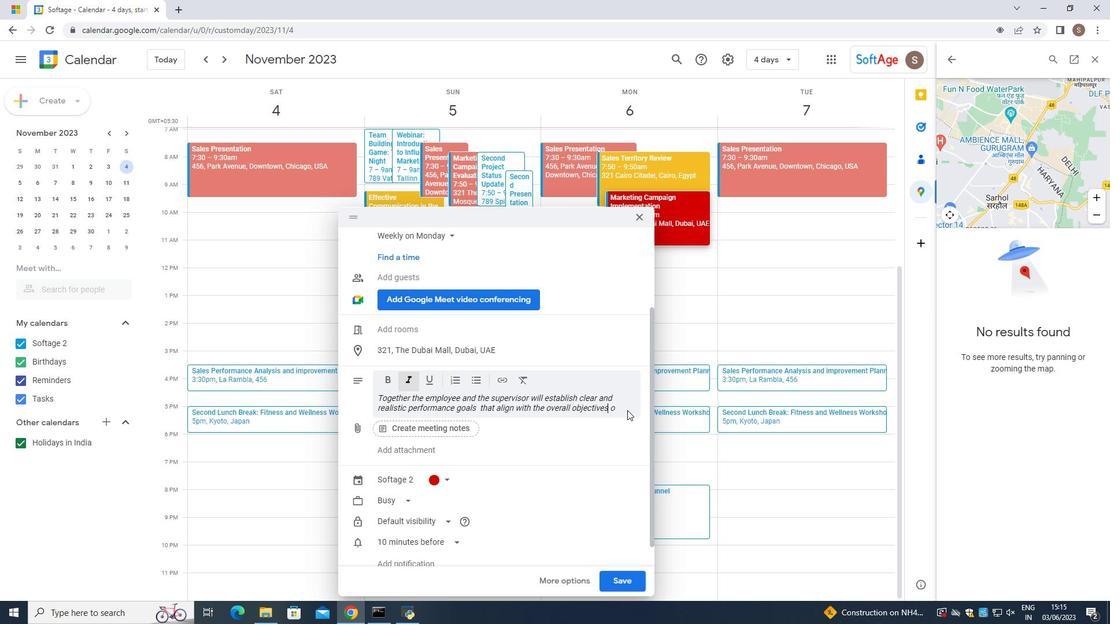 
Action: Mouse pressed left at (625, 407)
Screenshot: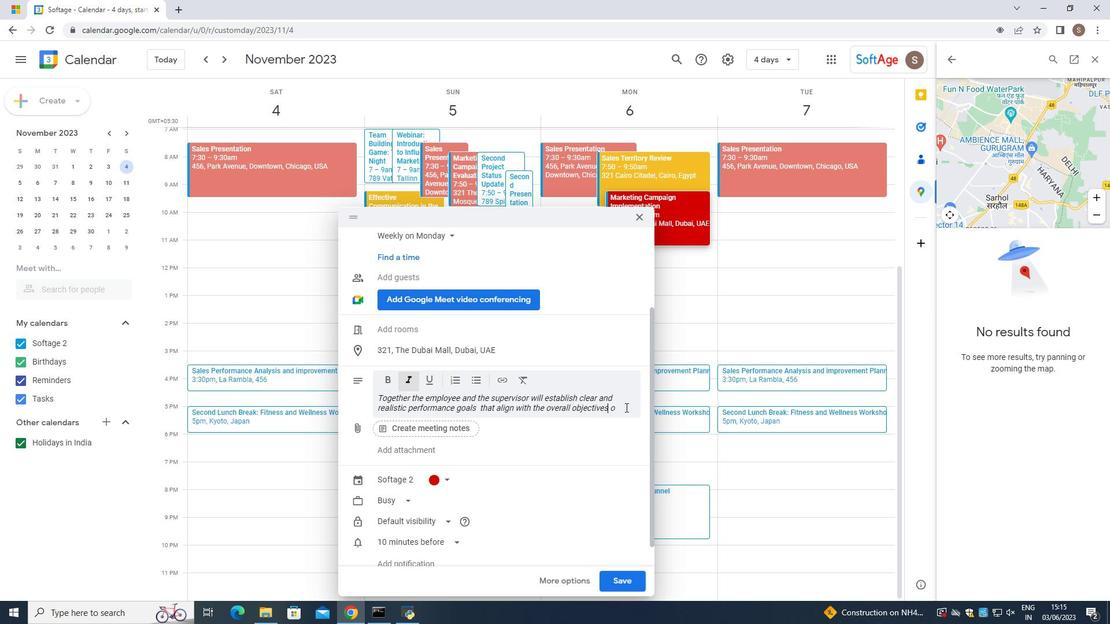 
Action: Mouse moved to (607, 409)
Screenshot: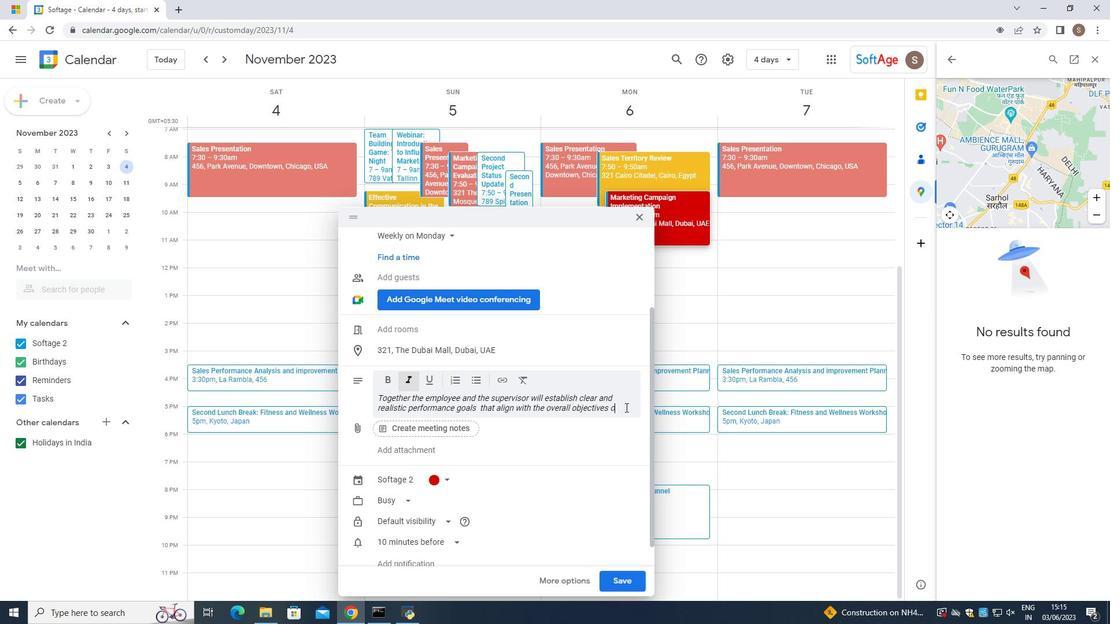 
Action: Key pressed <Key.backspace>and<Key.space><Key.backspace><Key.backspace><Key.backspace><Key.backspace>of<Key.space>the<Key.space>role<Key.space>and<Key.space>the<Key.space>organization.<Key.space><Key.caps_lock>T<Key.caps_lock>hese<Key.space>goals<Key.space>will<Key.space>be<Key.space>measiurable,<Key.space>time<Key.space>bound<Key.space>and<Key.space>fic<Key.backspace><Key.backspace>ocused<Key.space>on<Key.space>addresing<Key.space>the<Key.space>identifiable<Key.space>performanc<Key.backspace><Key.backspace>nce<Key.space>concernas<Key.backspace><Key.backspace>s.
Screenshot: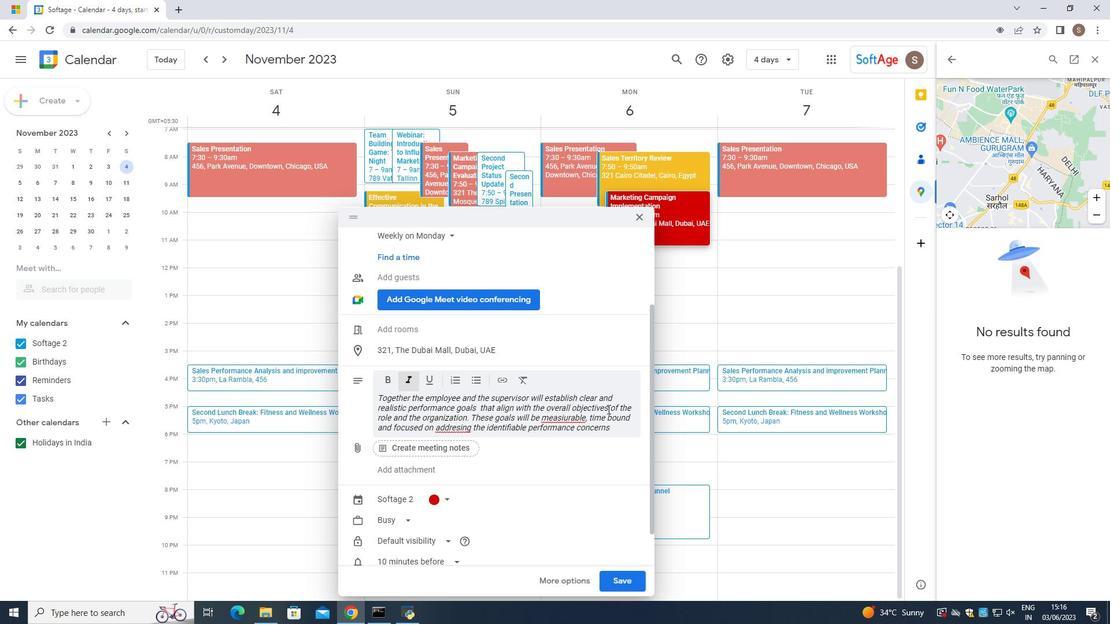 
Action: Mouse moved to (560, 414)
Screenshot: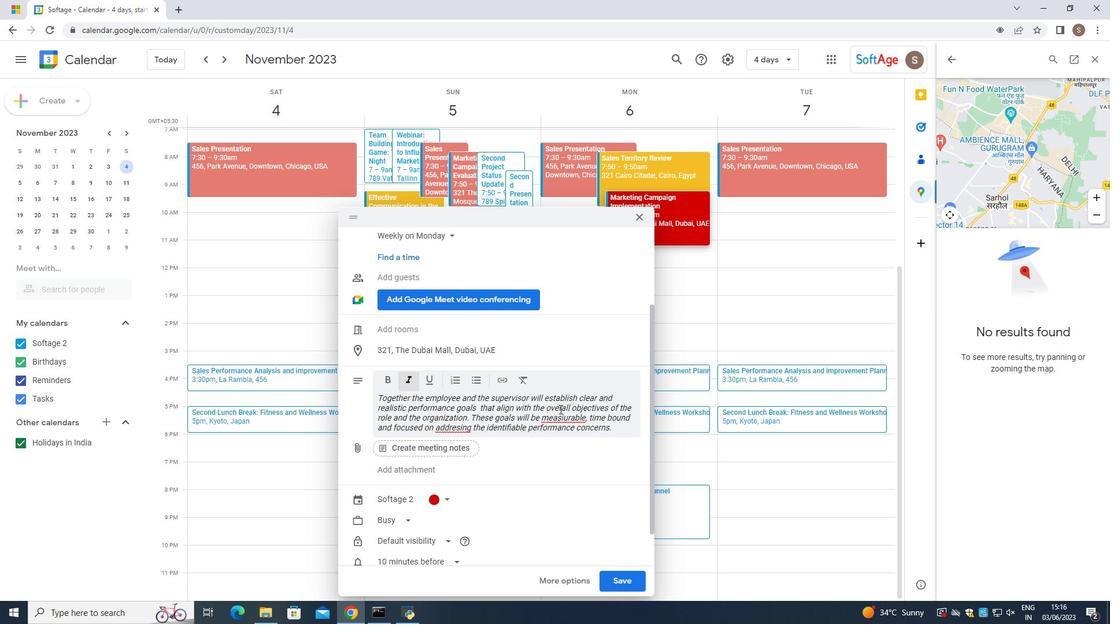 
Action: Mouse pressed left at (560, 414)
Screenshot: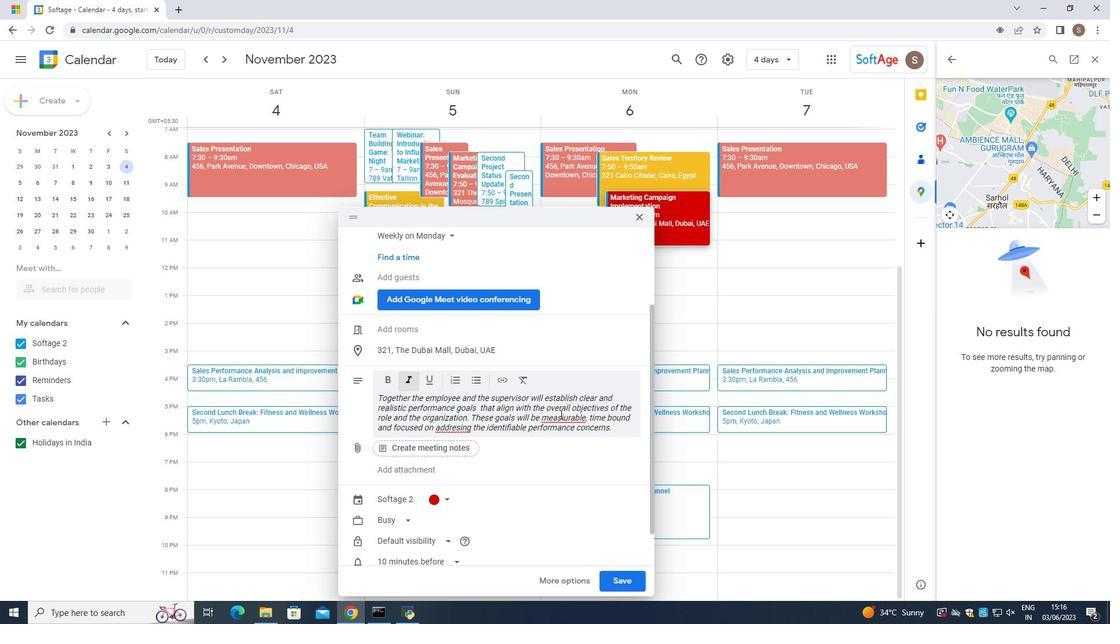
Action: Mouse pressed right at (560, 414)
Screenshot: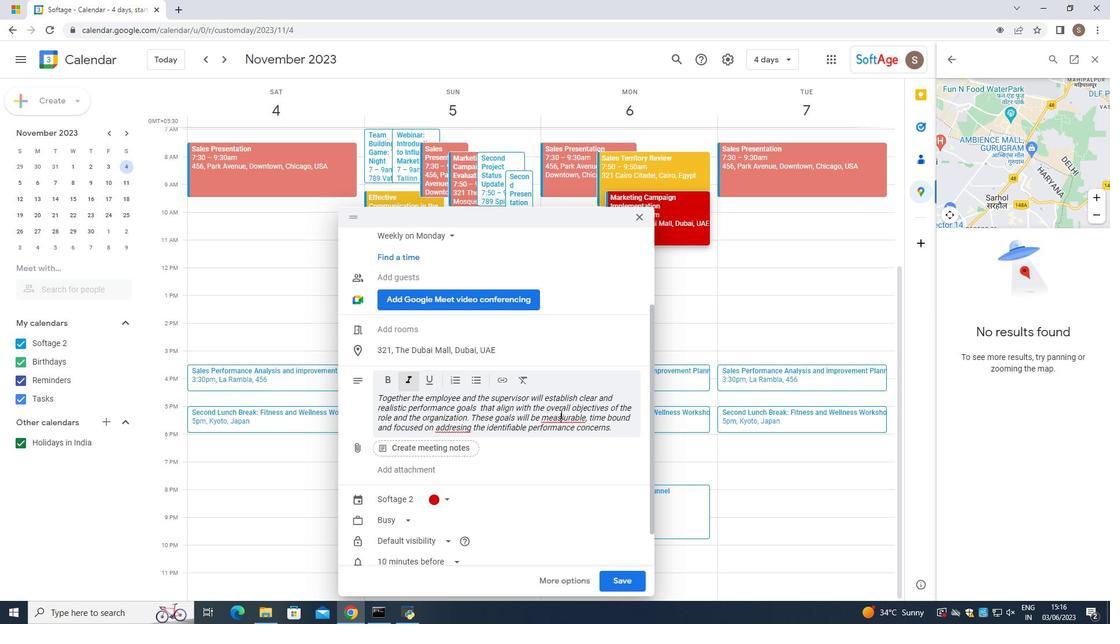 
Action: Mouse moved to (576, 422)
Screenshot: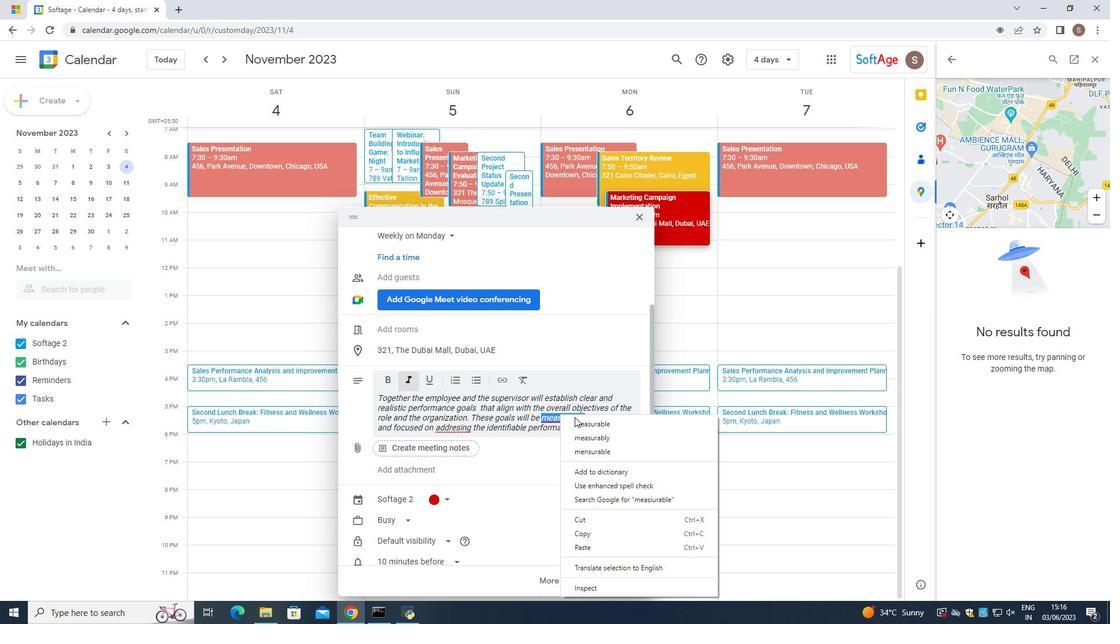 
Action: Mouse pressed left at (576, 422)
Screenshot: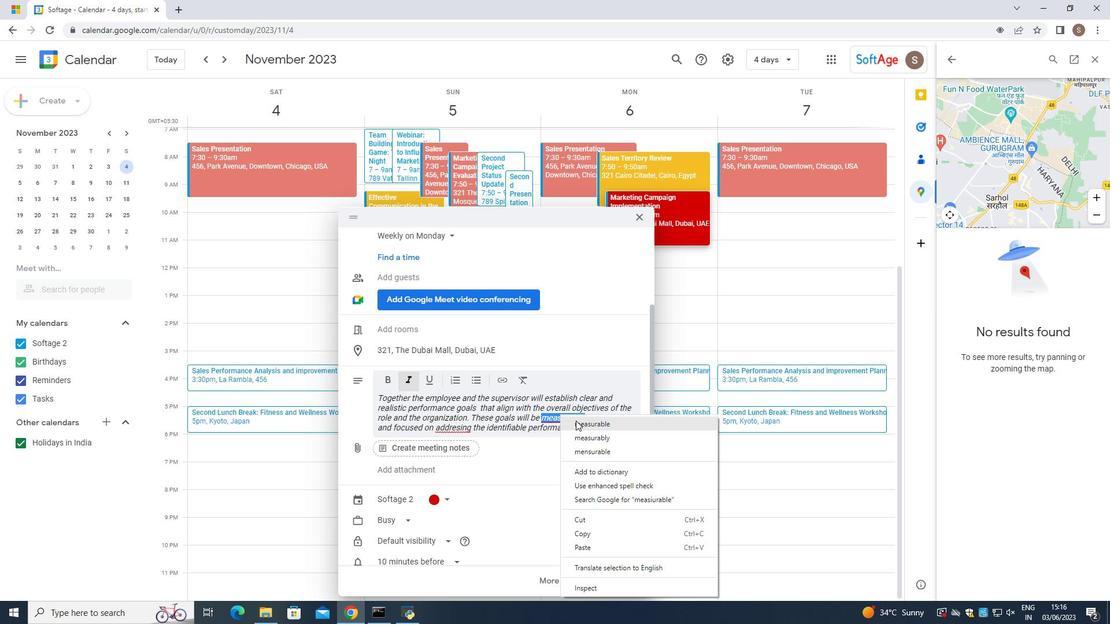 
Action: Mouse moved to (444, 429)
Screenshot: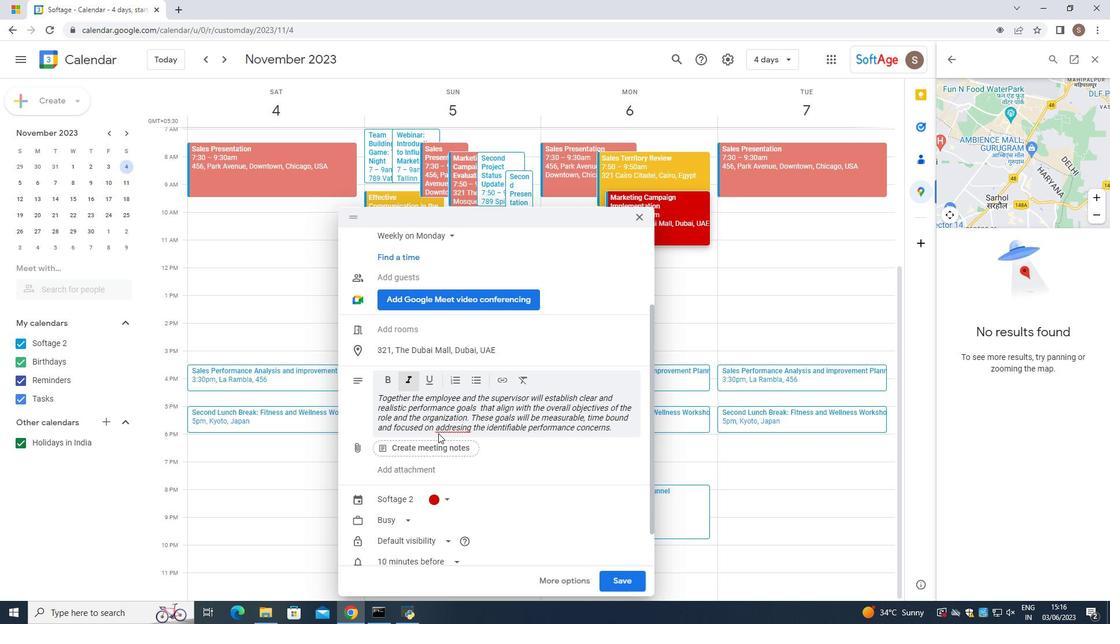 
Action: Mouse pressed left at (444, 429)
Screenshot: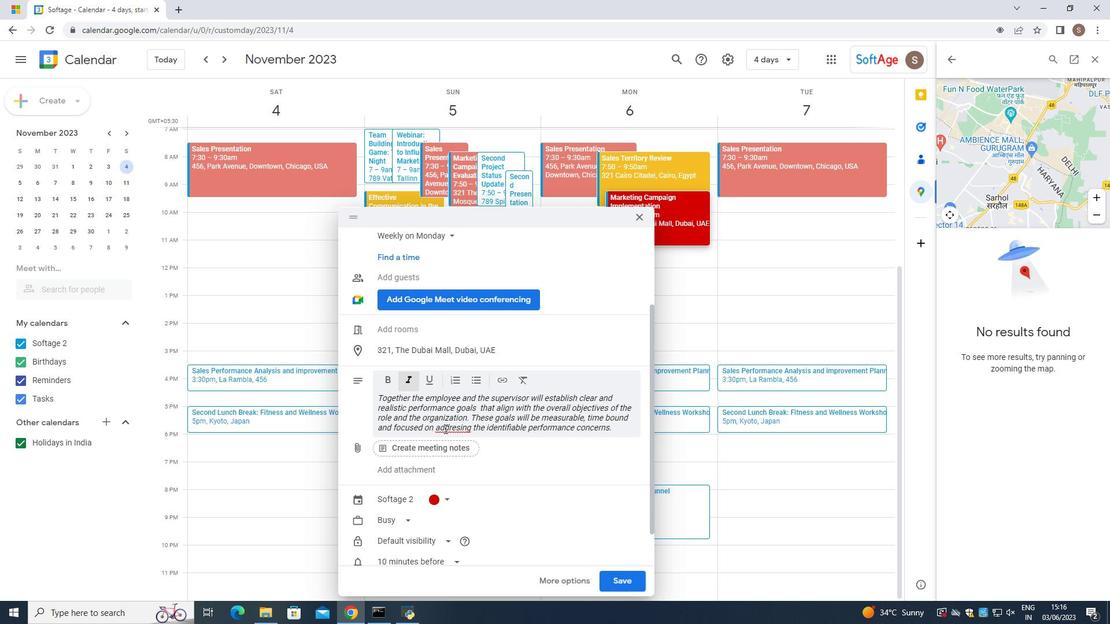 
Action: Mouse pressed right at (444, 429)
Screenshot: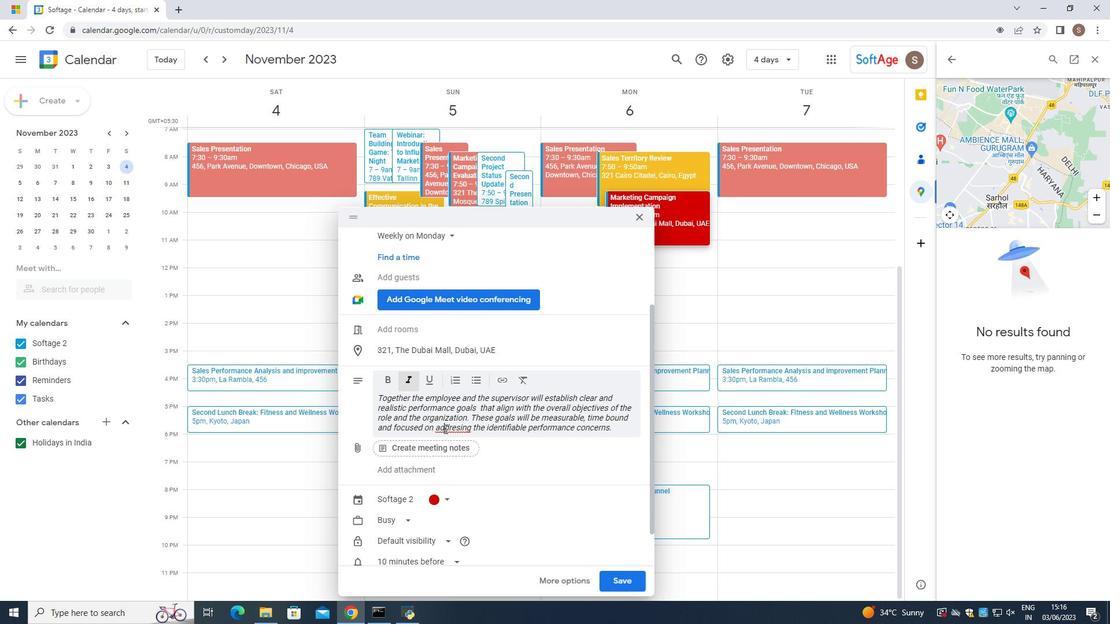 
Action: Mouse moved to (483, 258)
Screenshot: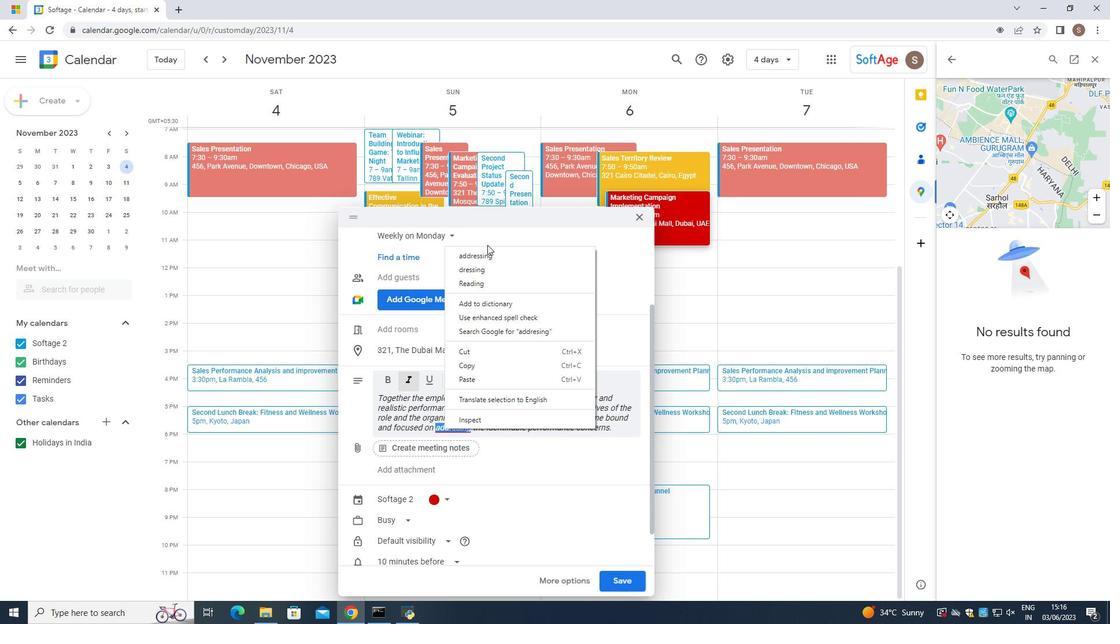 
Action: Mouse pressed left at (483, 258)
Screenshot: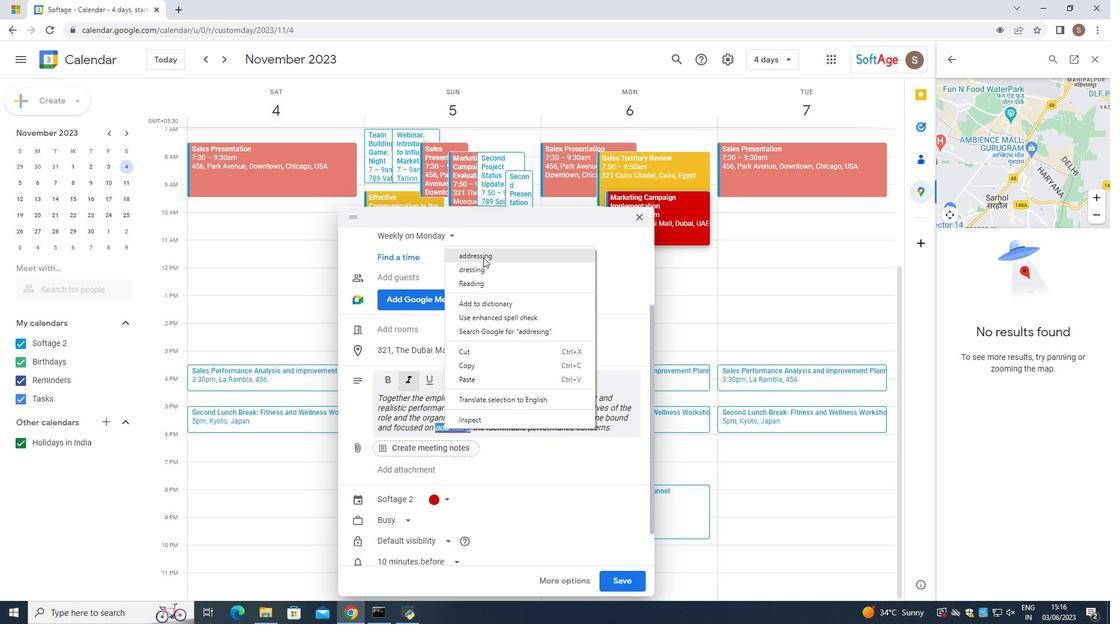 
Action: Mouse moved to (630, 430)
Screenshot: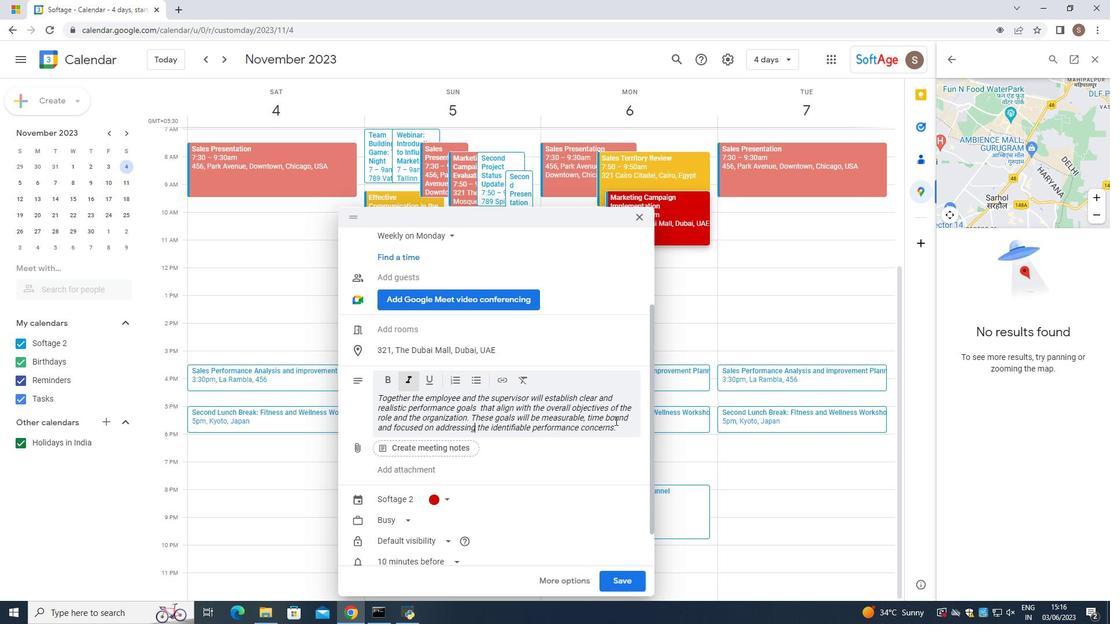 
Action: Mouse pressed left at (630, 430)
Screenshot: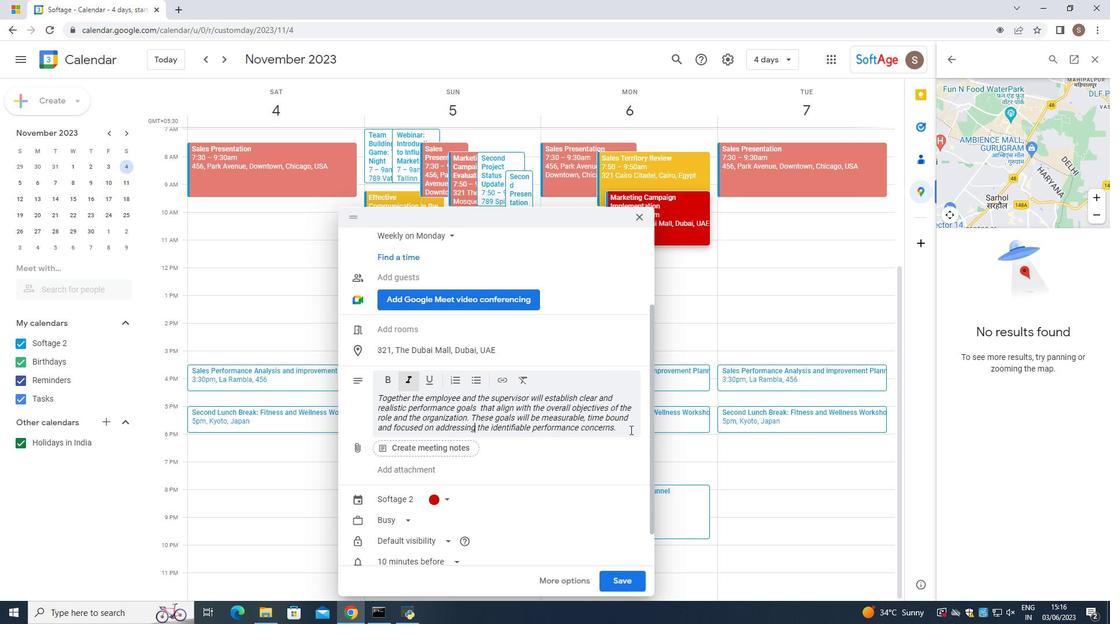 
Action: Mouse moved to (405, 454)
Screenshot: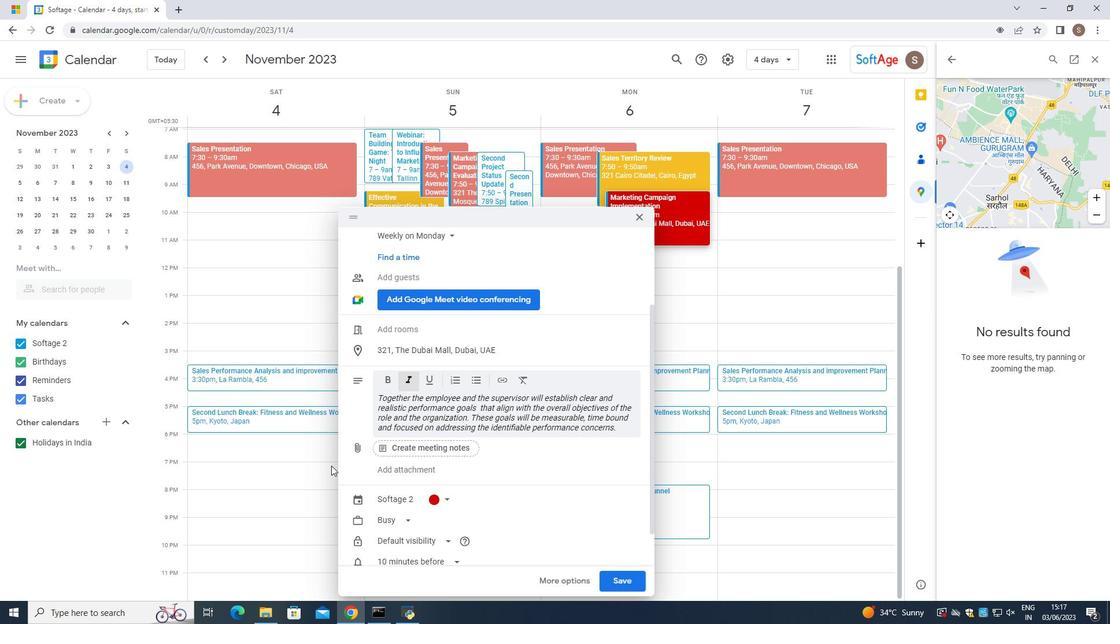
Action: Mouse scrolled (405, 454) with delta (0, 0)
Screenshot: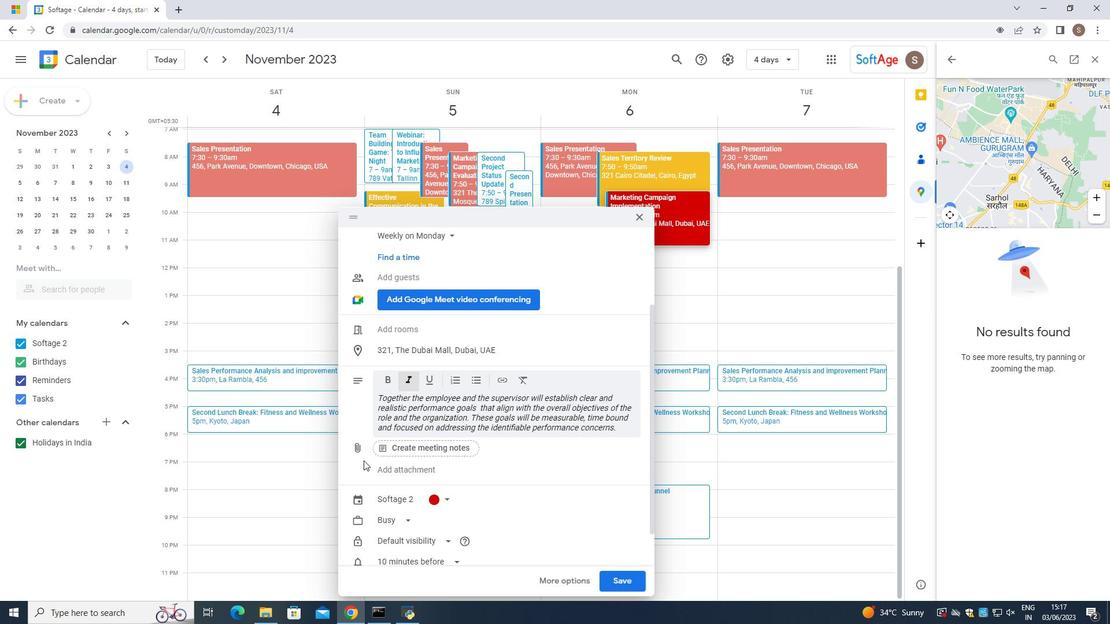 
Action: Mouse scrolled (405, 454) with delta (0, 0)
Screenshot: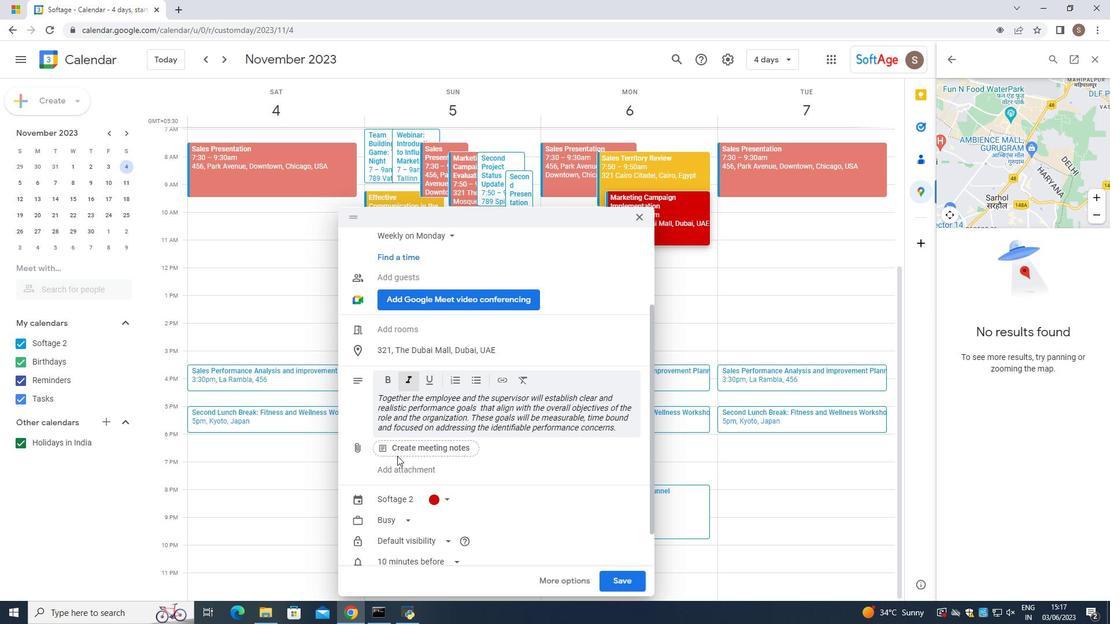 
Action: Mouse scrolled (405, 454) with delta (0, 0)
Screenshot: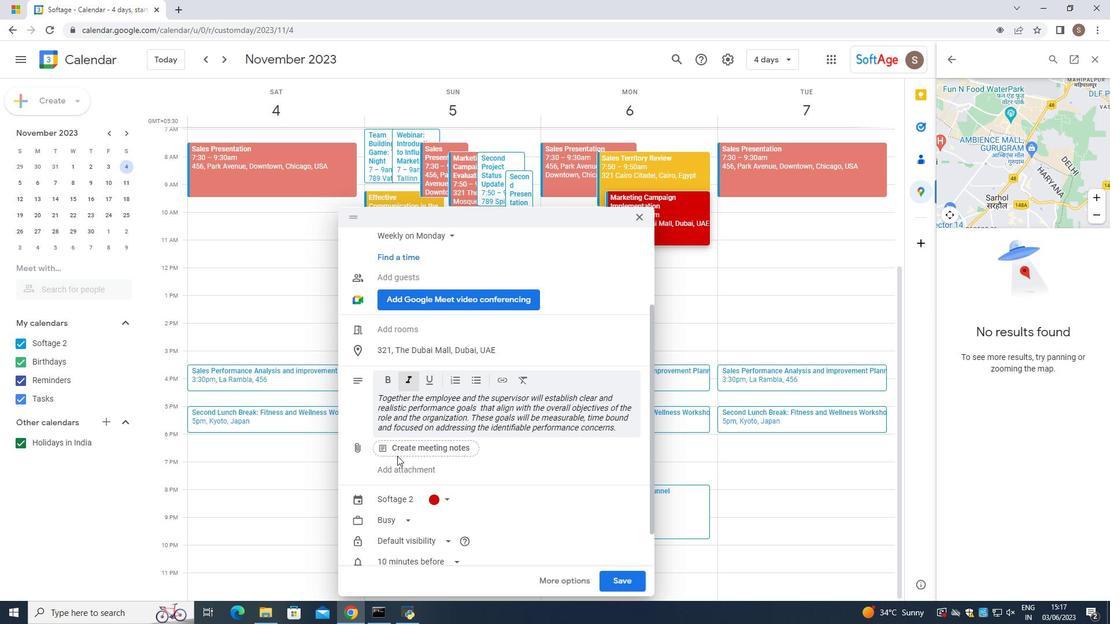 
Action: Mouse scrolled (405, 454) with delta (0, 0)
Screenshot: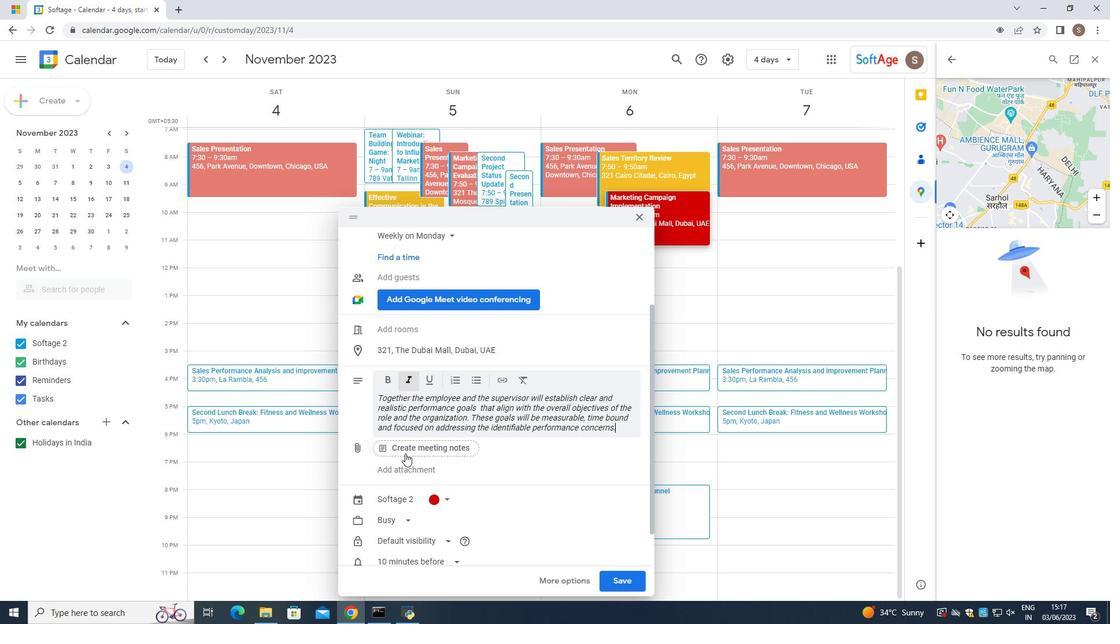 
Action: Mouse scrolled (405, 453) with delta (0, 0)
Screenshot: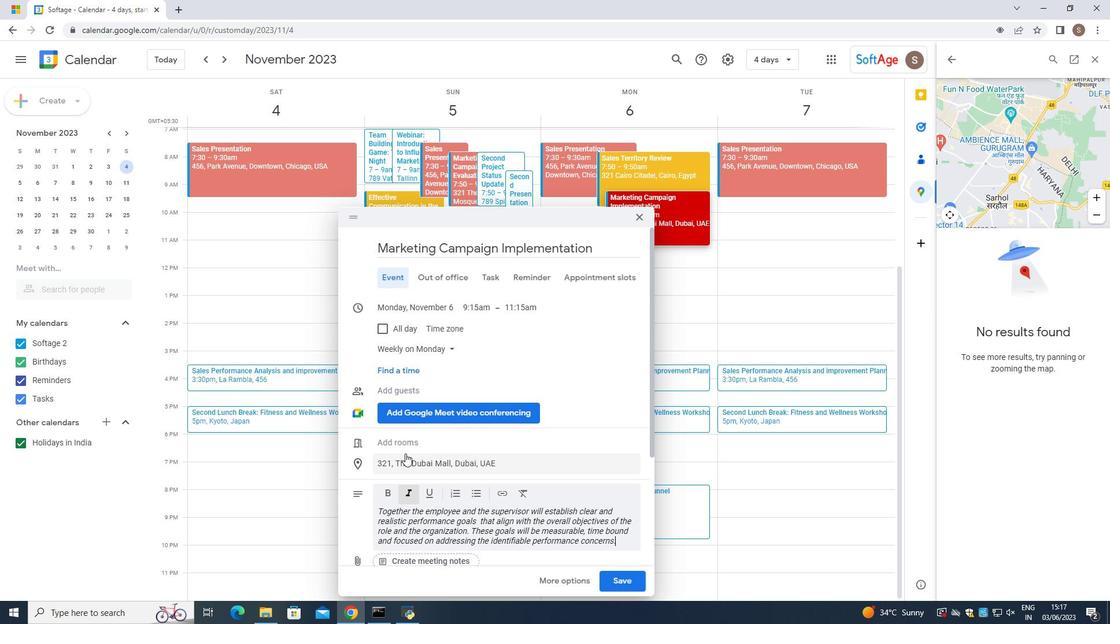 
Action: Mouse scrolled (405, 453) with delta (0, 0)
Screenshot: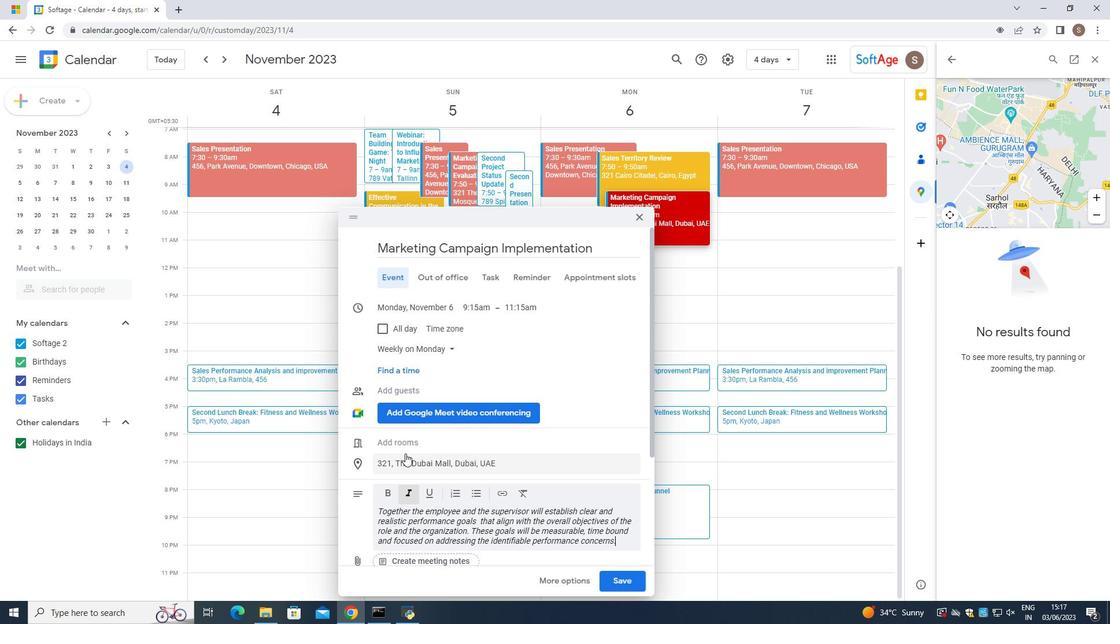 
Action: Mouse scrolled (405, 453) with delta (0, 0)
Screenshot: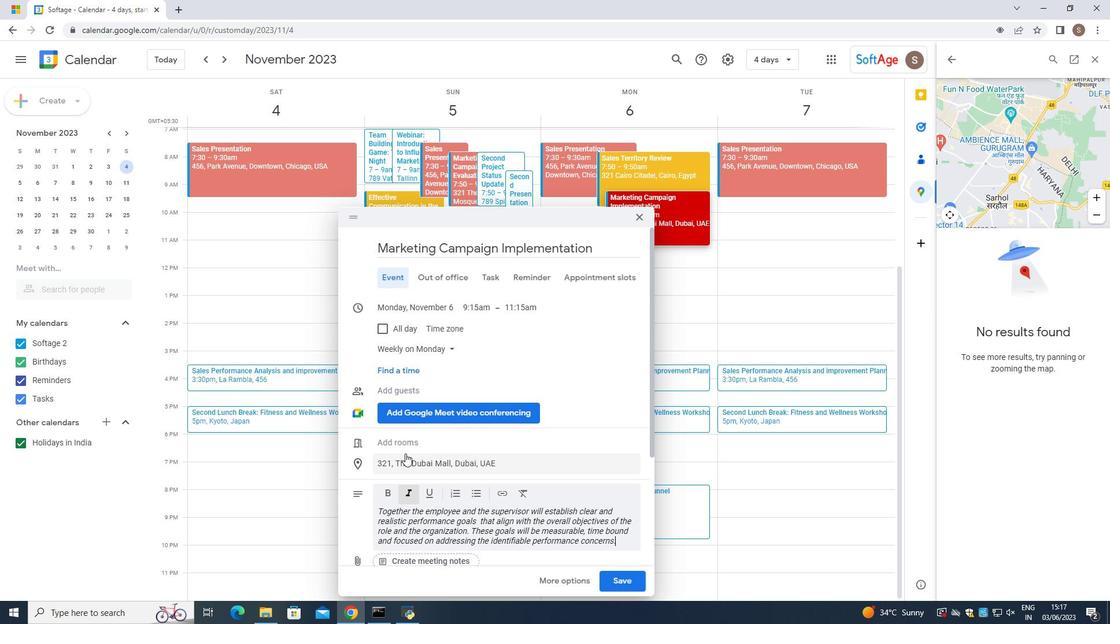 
Action: Mouse scrolled (405, 453) with delta (0, 0)
Screenshot: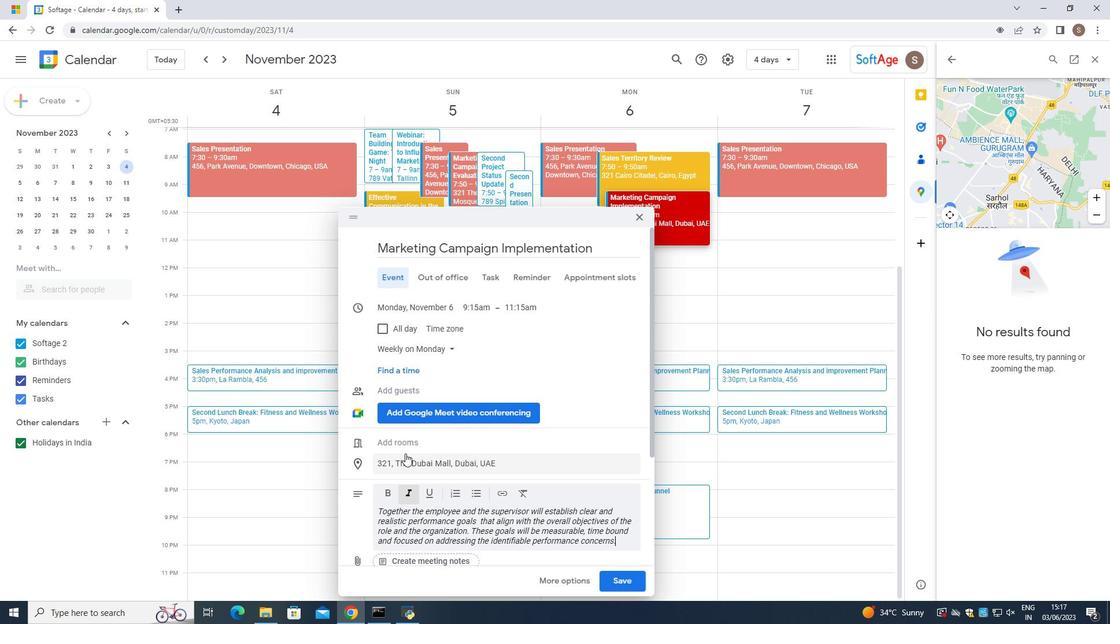 
Action: Mouse moved to (603, 579)
Screenshot: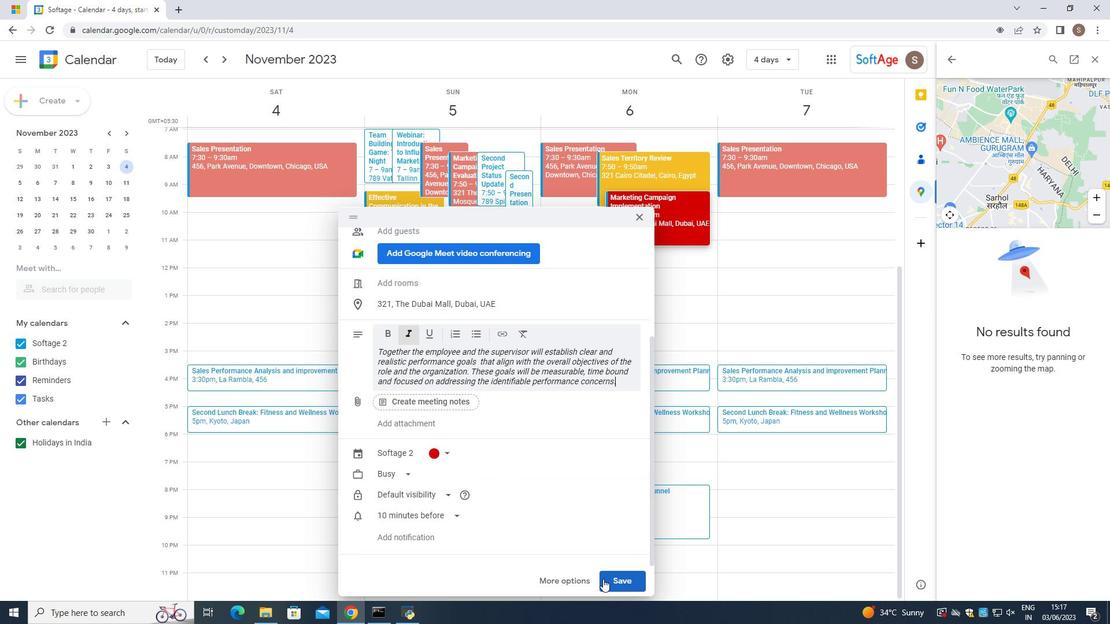 
Action: Mouse pressed left at (603, 579)
Screenshot: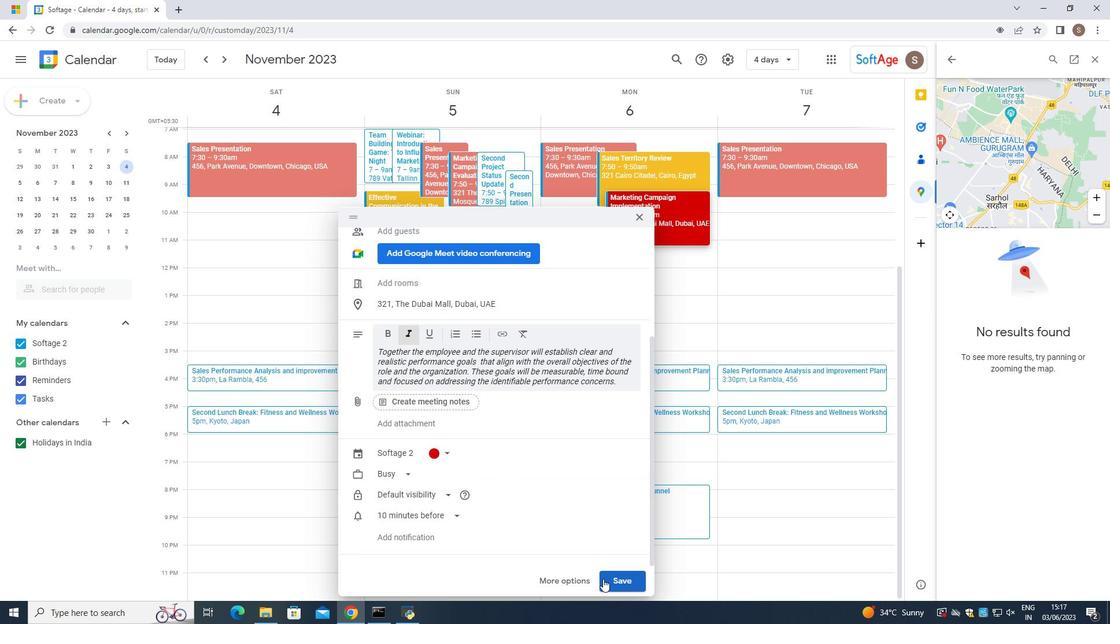 
Action: Mouse moved to (462, 194)
Screenshot: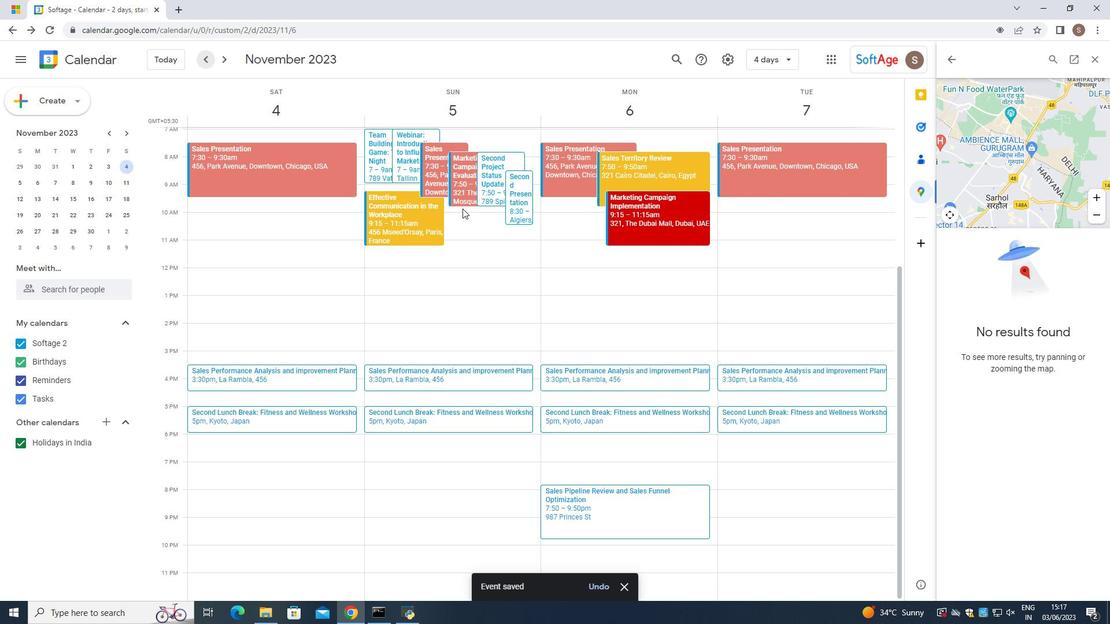 
Action: Mouse pressed left at (462, 194)
Screenshot: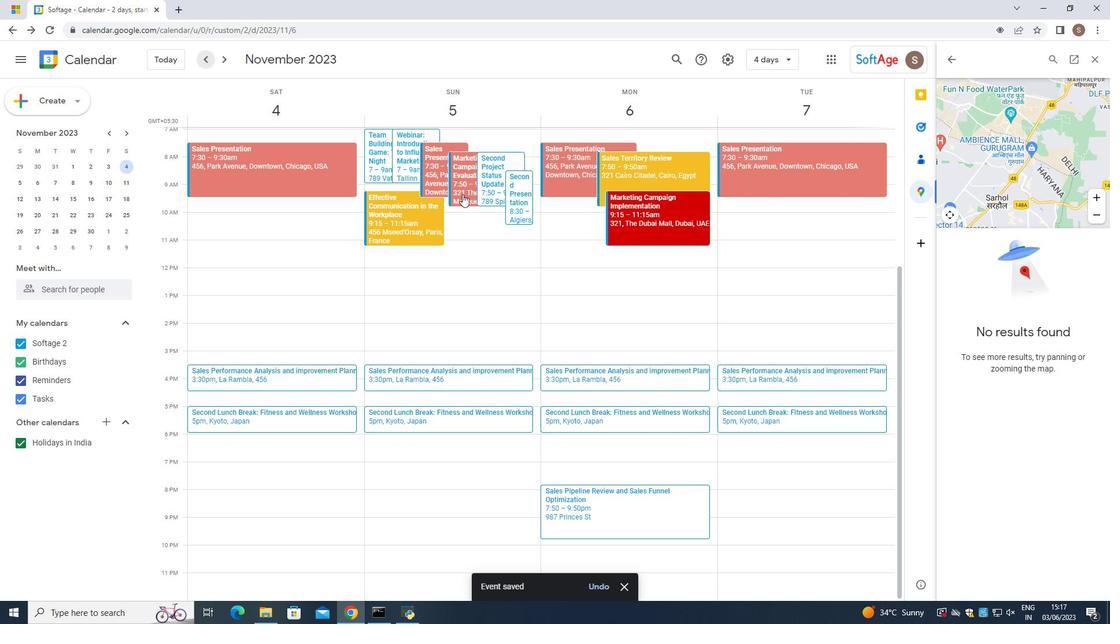 
Action: Mouse moved to (338, 164)
Screenshot: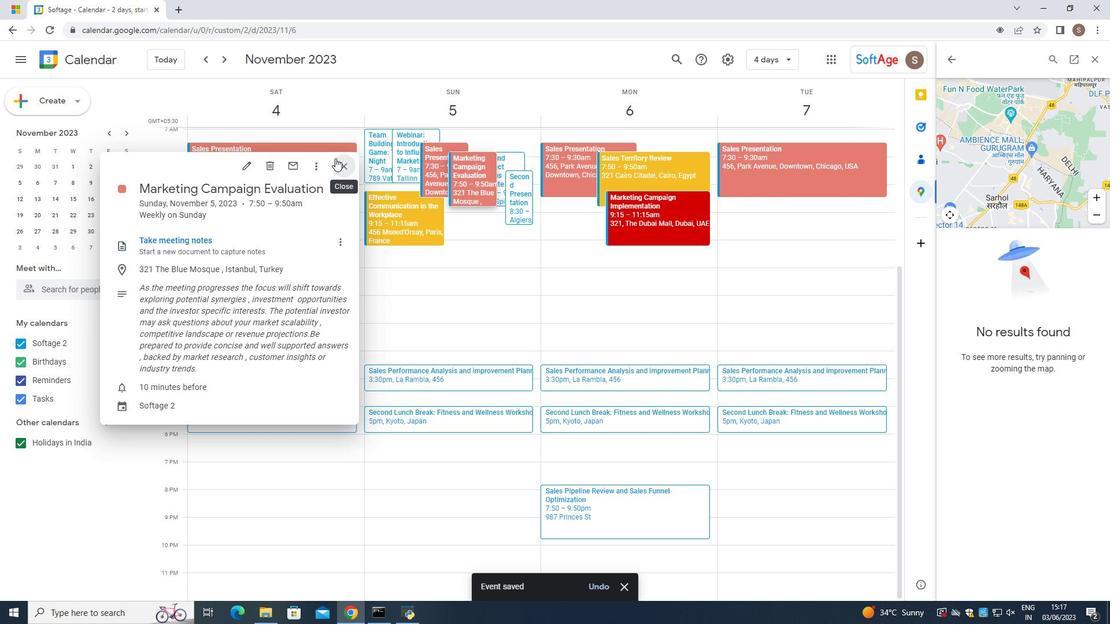 
Action: Mouse pressed left at (338, 164)
Screenshot: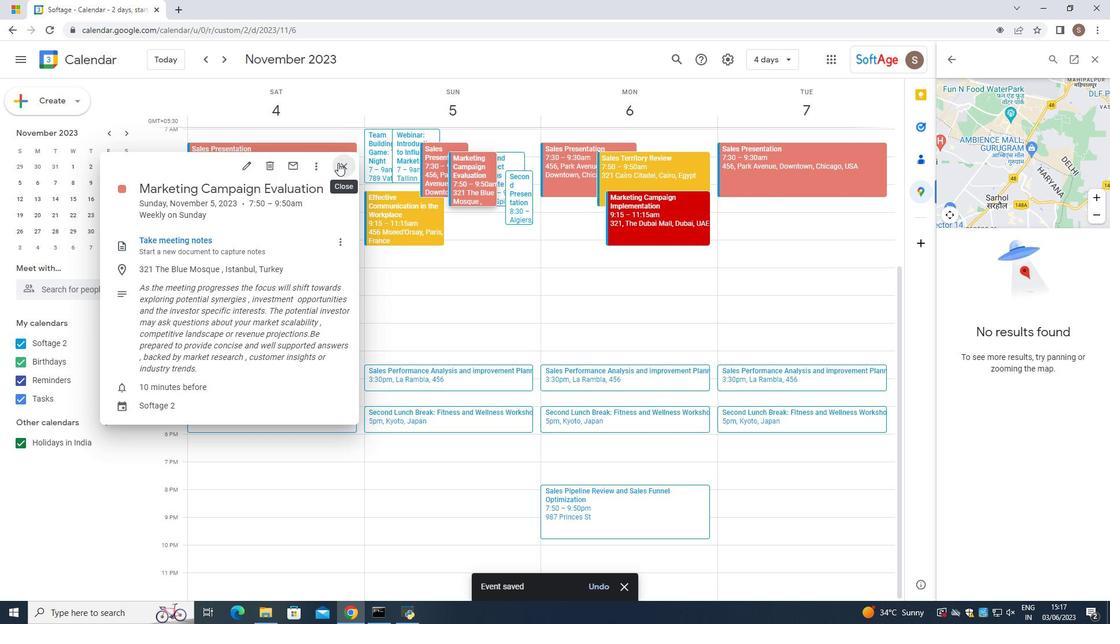 
Action: Mouse moved to (640, 213)
Screenshot: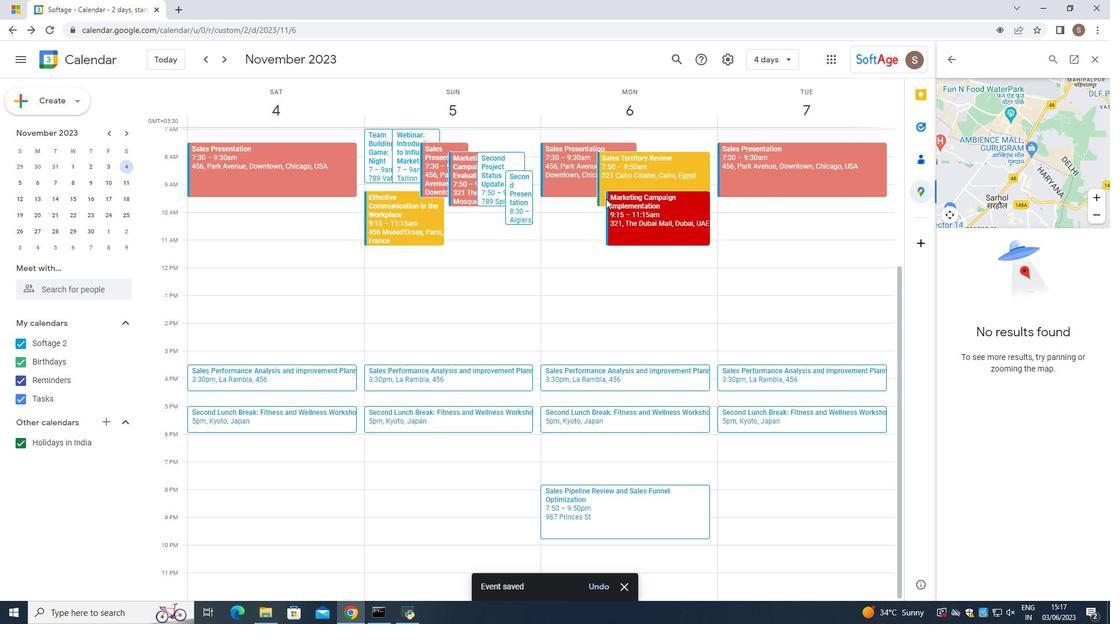 
Action: Mouse pressed left at (640, 213)
Screenshot: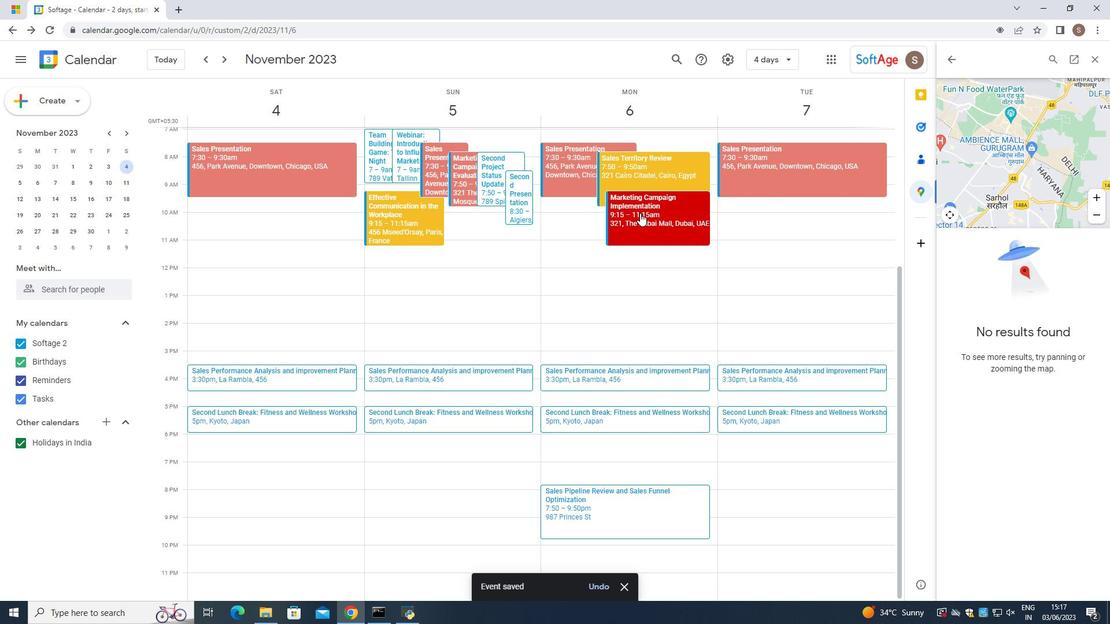
Action: Mouse moved to (462, 208)
Screenshot: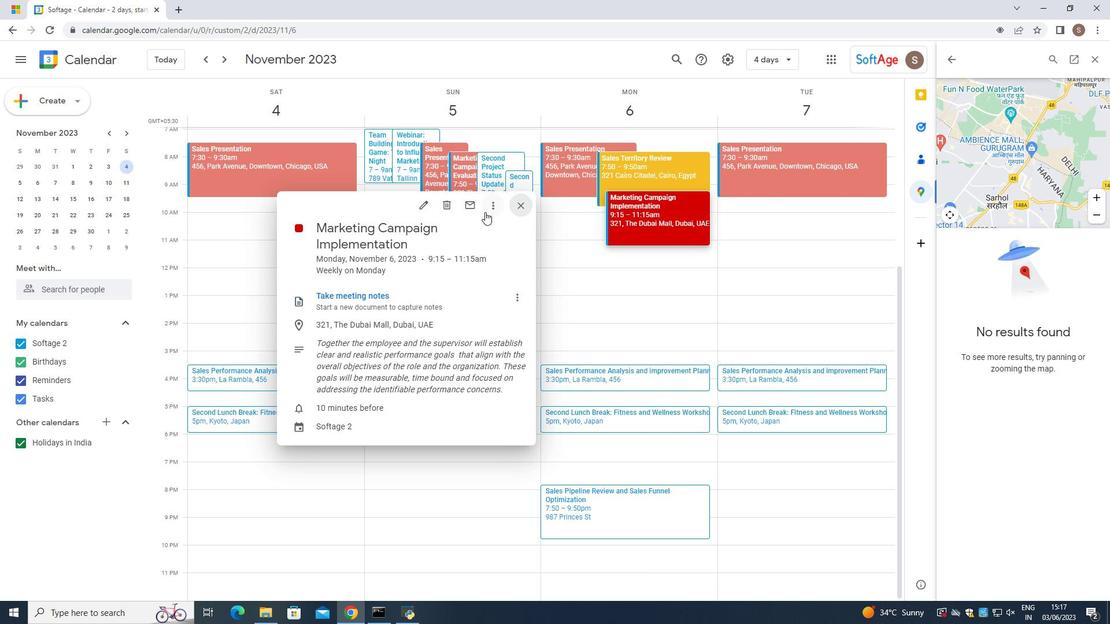 
Action: Mouse pressed left at (462, 208)
Screenshot: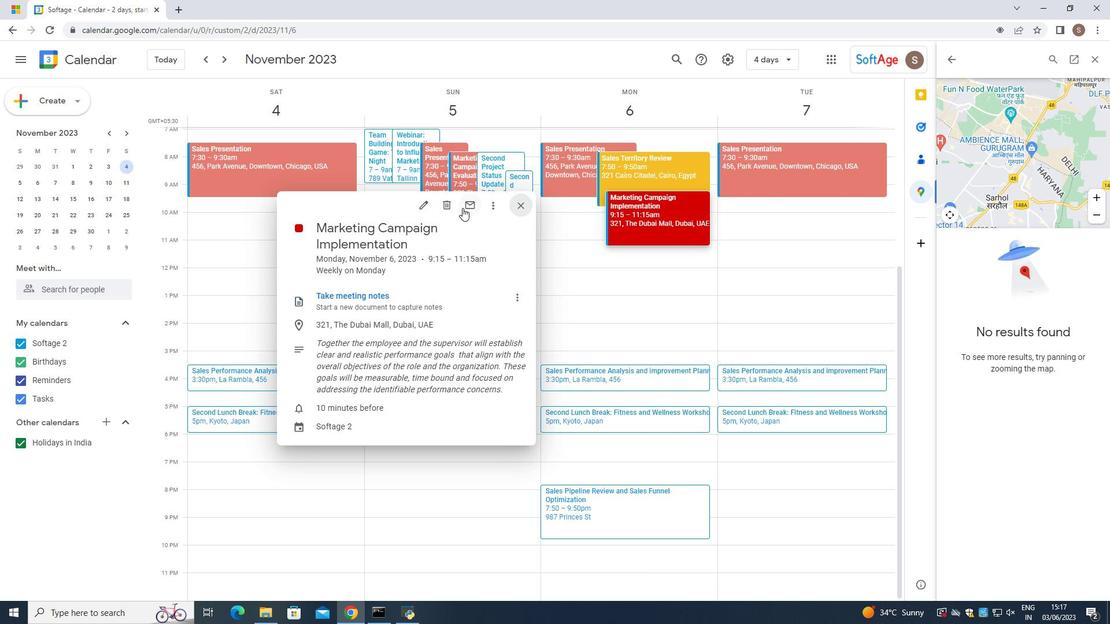 
Action: Mouse moved to (423, 267)
Screenshot: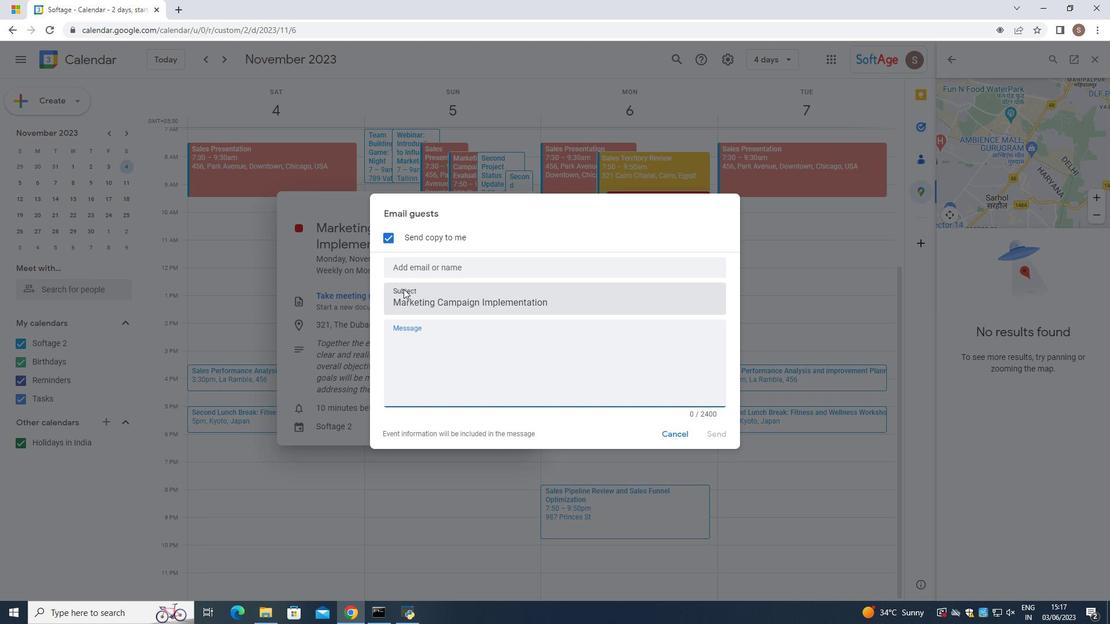 
Action: Mouse pressed left at (423, 267)
Screenshot: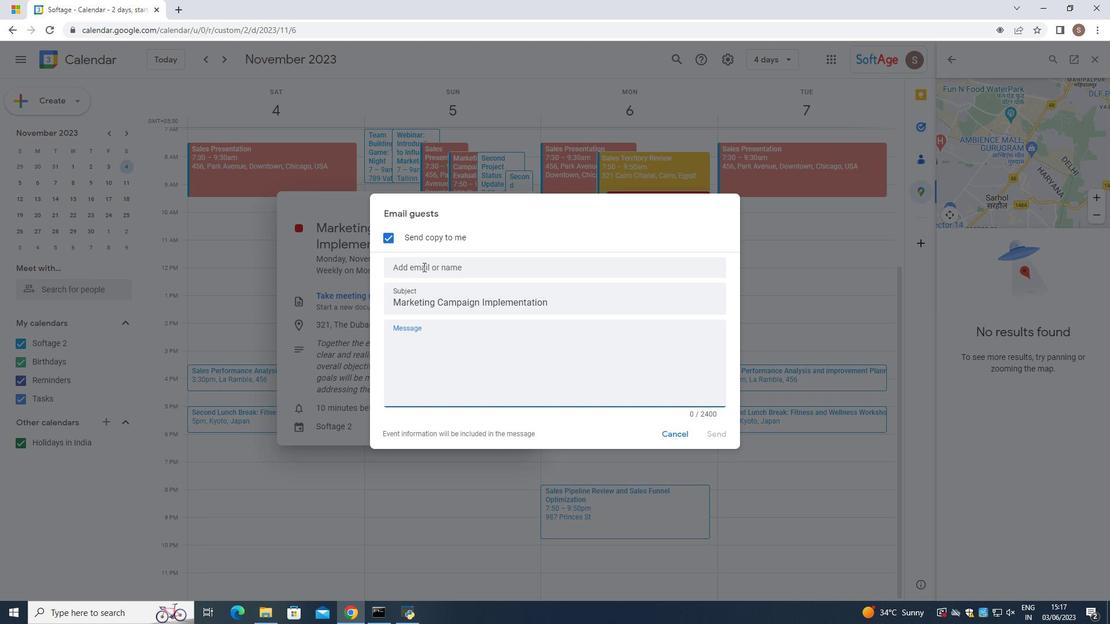 
Action: Mouse moved to (442, 326)
Screenshot: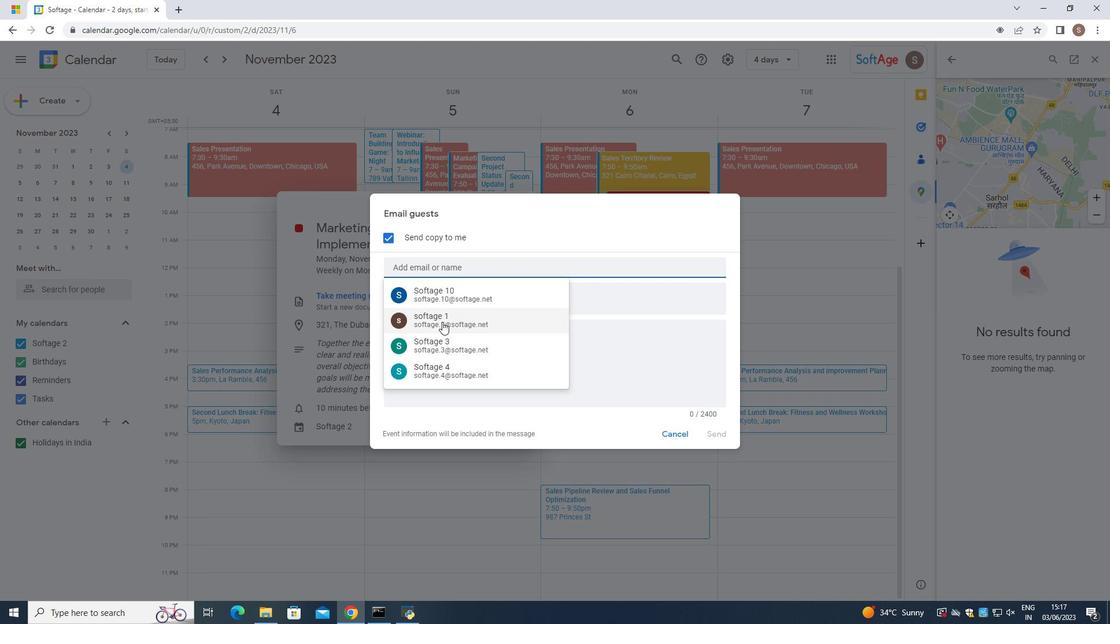 
Action: Mouse pressed left at (442, 326)
Screenshot: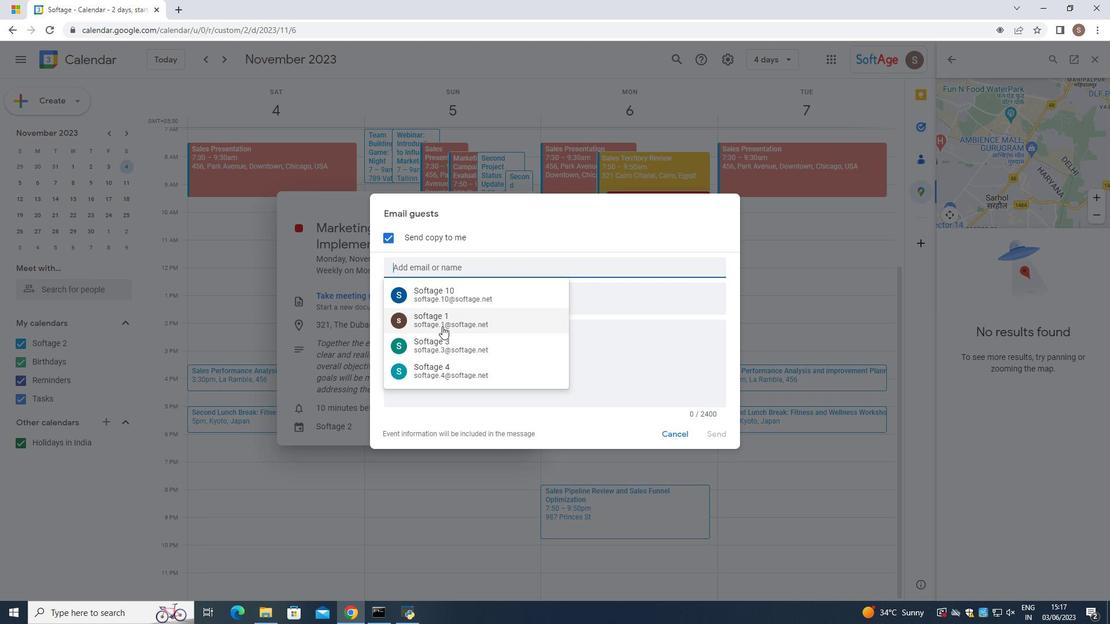 
Action: Mouse moved to (406, 273)
Screenshot: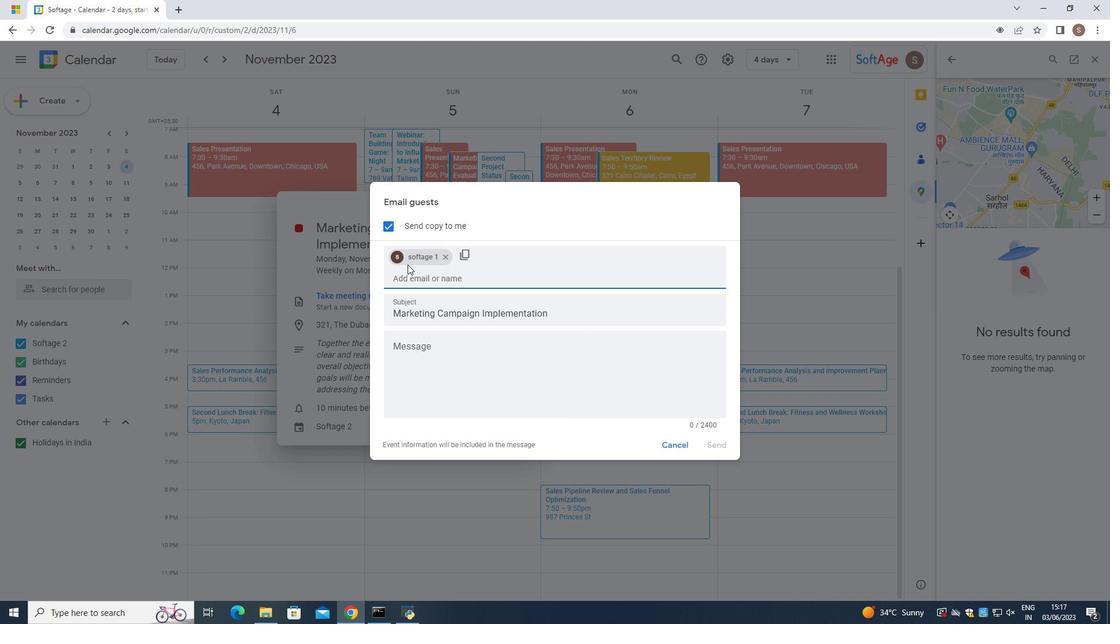 
Action: Mouse pressed left at (406, 273)
Screenshot: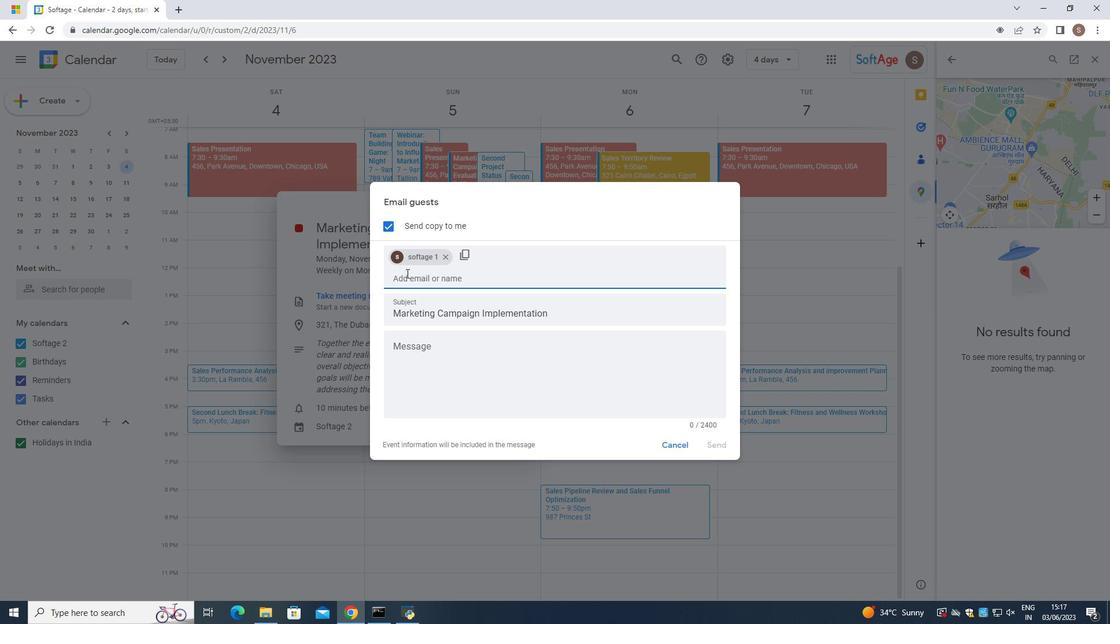 
Action: Mouse moved to (424, 329)
Screenshot: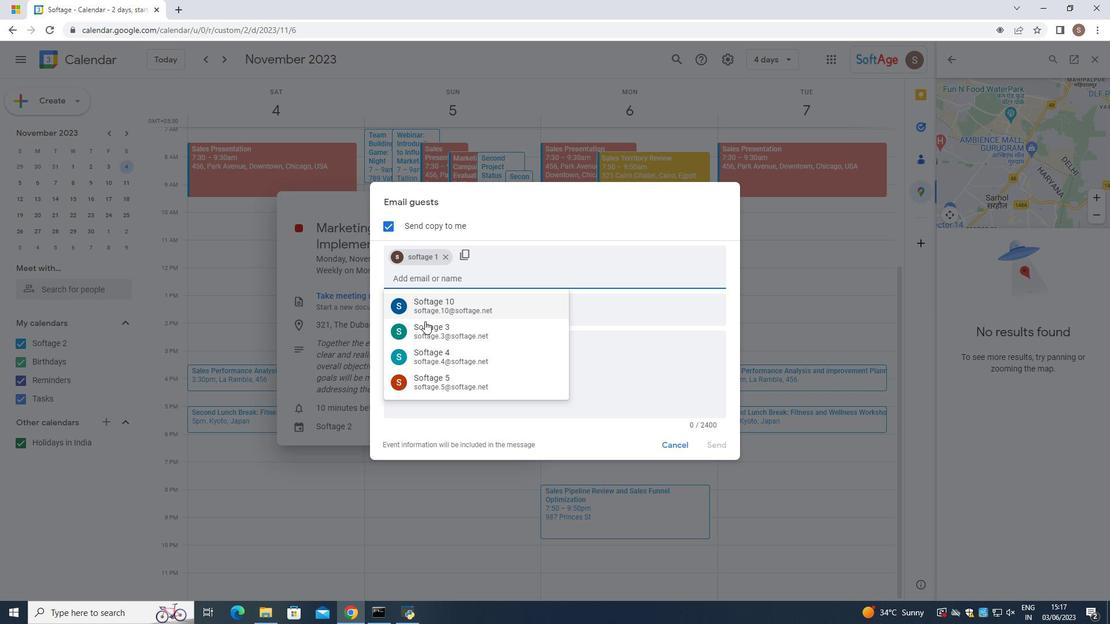 
Action: Mouse pressed left at (424, 329)
Screenshot: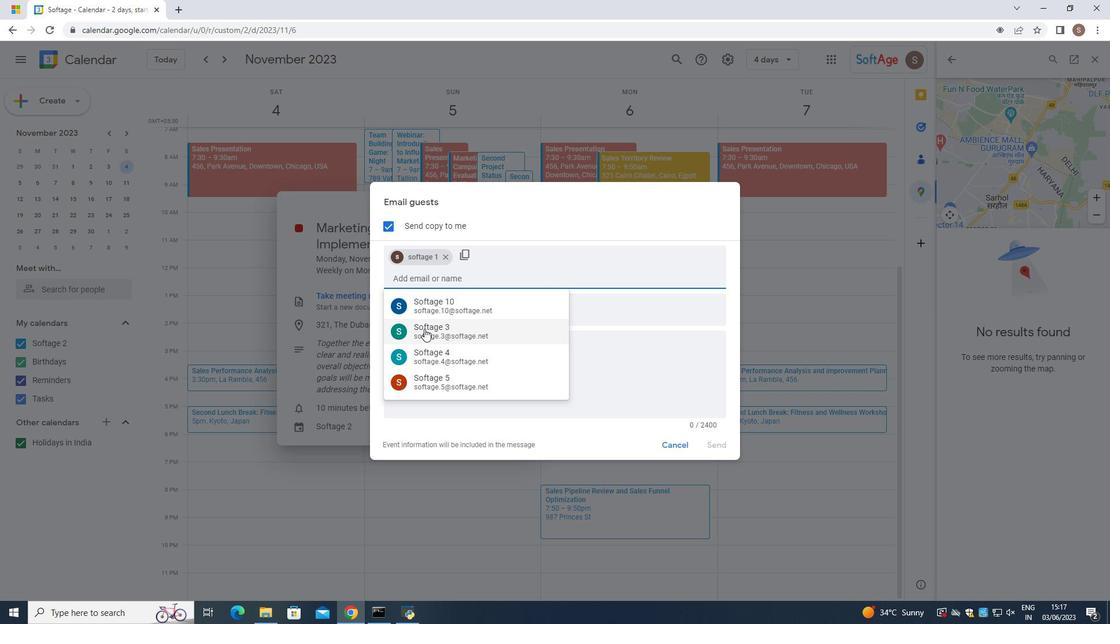 
Action: Mouse moved to (415, 356)
Screenshot: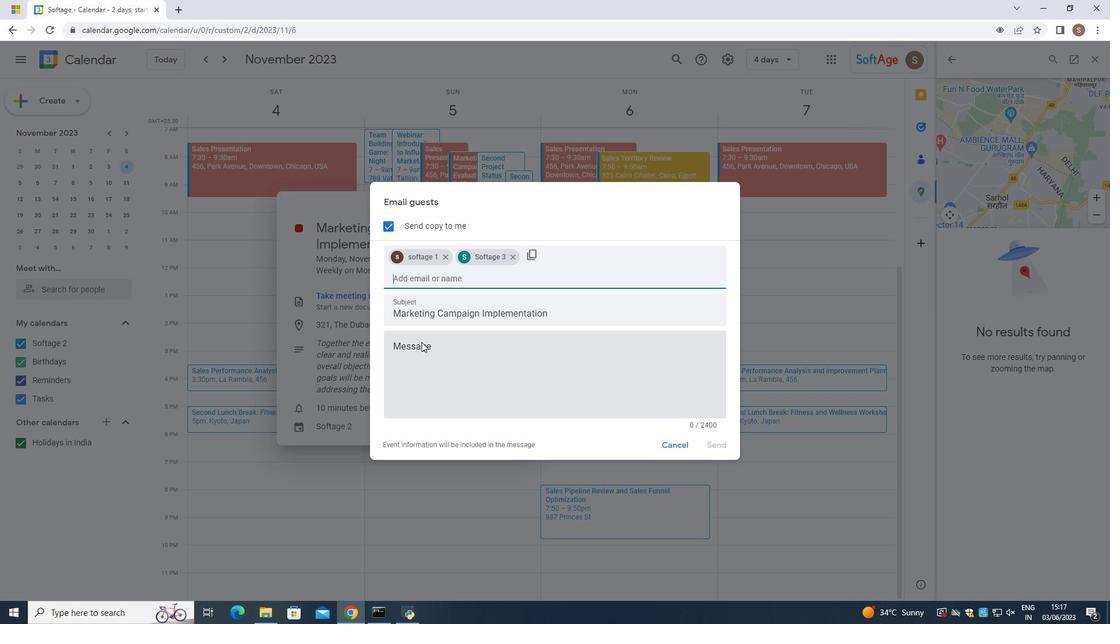 
Action: Mouse pressed left at (415, 356)
Screenshot: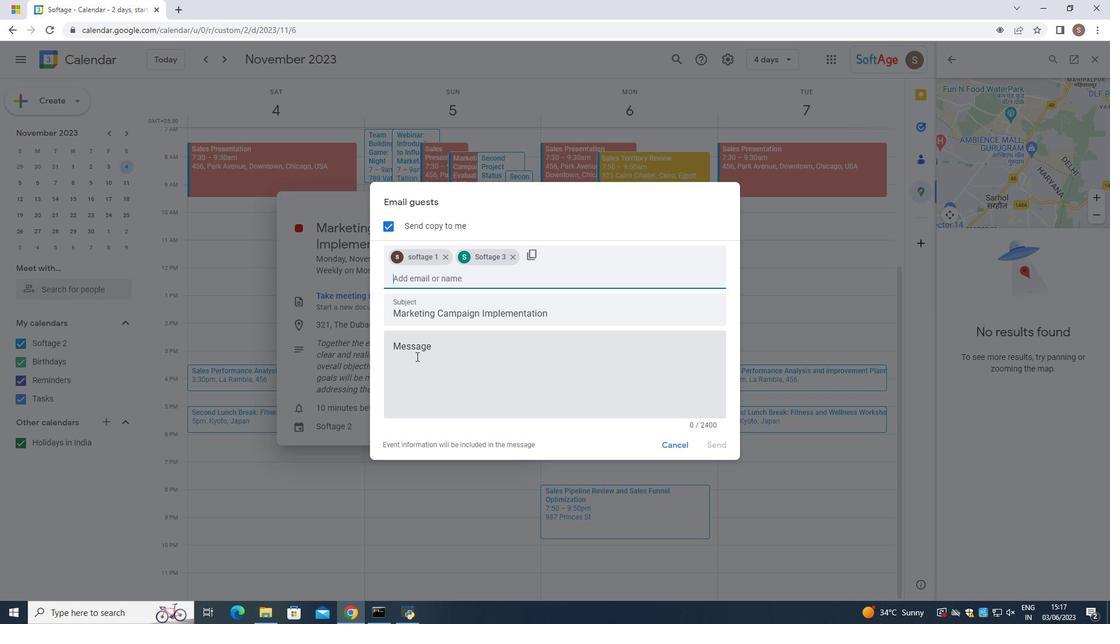 
Action: Mouse moved to (414, 359)
Screenshot: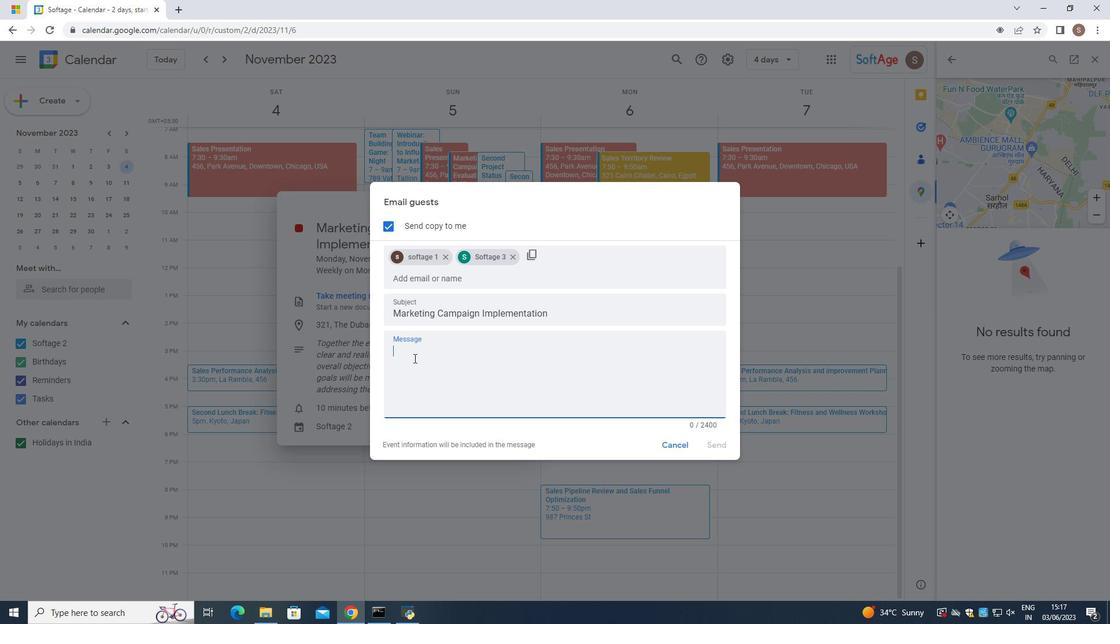 
Action: Key pressed participate
Screenshot: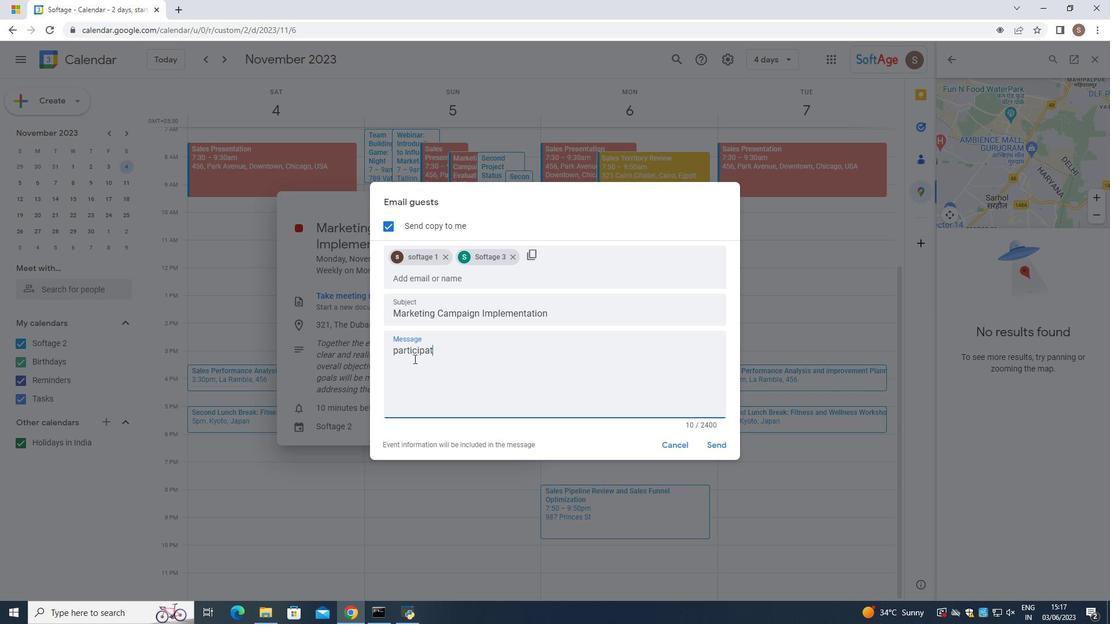 
Action: Mouse moved to (730, 450)
Screenshot: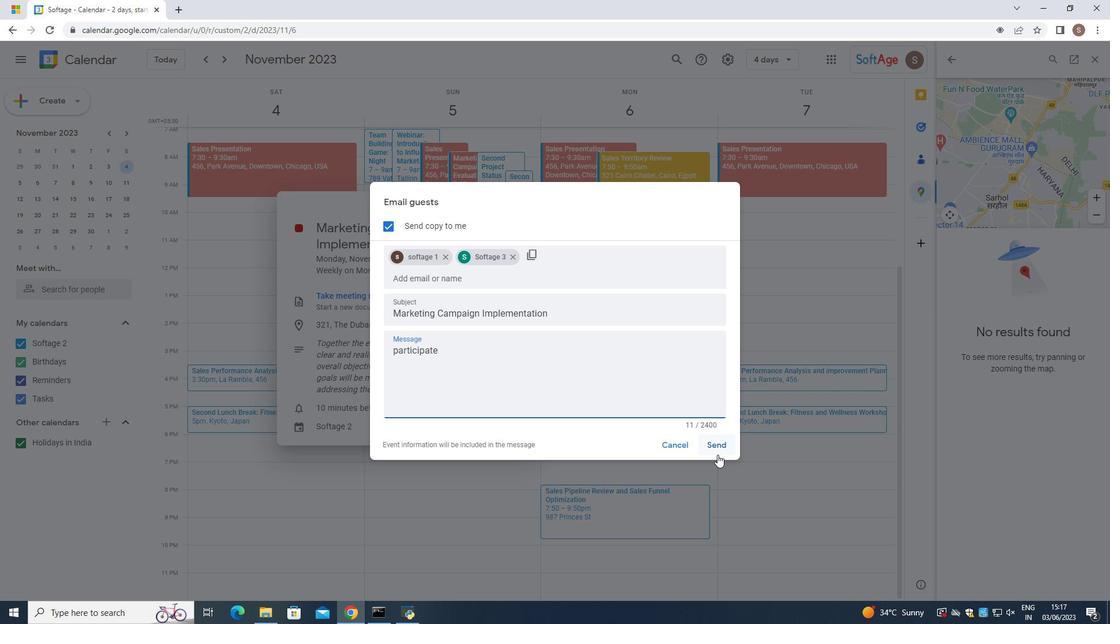 
Action: Mouse pressed left at (730, 450)
Screenshot: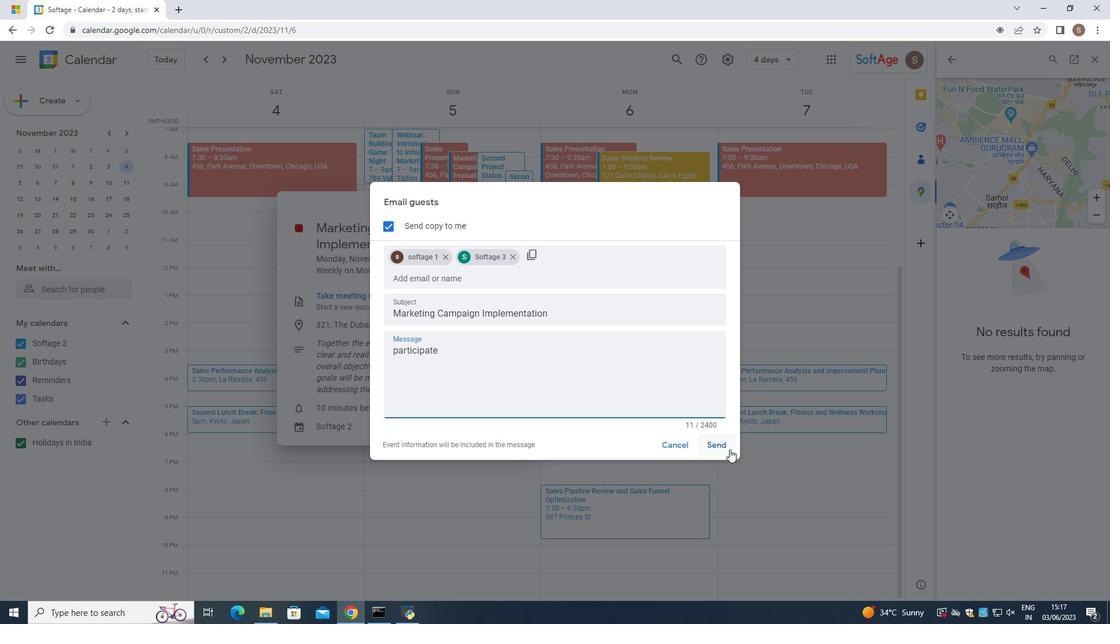 
Action: Mouse moved to (728, 450)
Screenshot: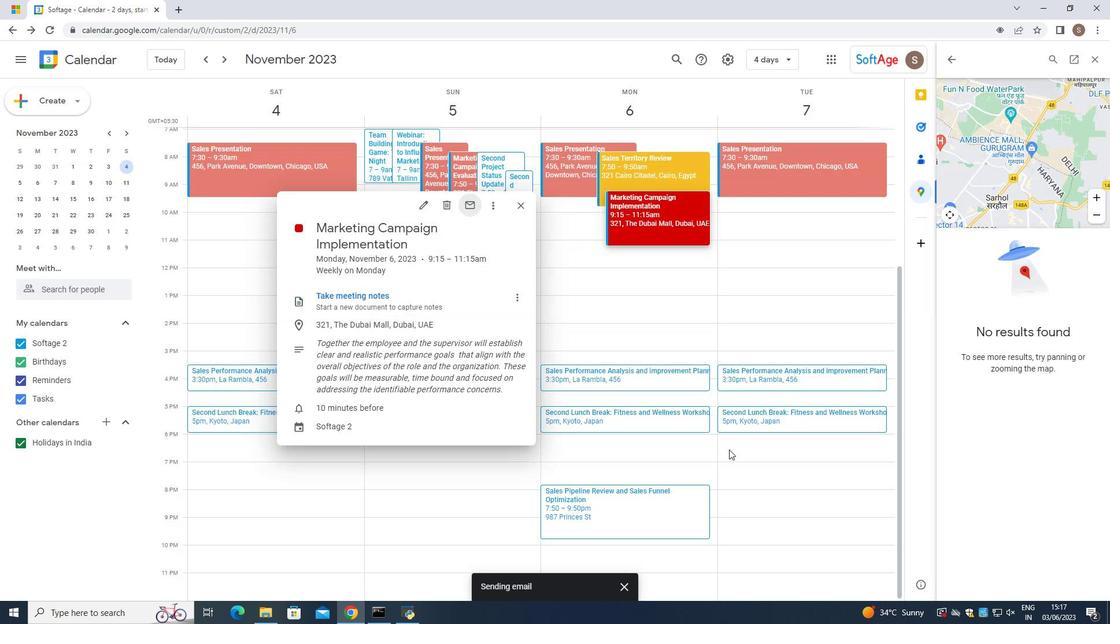 
